 Task: Play online Dominion game.
Action: Mouse moved to (438, 314)
Screenshot: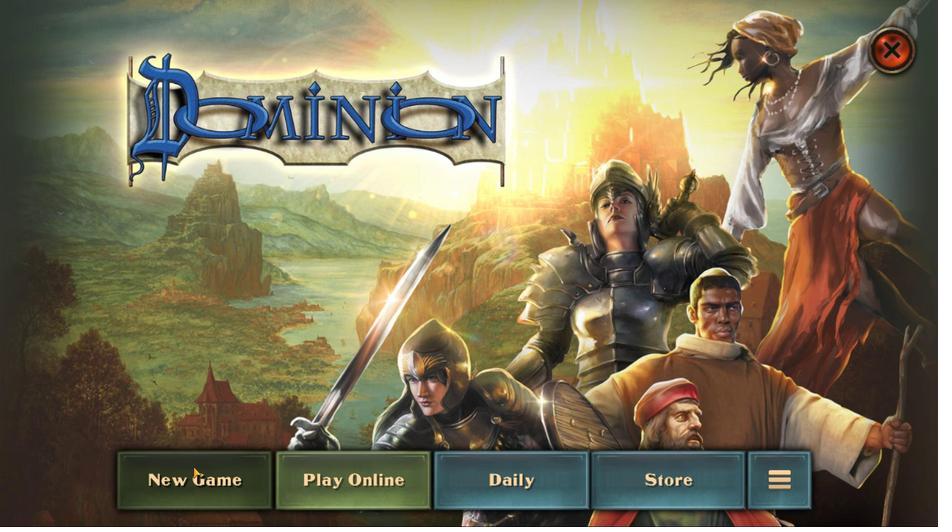 
Action: Mouse pressed left at (438, 314)
Screenshot: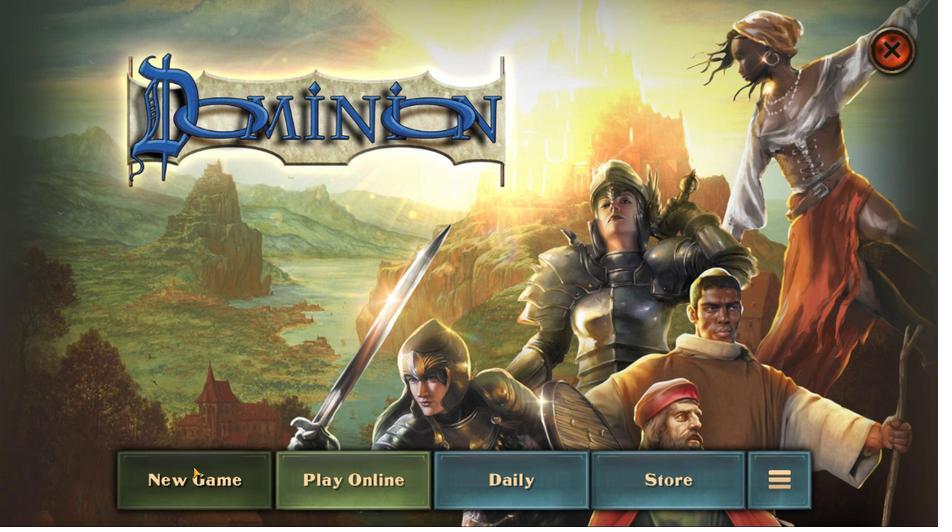 
Action: Mouse moved to (448, 310)
Screenshot: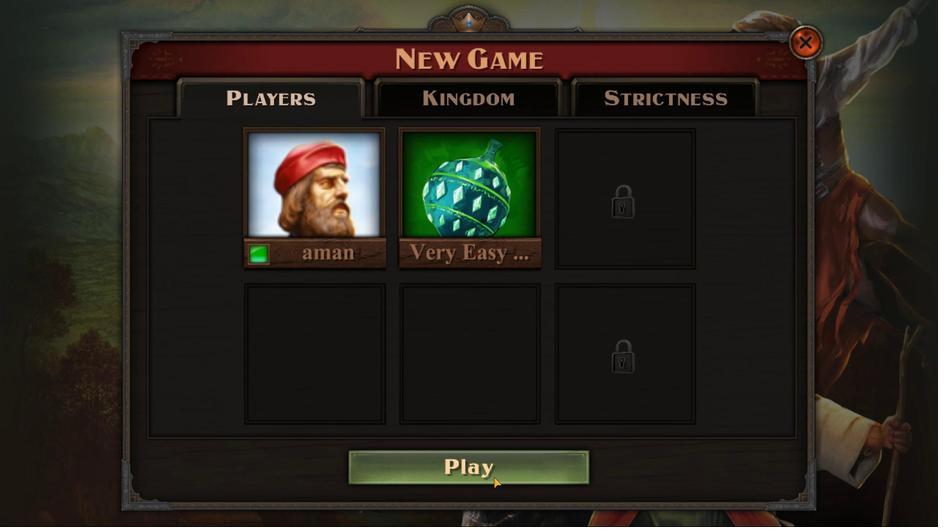 
Action: Mouse pressed left at (448, 310)
Screenshot: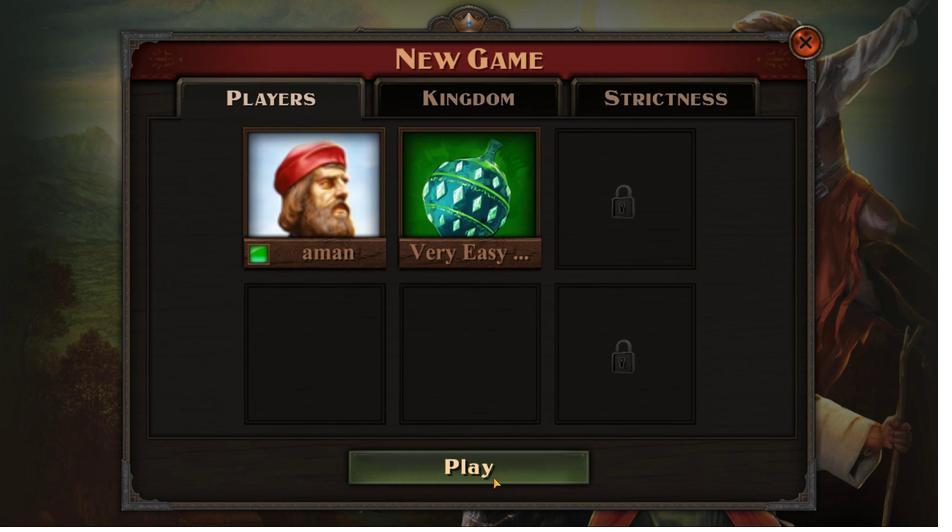 
Action: Mouse moved to (448, 319)
Screenshot: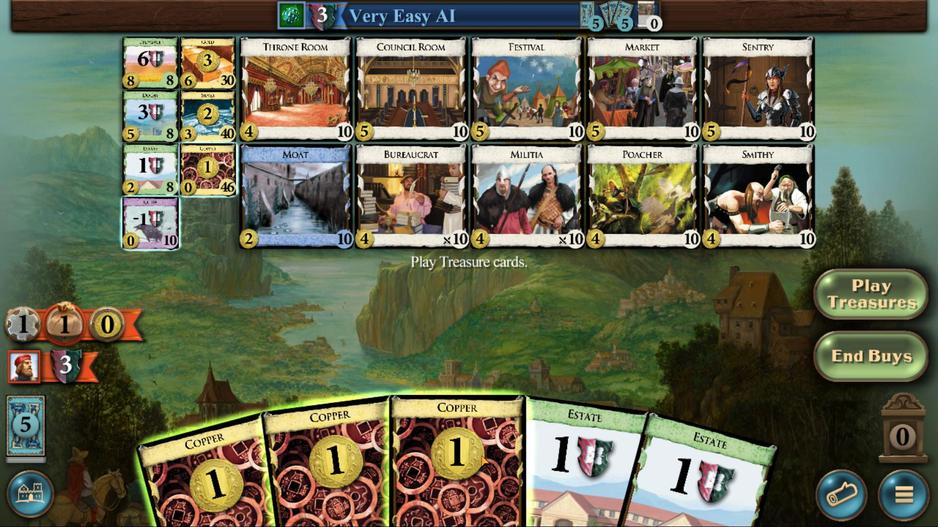 
Action: Mouse pressed left at (448, 319)
Screenshot: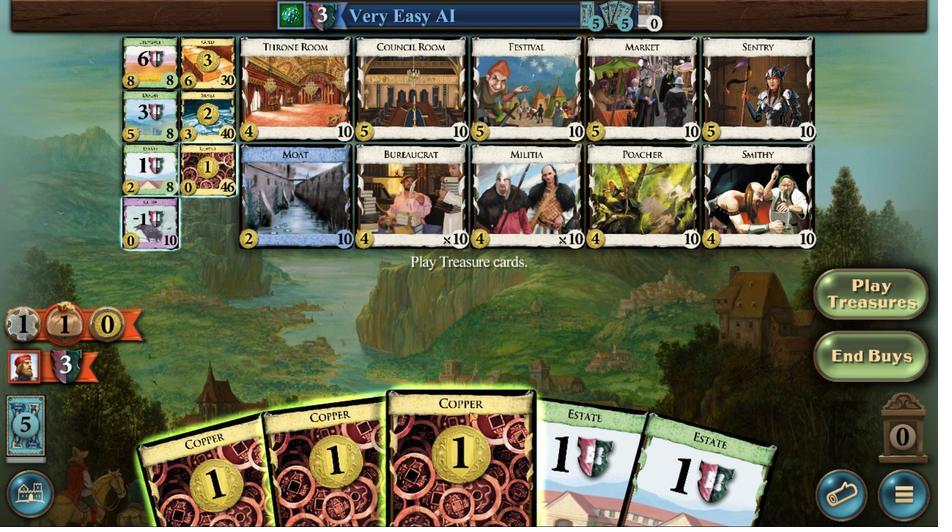 
Action: Mouse moved to (444, 320)
Screenshot: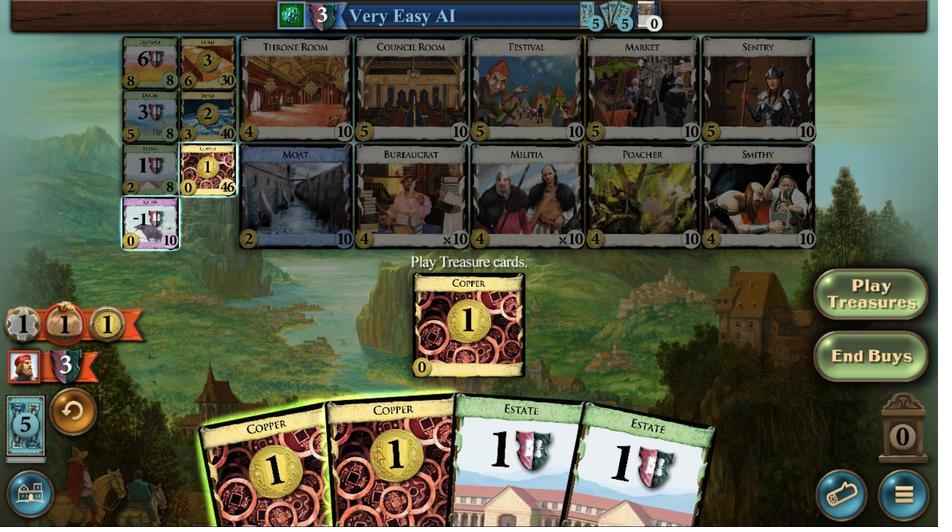 
Action: Mouse pressed left at (444, 320)
Screenshot: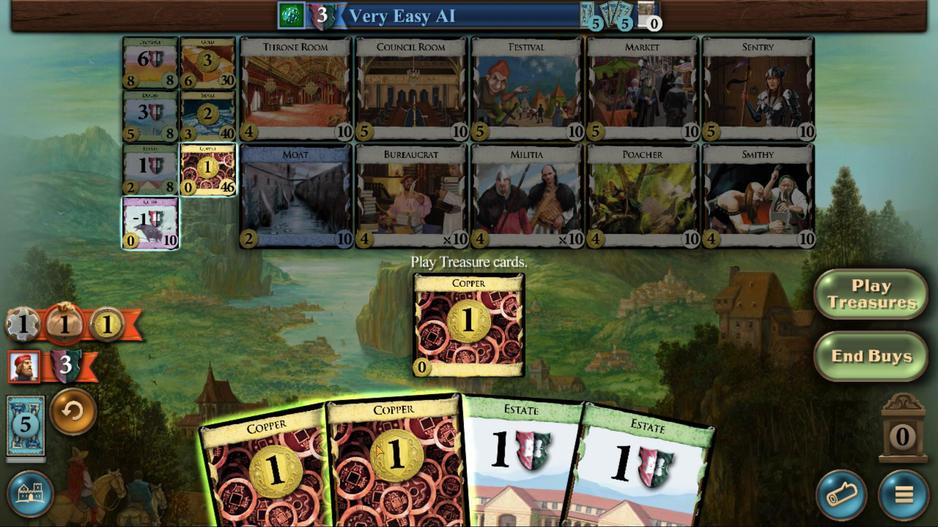 
Action: Mouse moved to (436, 427)
Screenshot: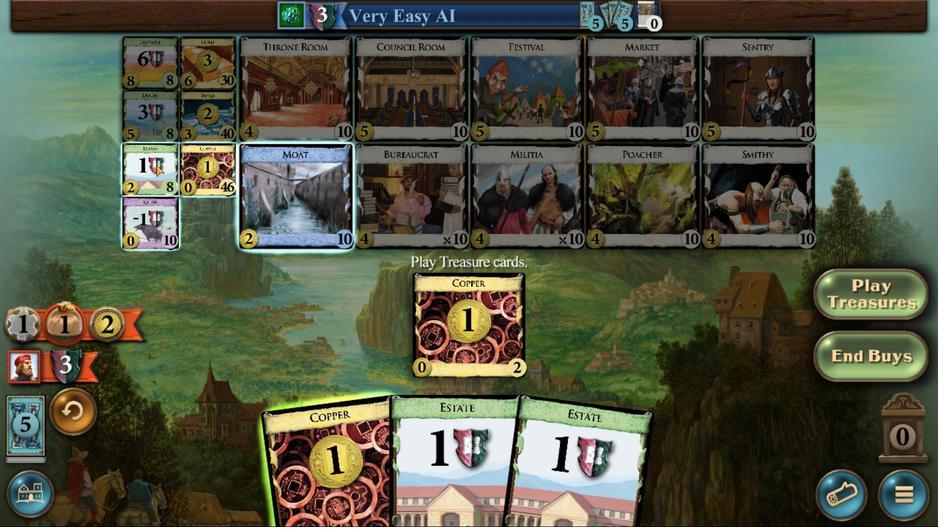 
Action: Mouse pressed left at (436, 427)
Screenshot: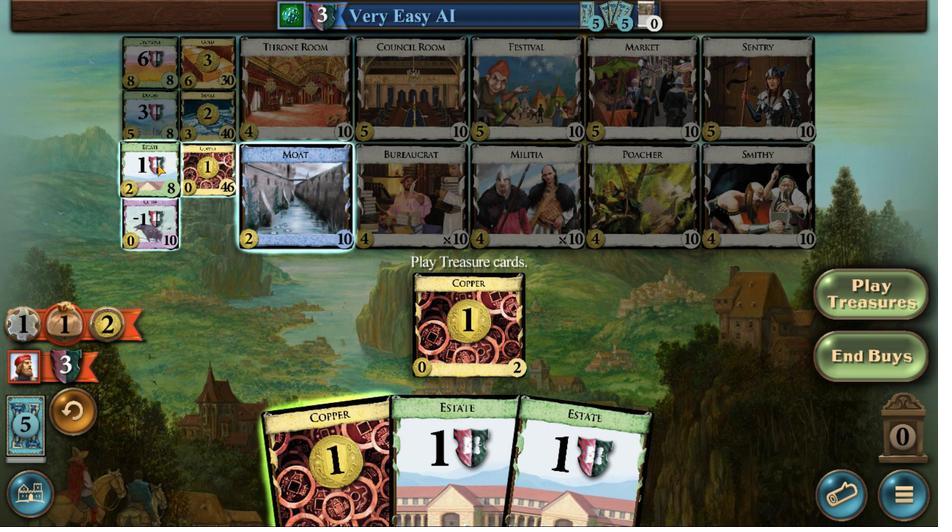 
Action: Mouse moved to (450, 307)
Screenshot: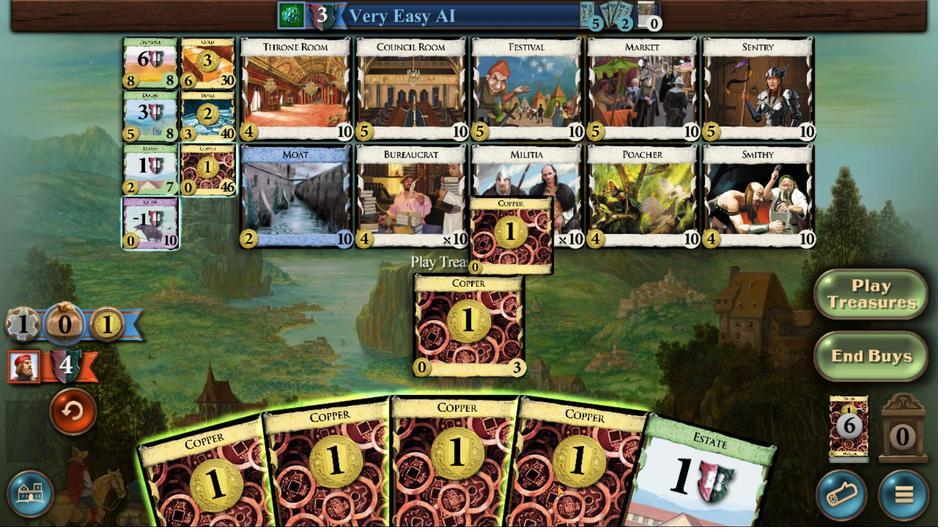 
Action: Mouse pressed left at (450, 307)
Screenshot: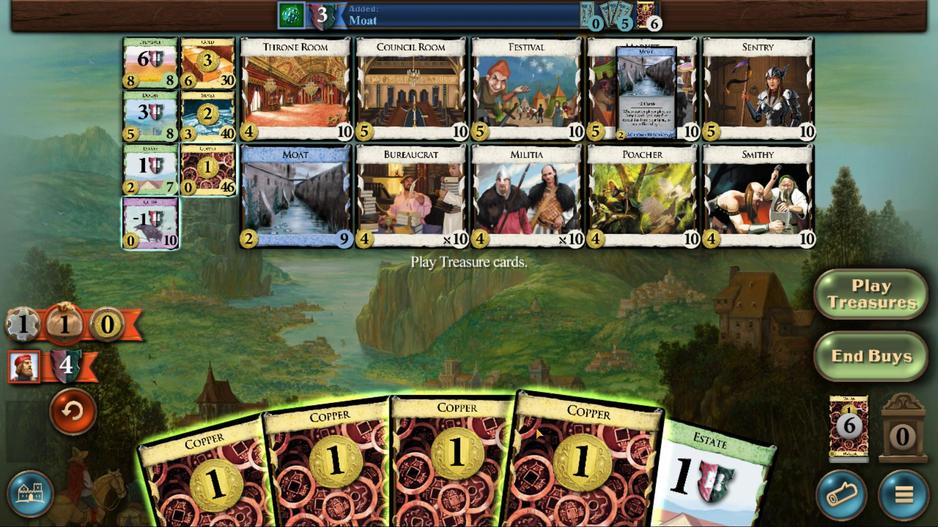 
Action: Mouse moved to (448, 318)
Screenshot: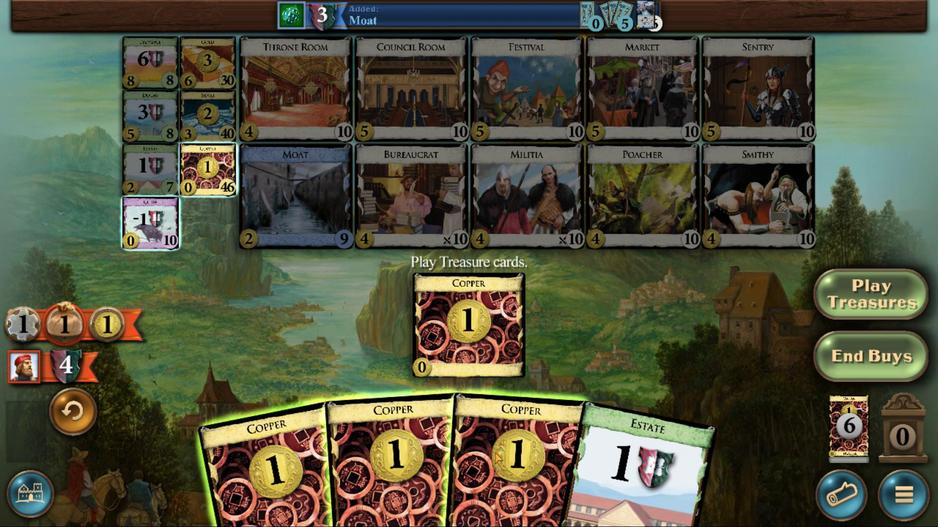 
Action: Mouse pressed left at (448, 318)
Screenshot: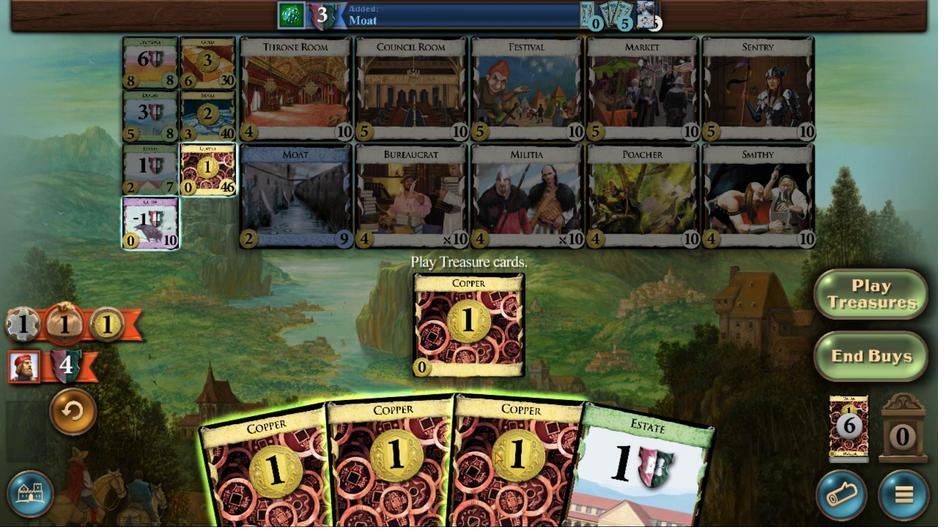 
Action: Mouse moved to (447, 319)
Screenshot: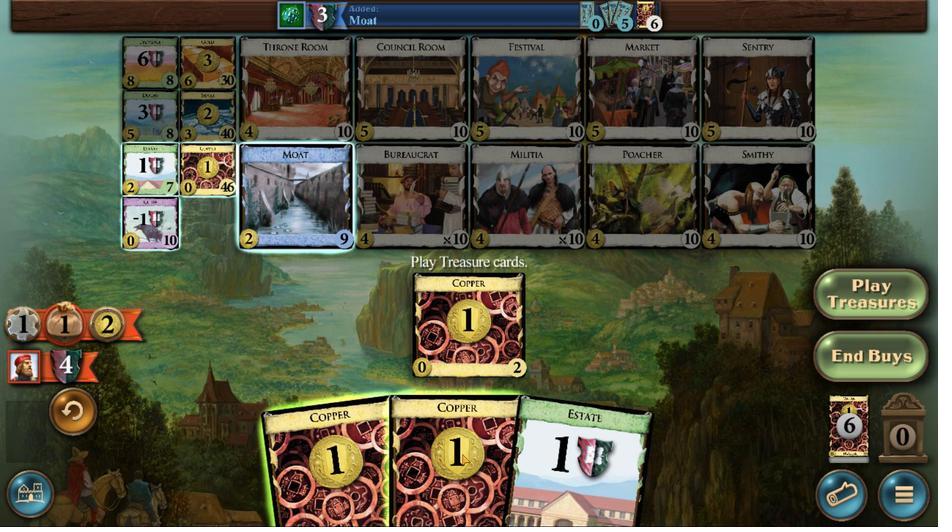 
Action: Mouse pressed left at (447, 319)
Screenshot: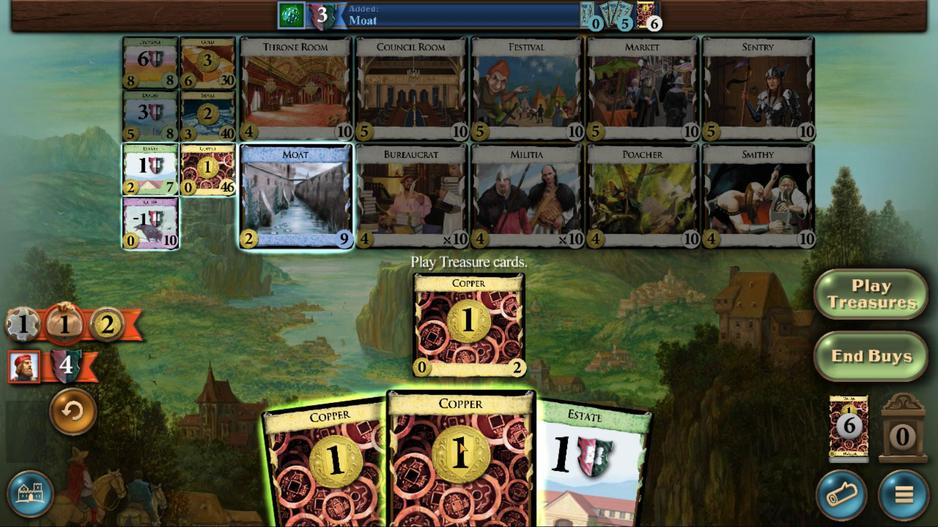 
Action: Mouse moved to (438, 447)
Screenshot: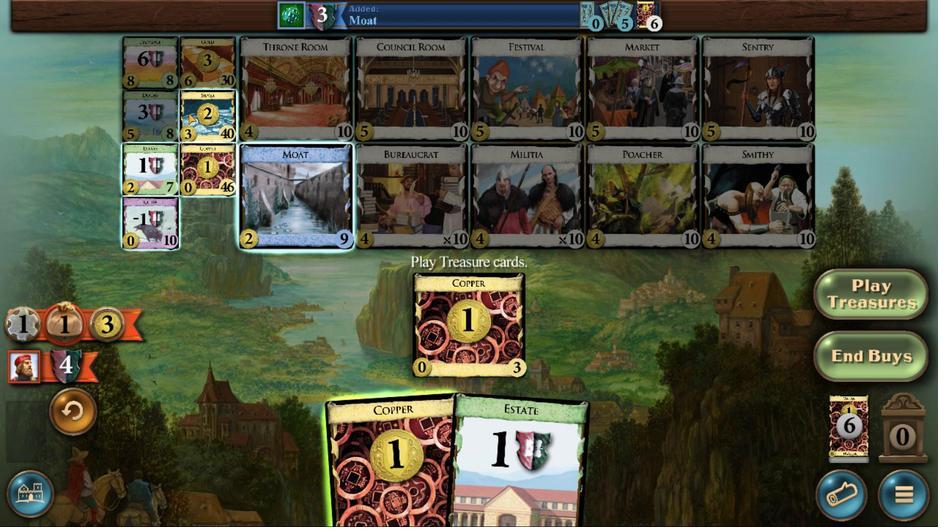 
Action: Mouse pressed left at (438, 447)
Screenshot: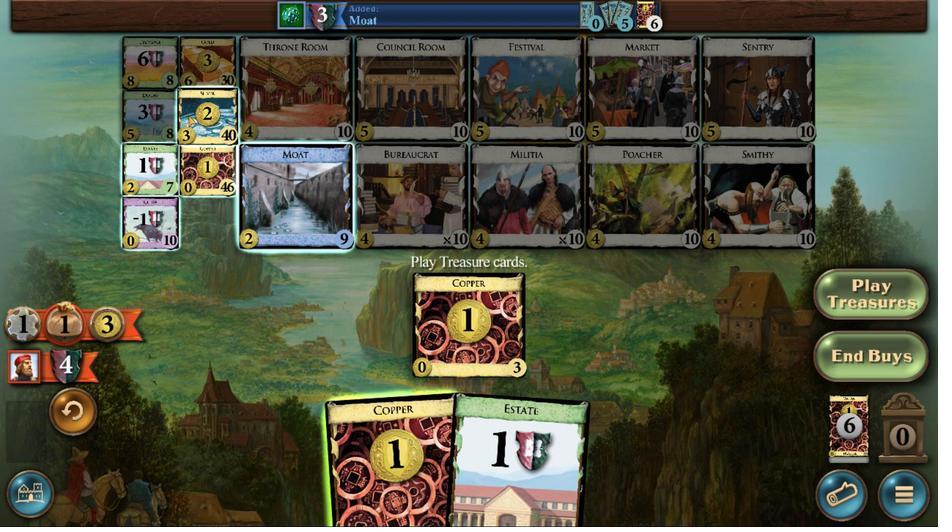 
Action: Mouse moved to (446, 333)
Screenshot: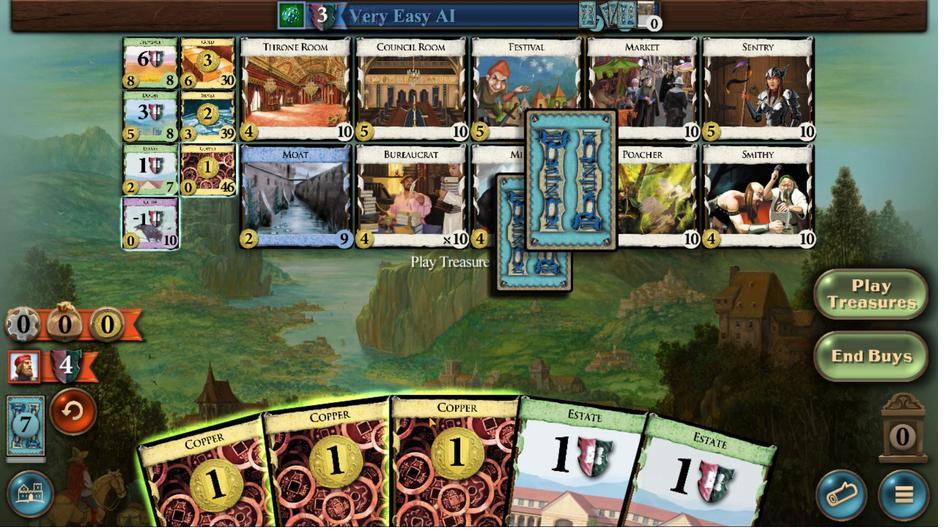 
Action: Mouse pressed left at (446, 333)
Screenshot: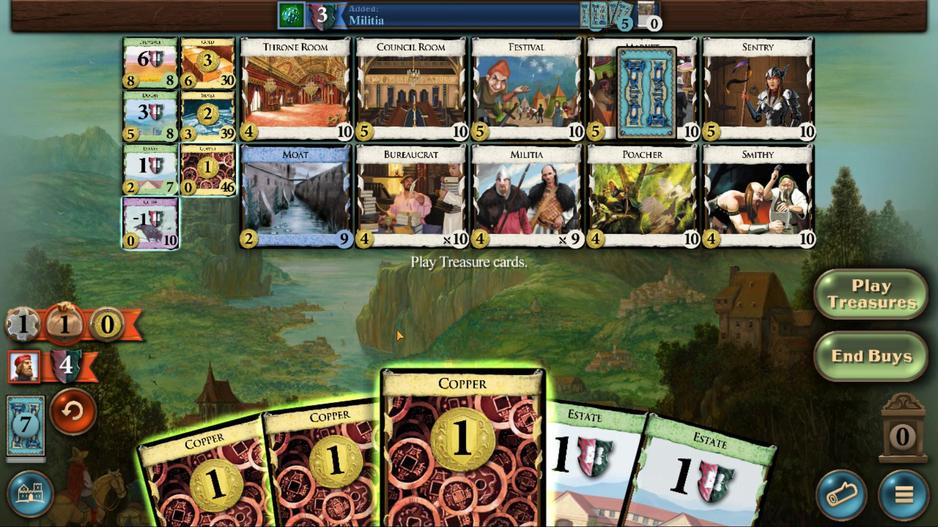 
Action: Mouse moved to (444, 321)
Screenshot: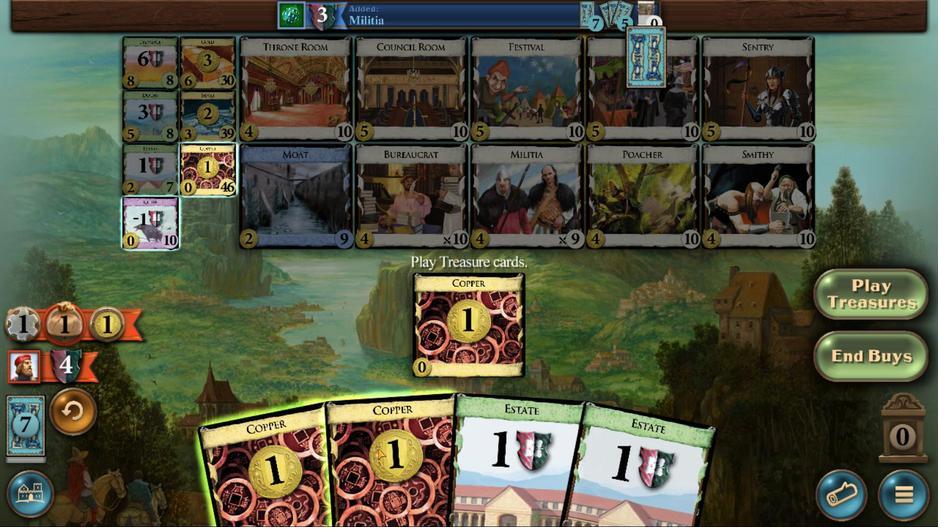 
Action: Mouse pressed left at (444, 321)
Screenshot: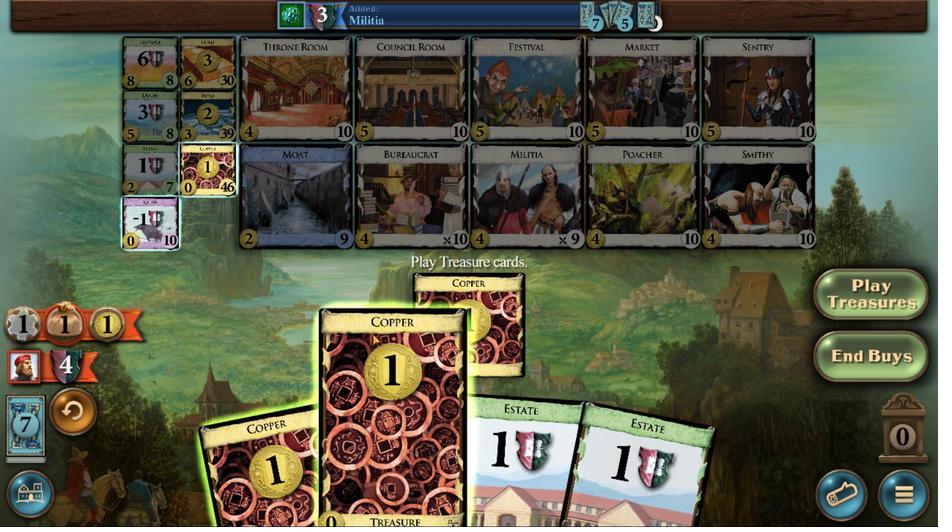 
Action: Mouse moved to (443, 312)
Screenshot: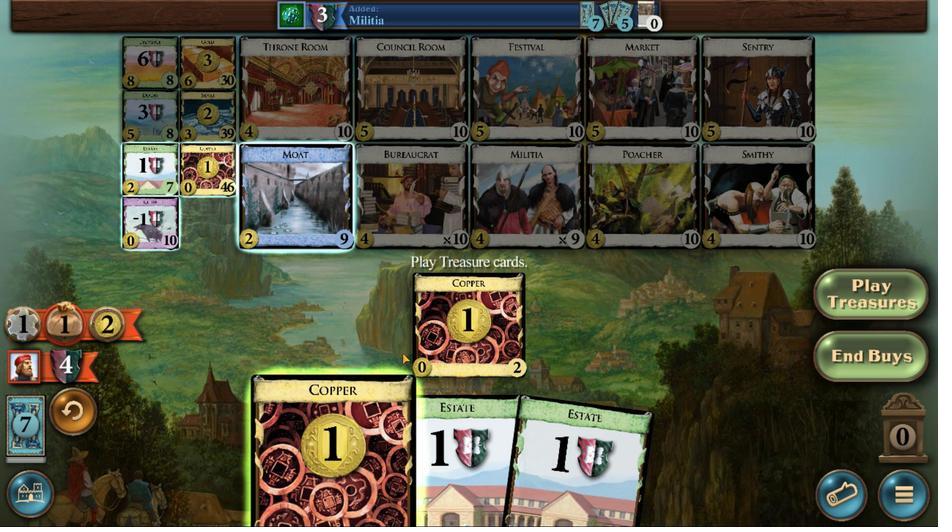 
Action: Mouse pressed left at (443, 312)
Screenshot: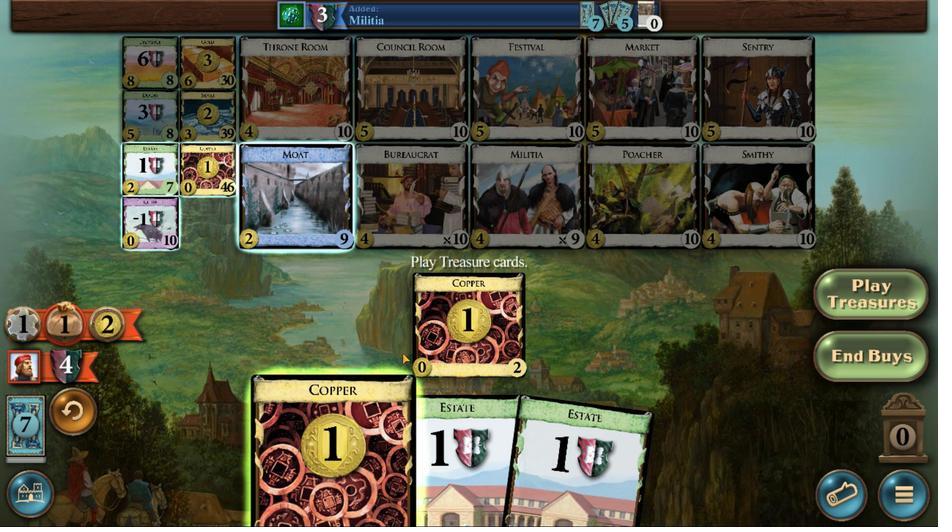 
Action: Mouse moved to (446, 358)
Screenshot: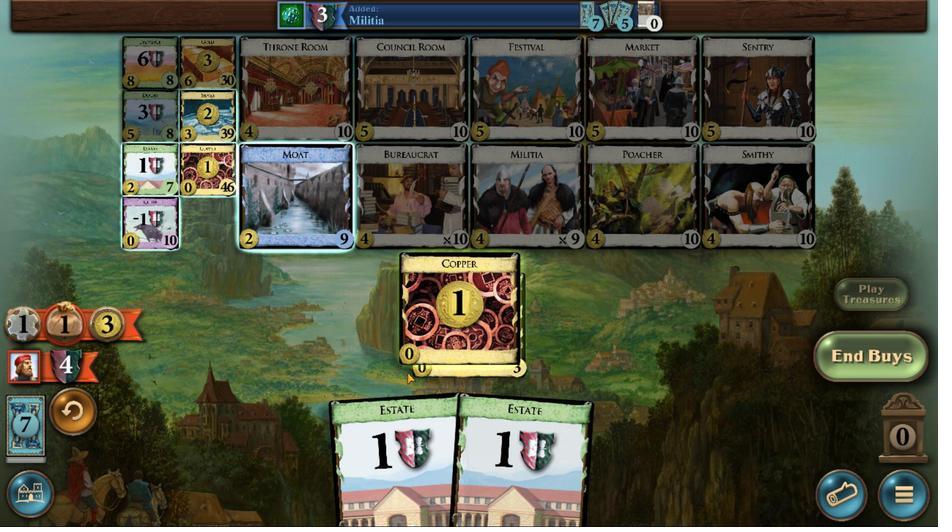 
Action: Mouse pressed left at (446, 358)
Screenshot: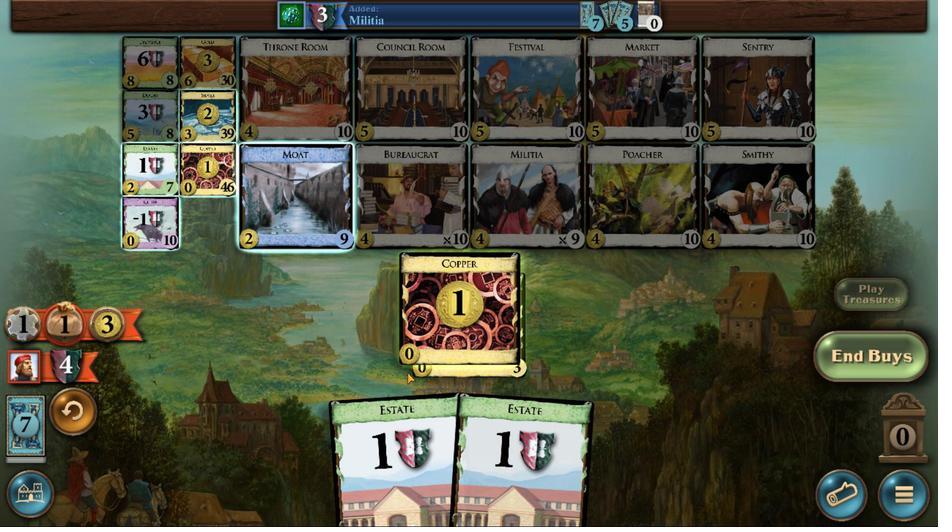 
Action: Mouse moved to (438, 445)
Screenshot: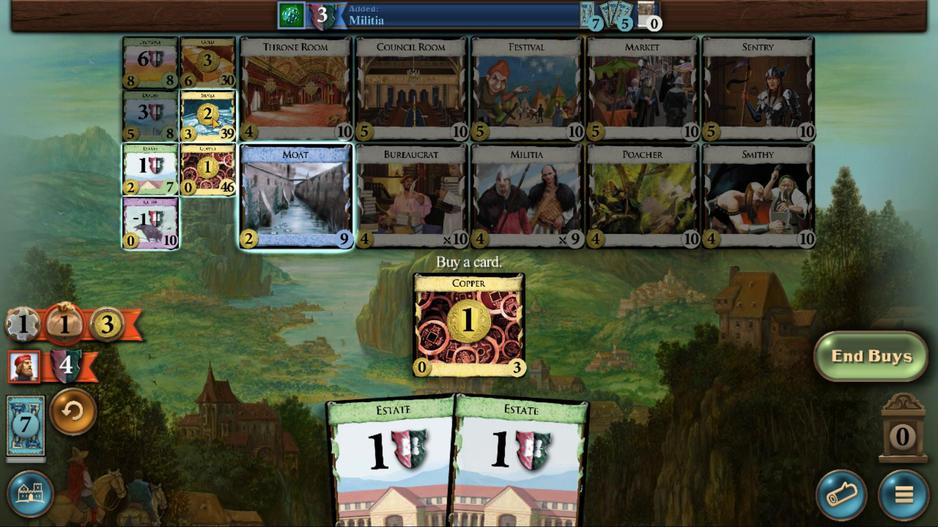 
Action: Mouse pressed left at (438, 445)
Screenshot: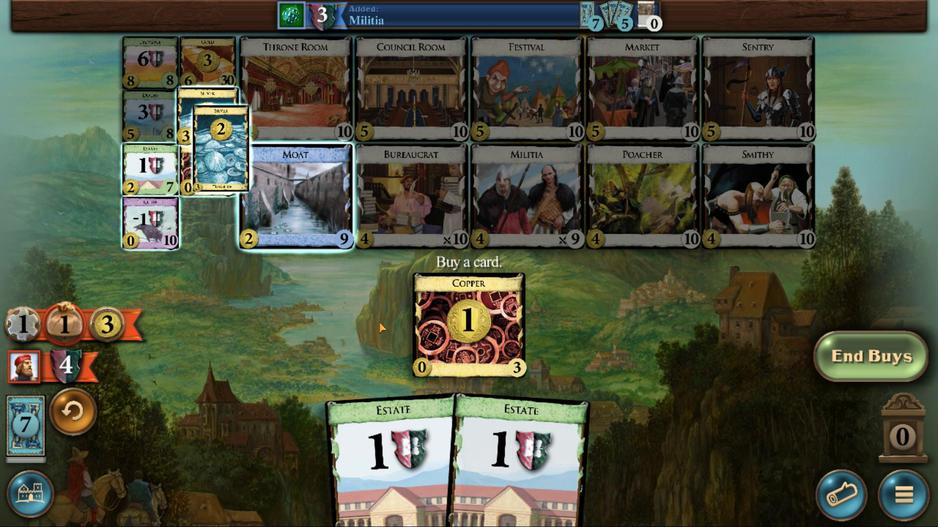 
Action: Mouse moved to (446, 321)
Screenshot: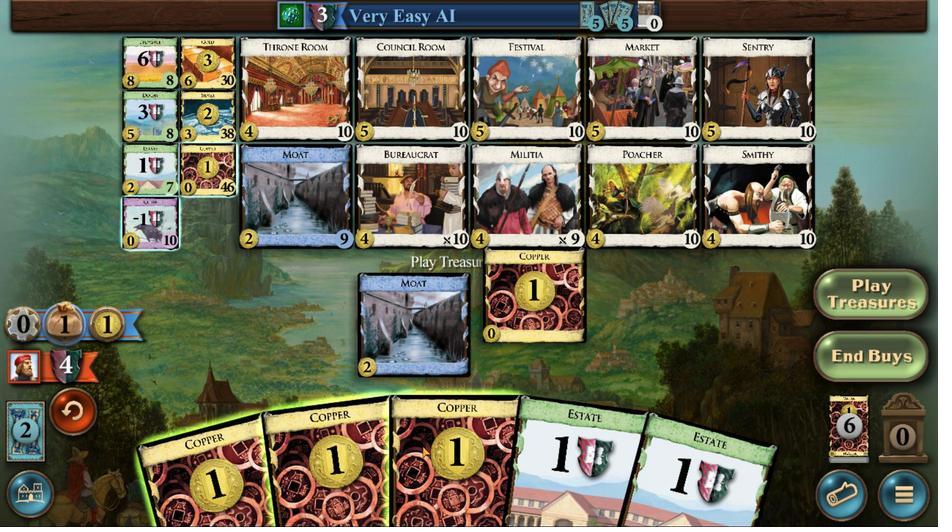 
Action: Mouse pressed left at (446, 321)
Screenshot: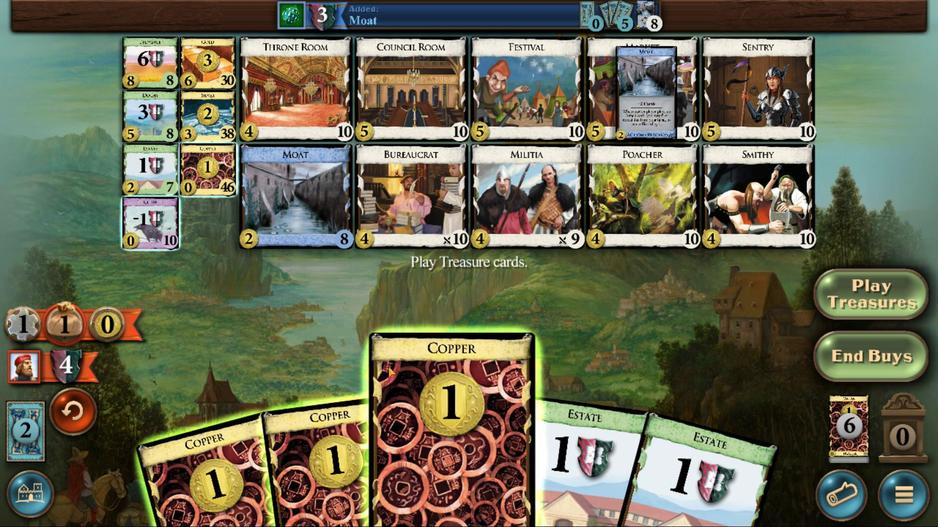 
Action: Mouse moved to (445, 324)
Screenshot: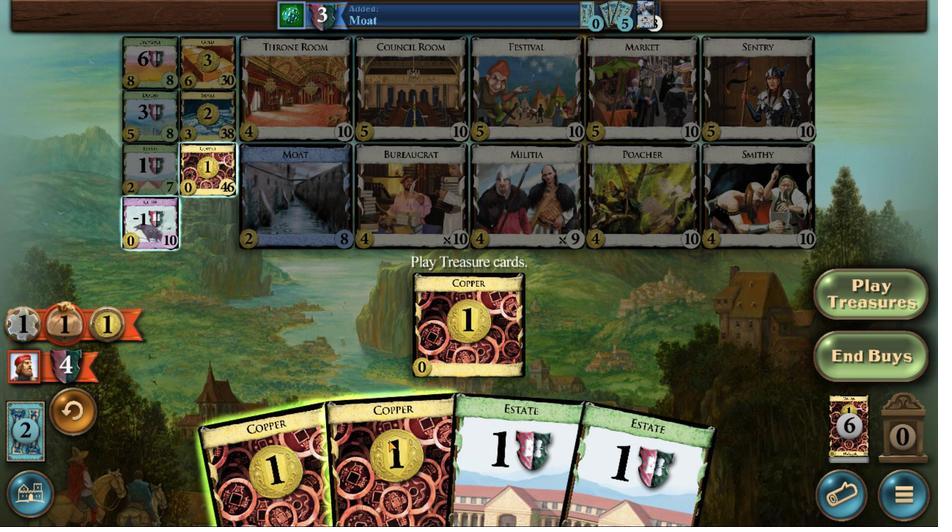 
Action: Mouse pressed left at (445, 324)
Screenshot: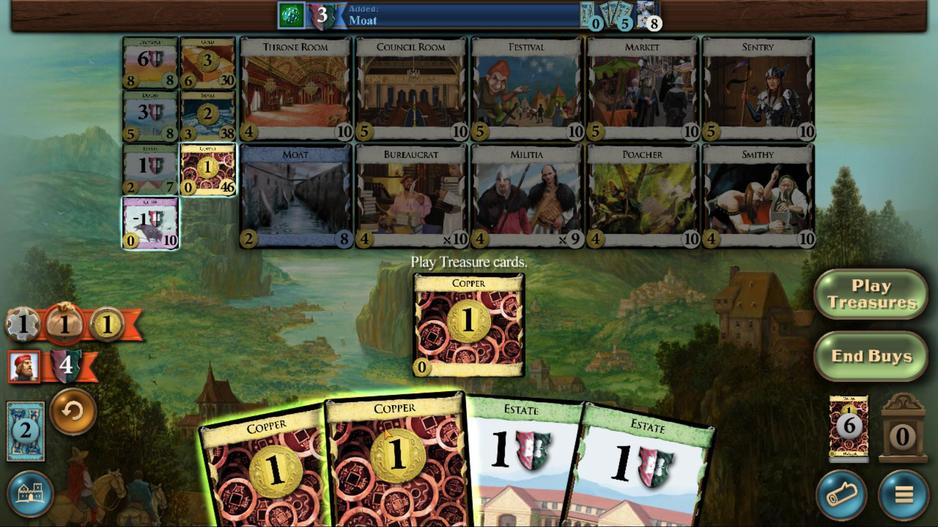 
Action: Mouse moved to (437, 422)
Screenshot: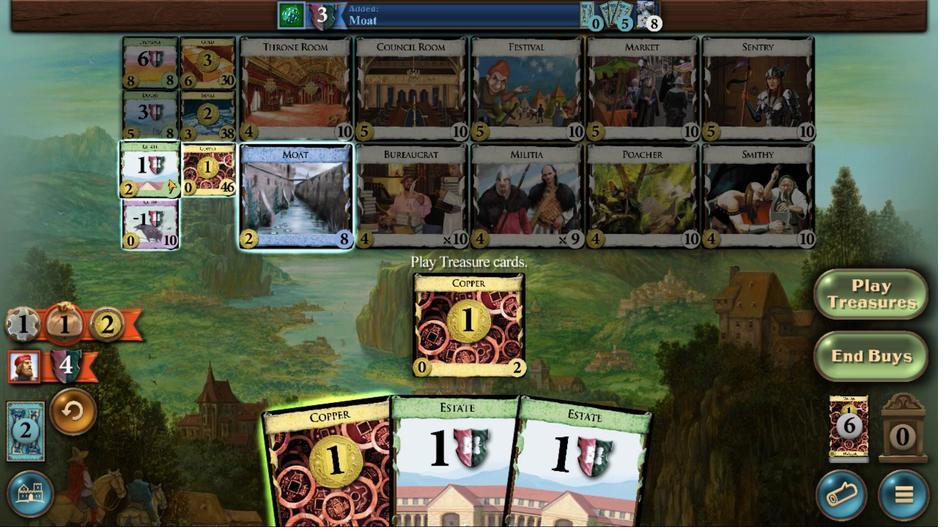
Action: Mouse pressed left at (437, 422)
Screenshot: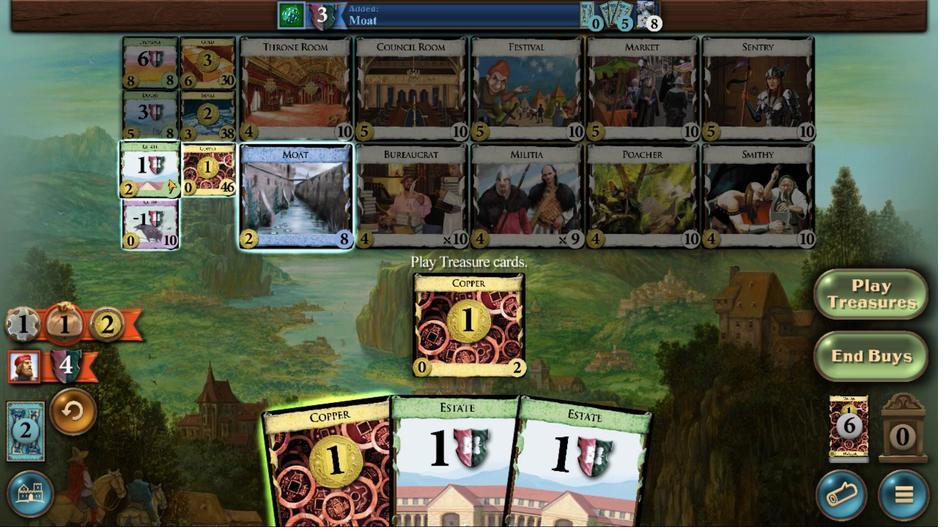 
Action: Mouse moved to (450, 327)
Screenshot: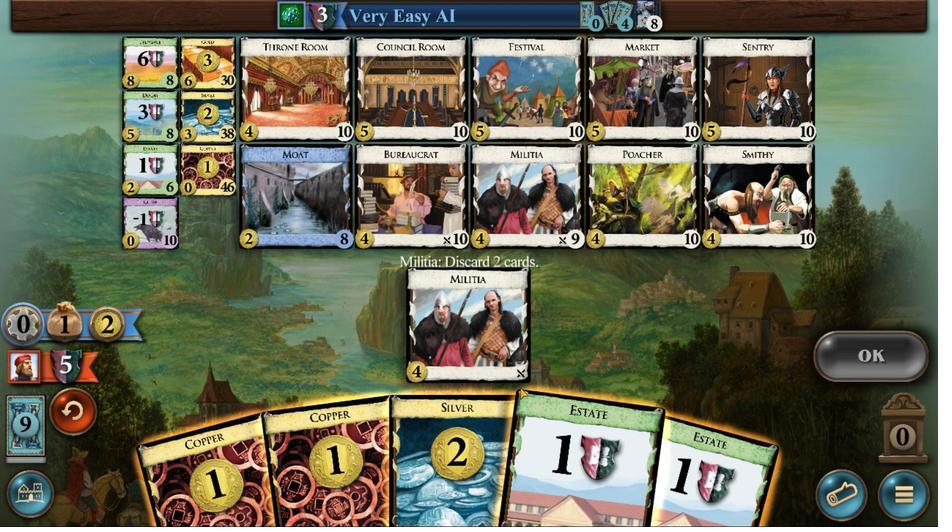 
Action: Mouse pressed left at (450, 327)
Screenshot: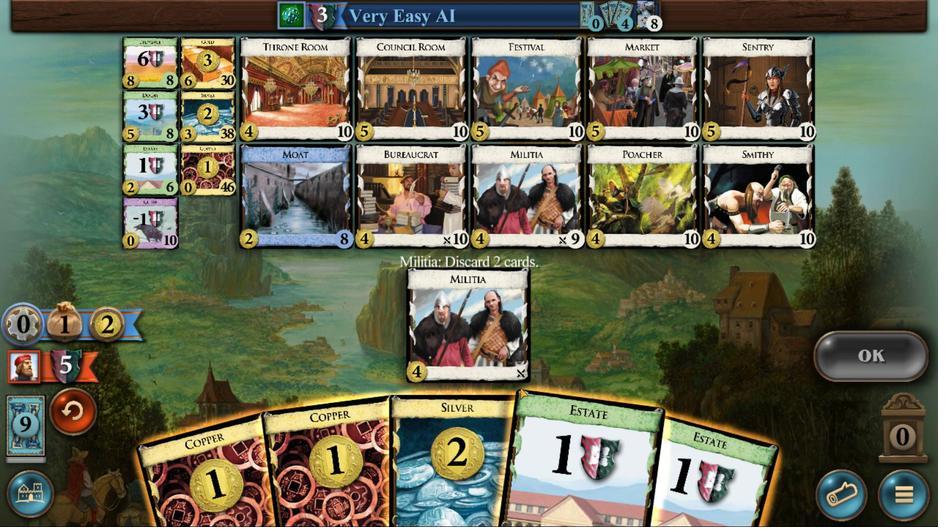 
Action: Mouse moved to (454, 310)
Screenshot: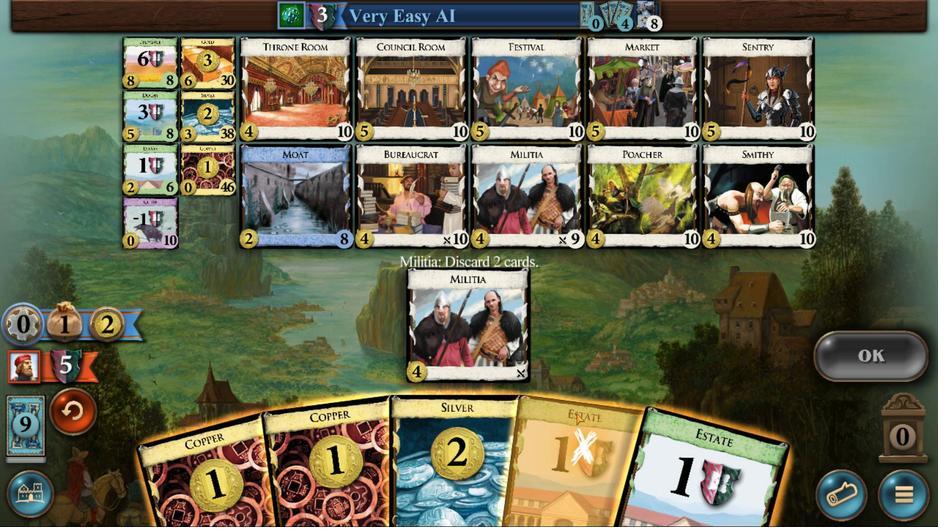 
Action: Mouse pressed left at (454, 310)
Screenshot: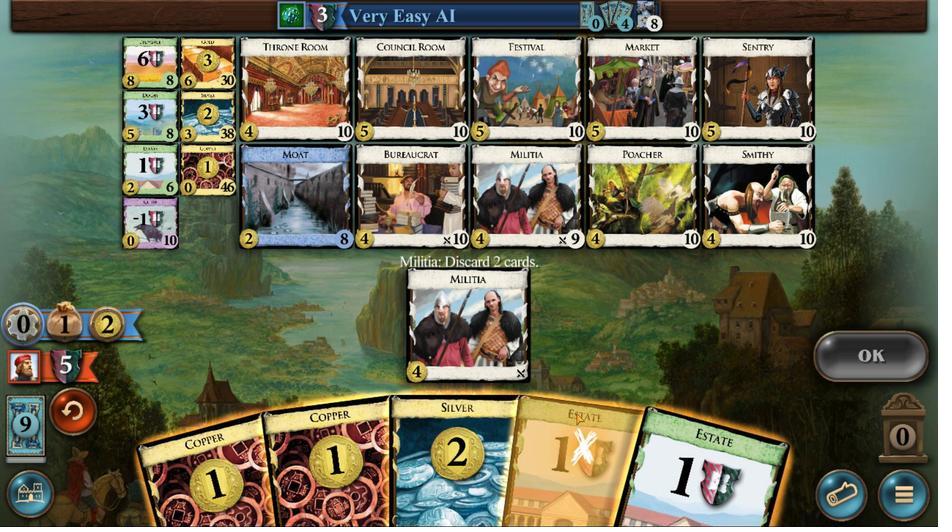 
Action: Mouse moved to (461, 357)
Screenshot: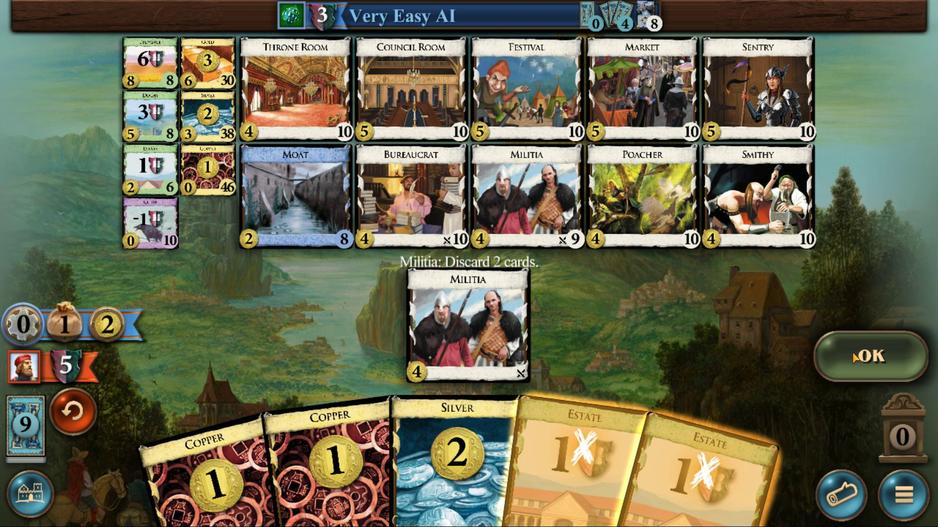 
Action: Mouse pressed left at (461, 357)
Screenshot: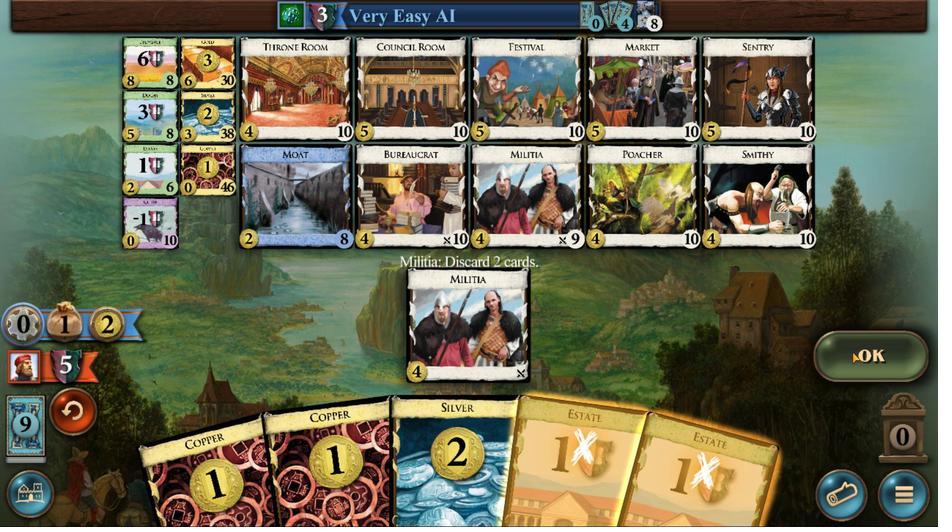 
Action: Mouse moved to (450, 292)
Screenshot: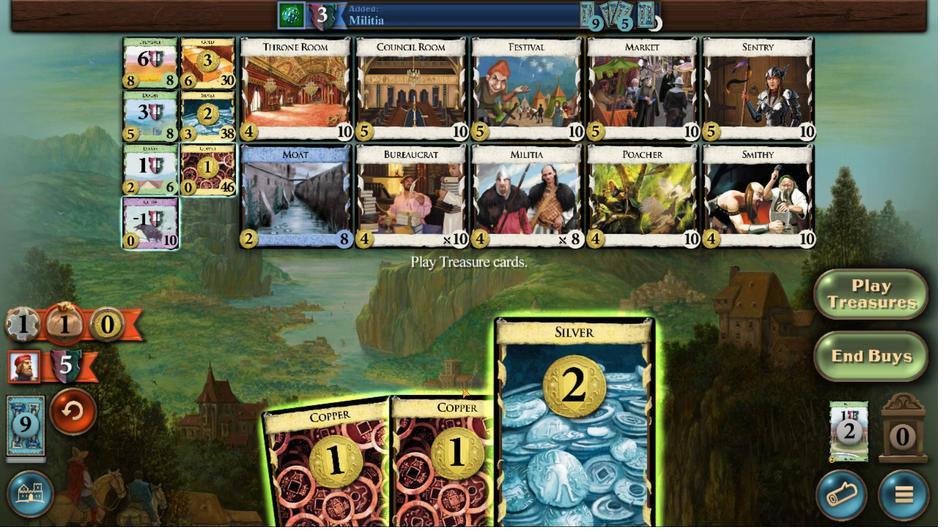 
Action: Mouse pressed left at (450, 292)
Screenshot: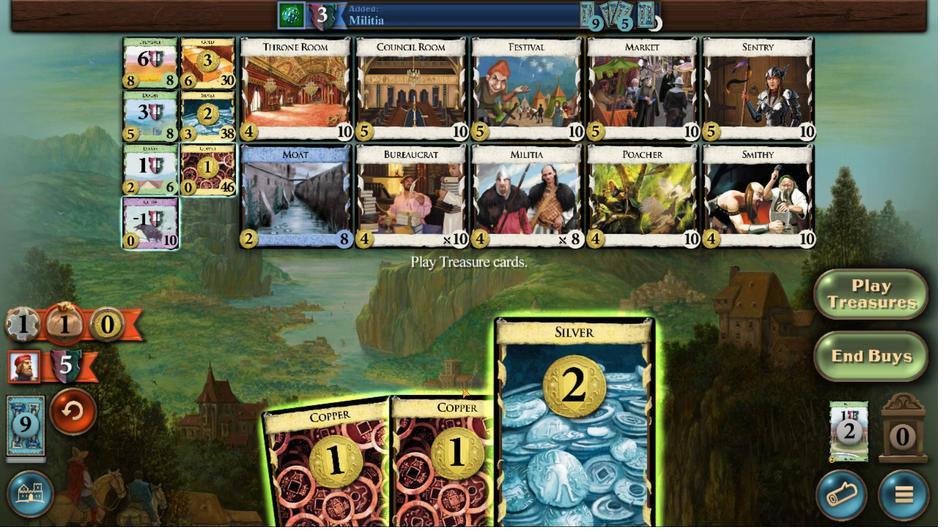 
Action: Mouse moved to (449, 314)
Screenshot: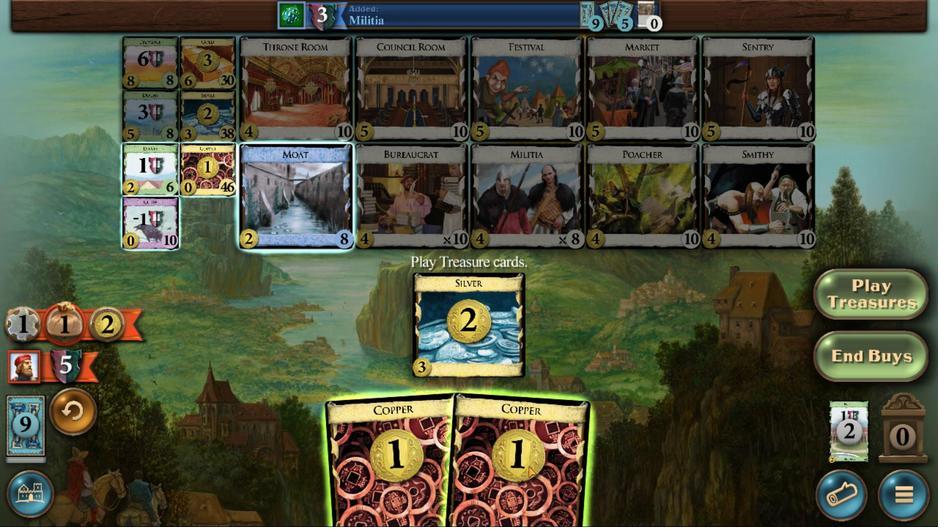 
Action: Mouse pressed left at (449, 314)
Screenshot: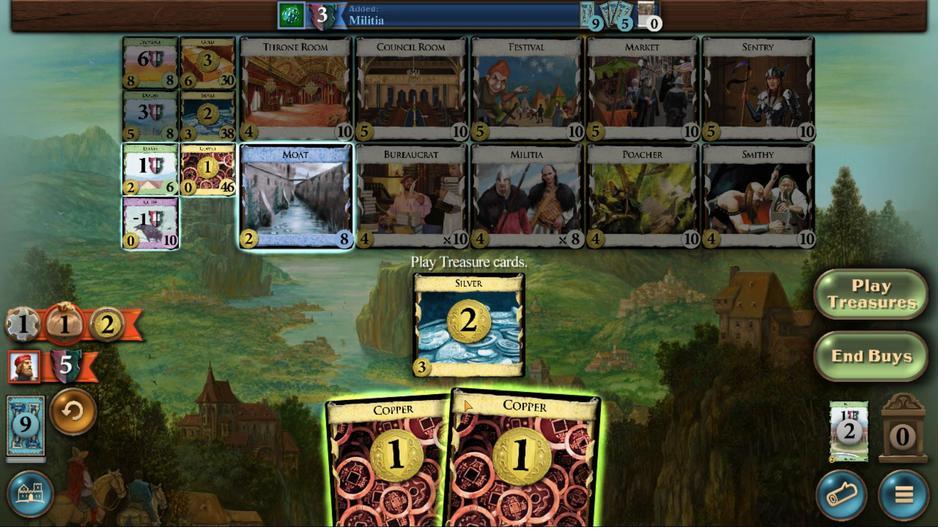 
Action: Mouse moved to (438, 448)
Screenshot: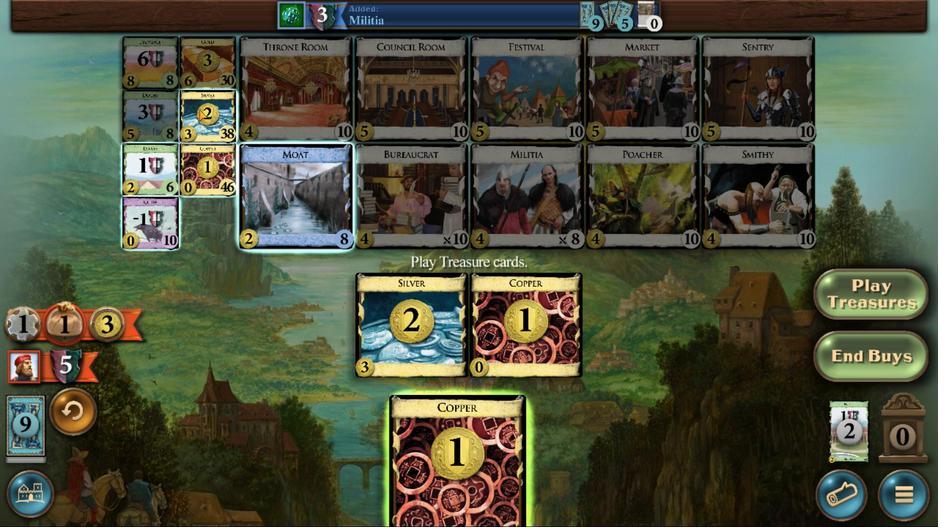 
Action: Mouse pressed left at (438, 448)
Screenshot: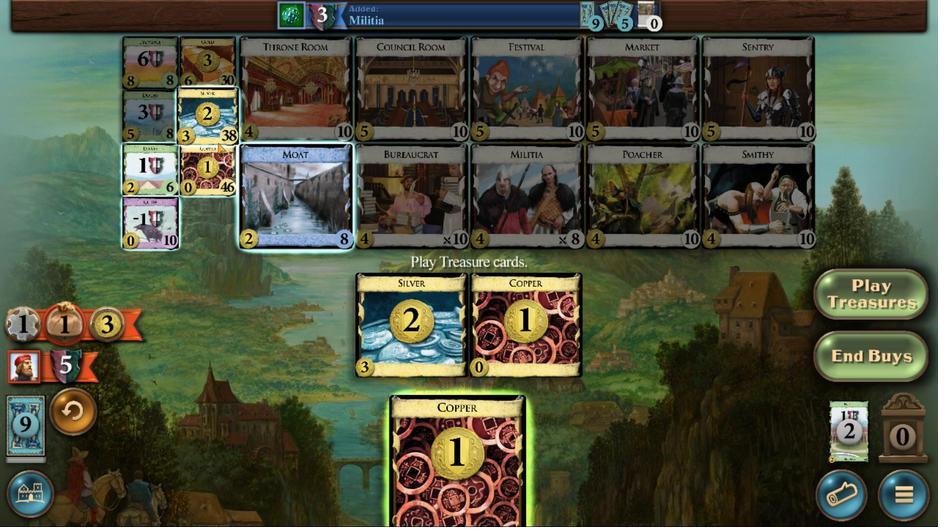 
Action: Mouse moved to (447, 315)
Screenshot: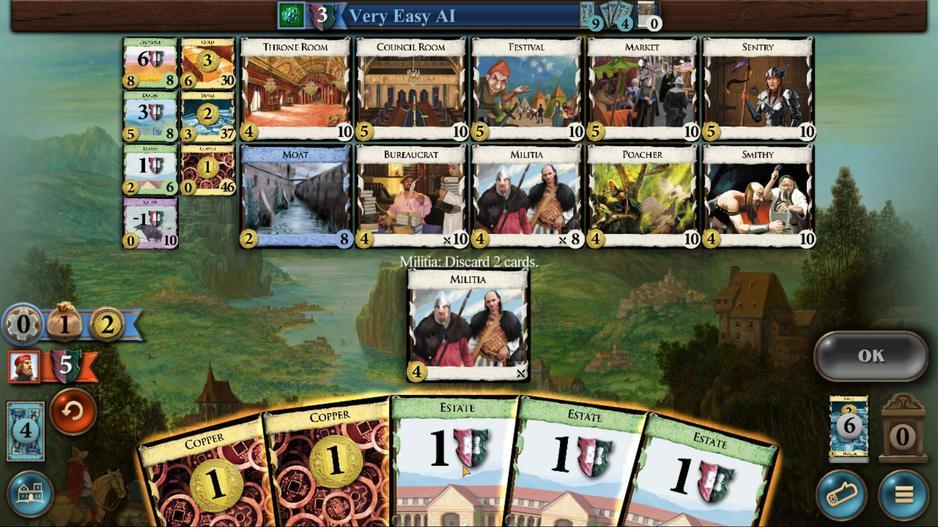 
Action: Mouse pressed left at (447, 315)
Screenshot: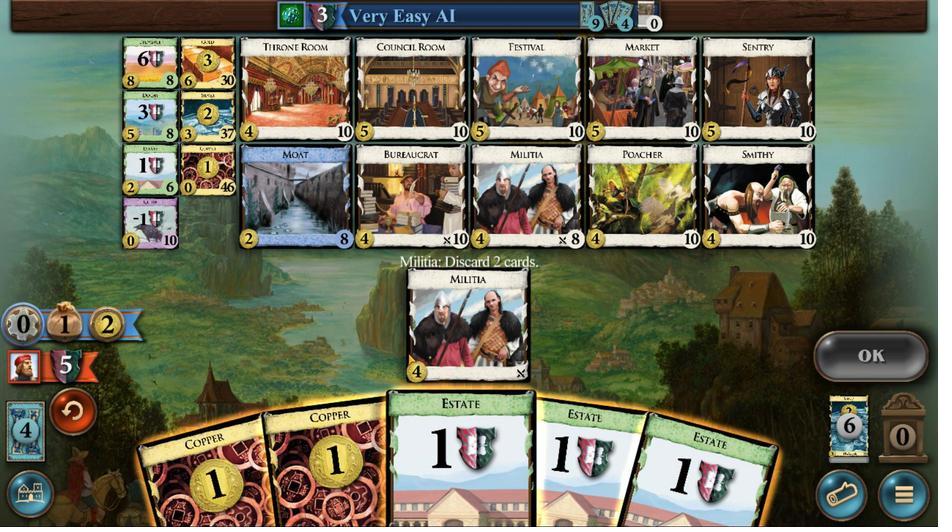 
Action: Mouse moved to (450, 323)
Screenshot: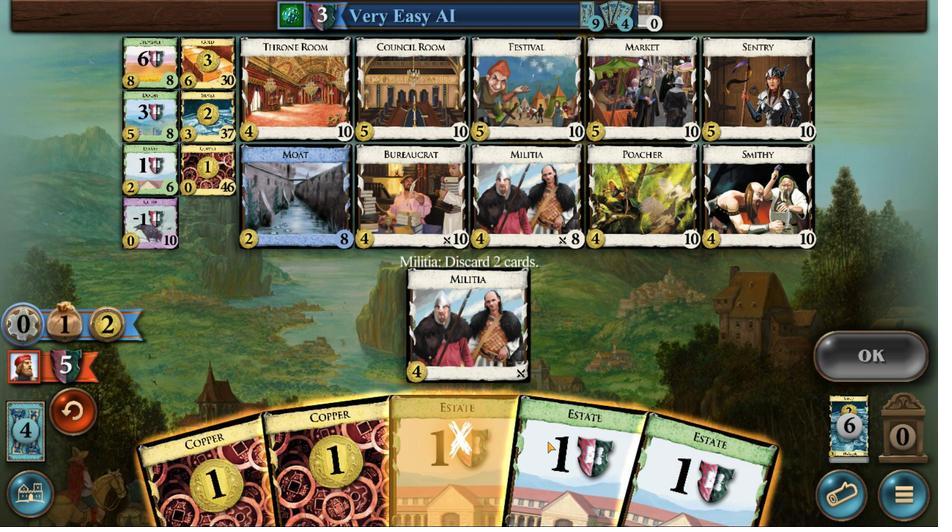 
Action: Mouse pressed left at (450, 323)
Screenshot: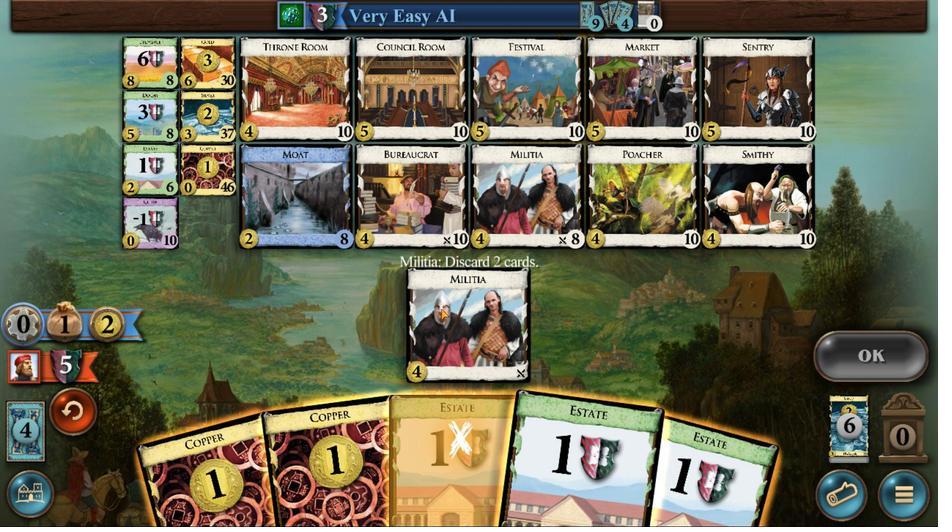 
Action: Mouse moved to (460, 358)
Screenshot: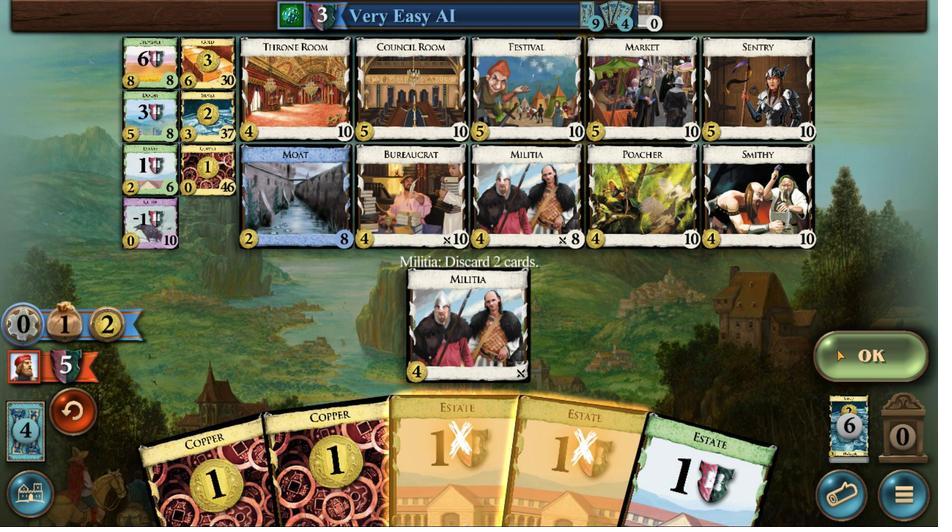 
Action: Mouse pressed left at (460, 358)
Screenshot: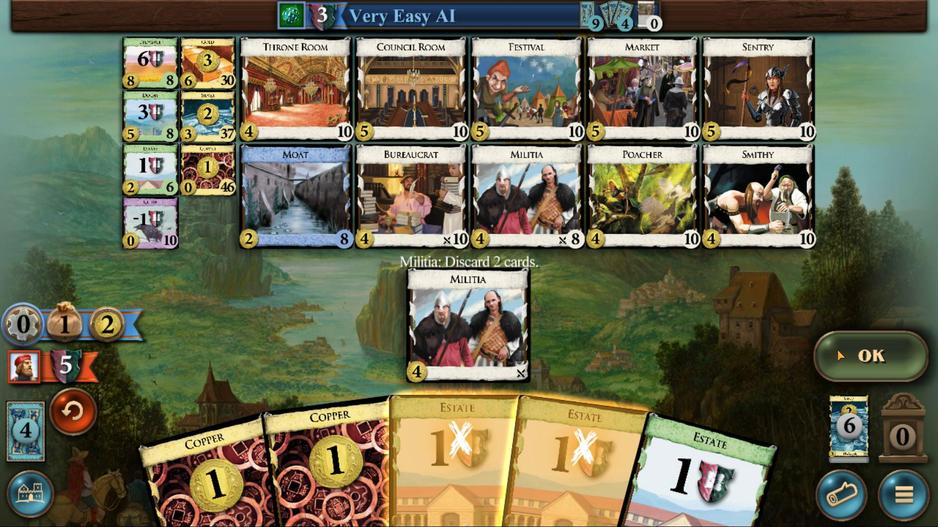 
Action: Mouse moved to (447, 334)
Screenshot: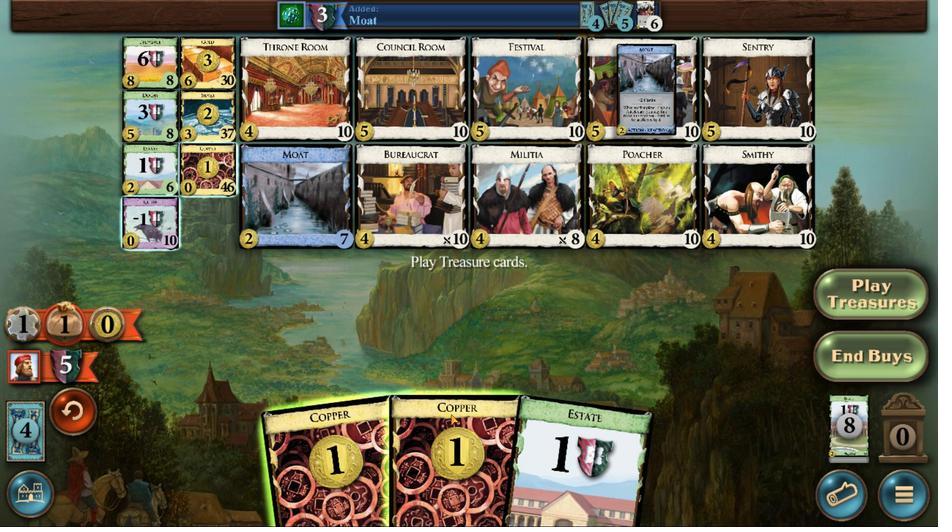 
Action: Mouse pressed left at (447, 334)
Screenshot: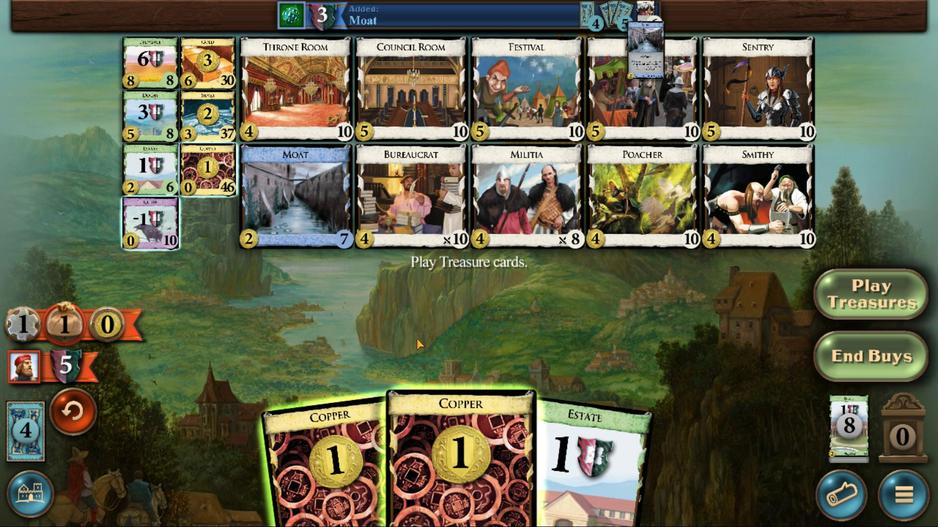 
Action: Mouse moved to (444, 343)
Screenshot: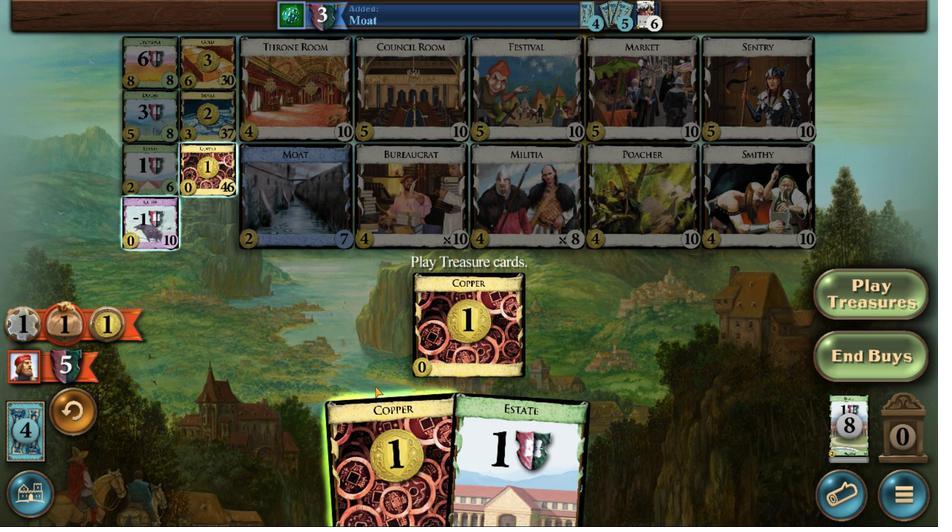 
Action: Mouse pressed left at (444, 343)
Screenshot: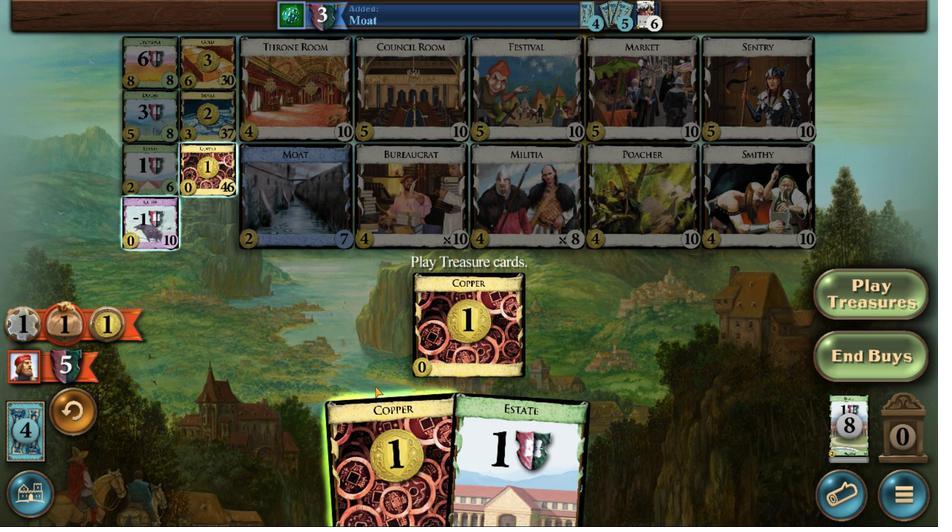 
Action: Mouse moved to (444, 319)
Screenshot: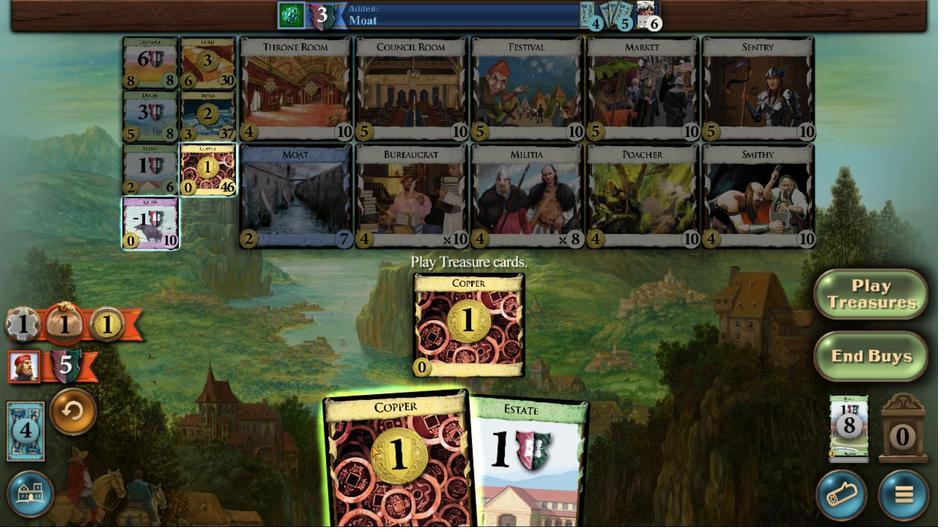 
Action: Mouse pressed left at (444, 319)
Screenshot: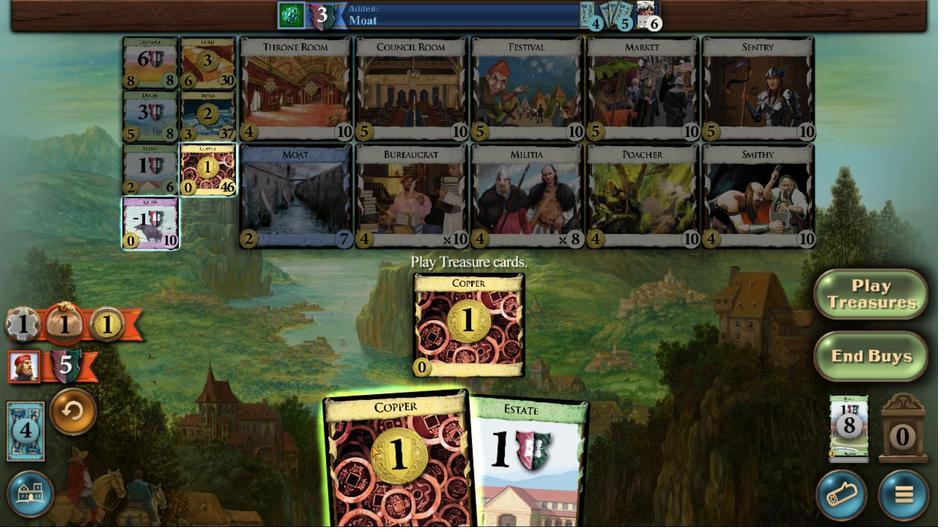 
Action: Mouse moved to (436, 423)
Screenshot: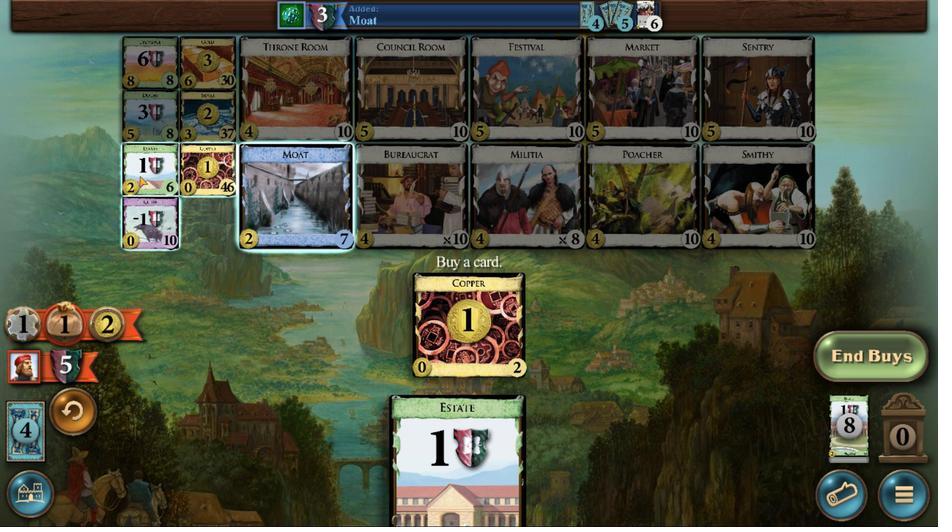 
Action: Mouse pressed left at (436, 423)
Screenshot: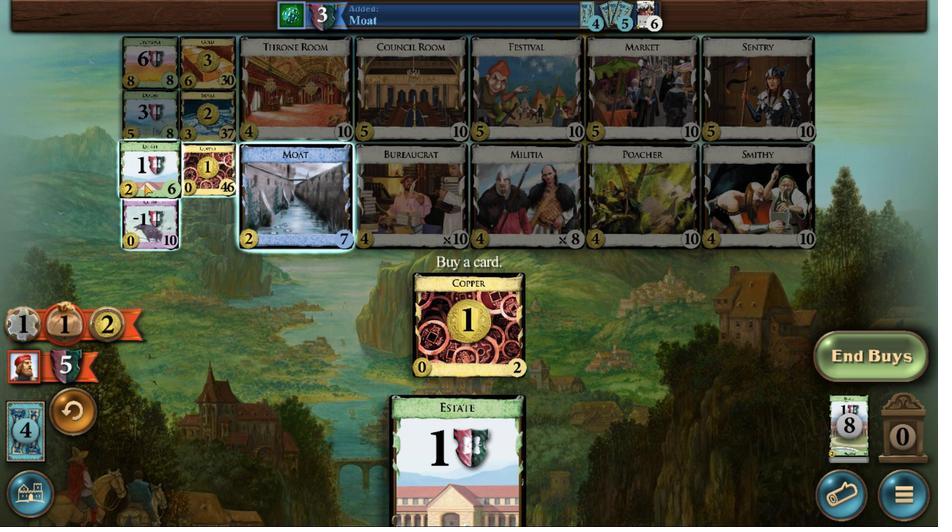 
Action: Mouse moved to (437, 310)
Screenshot: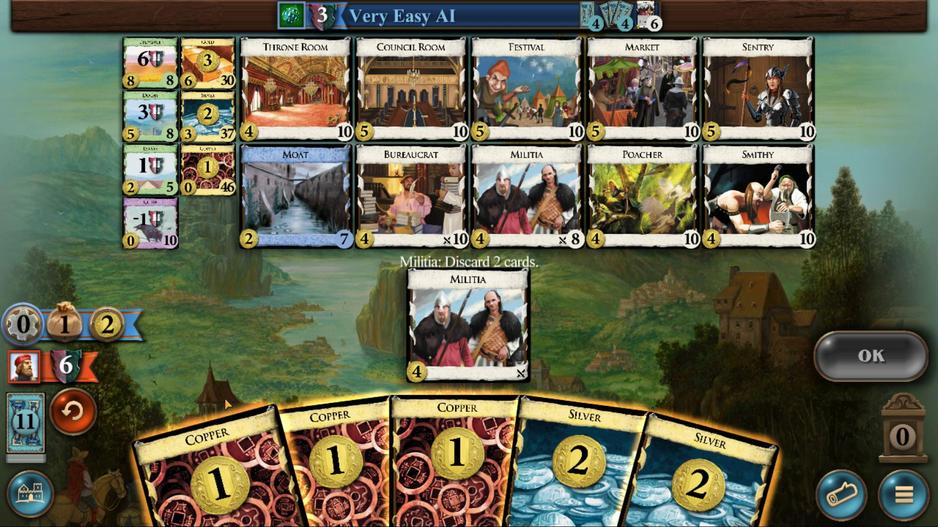 
Action: Mouse pressed left at (437, 310)
Screenshot: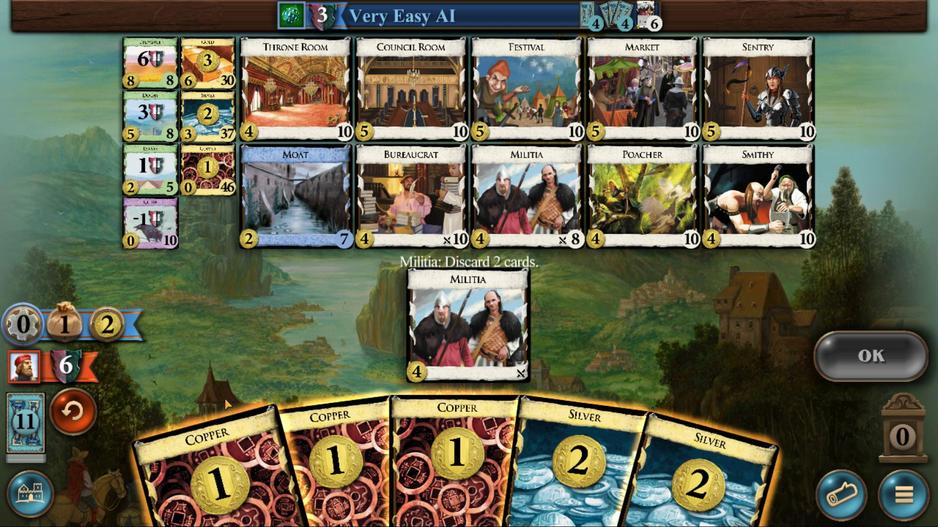 
Action: Mouse moved to (442, 307)
Screenshot: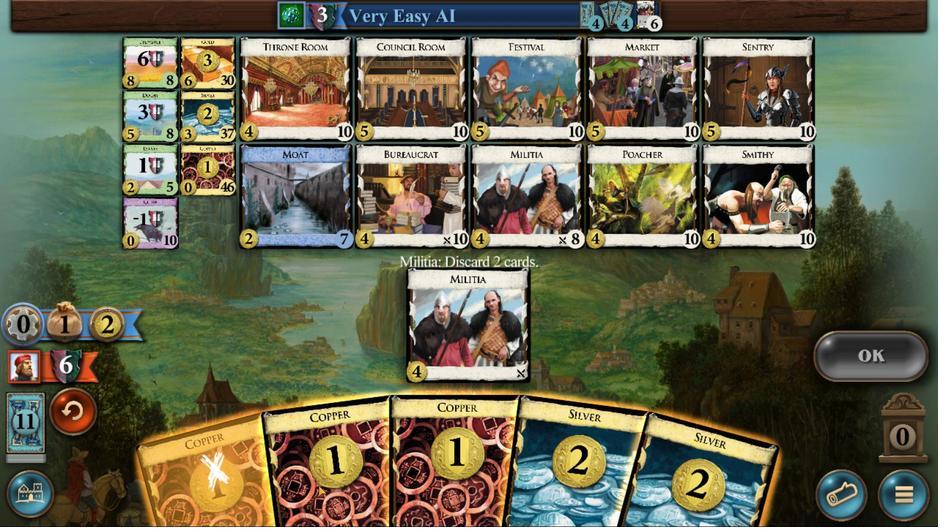 
Action: Mouse pressed left at (442, 307)
Screenshot: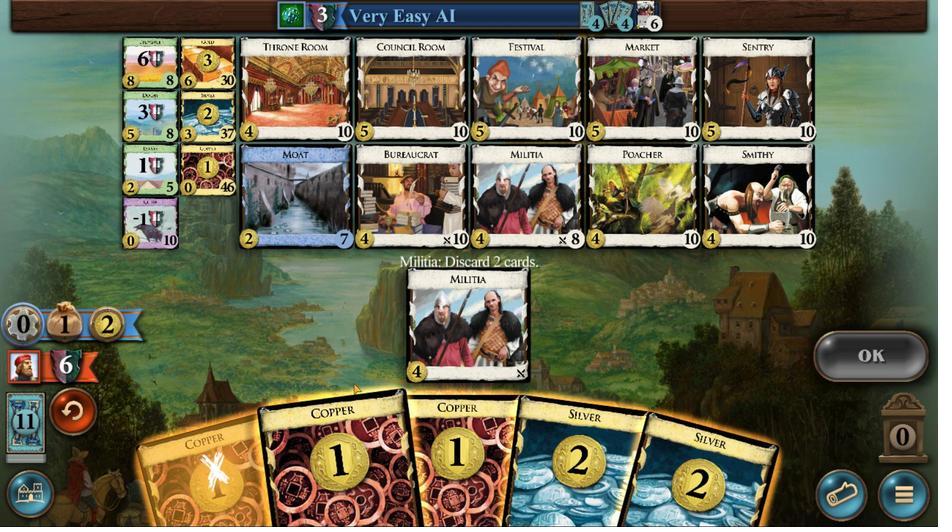 
Action: Mouse moved to (460, 361)
Screenshot: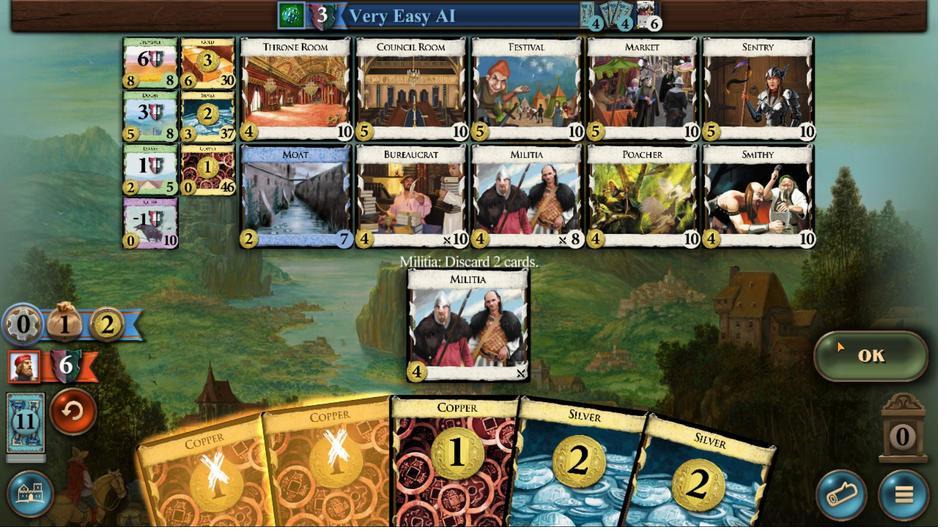 
Action: Mouse pressed left at (460, 361)
Screenshot: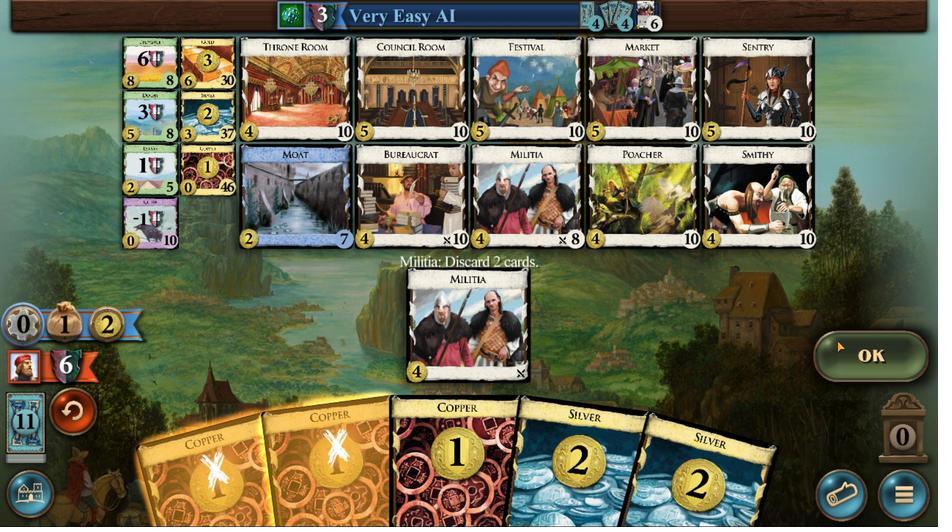 
Action: Mouse moved to (451, 324)
Screenshot: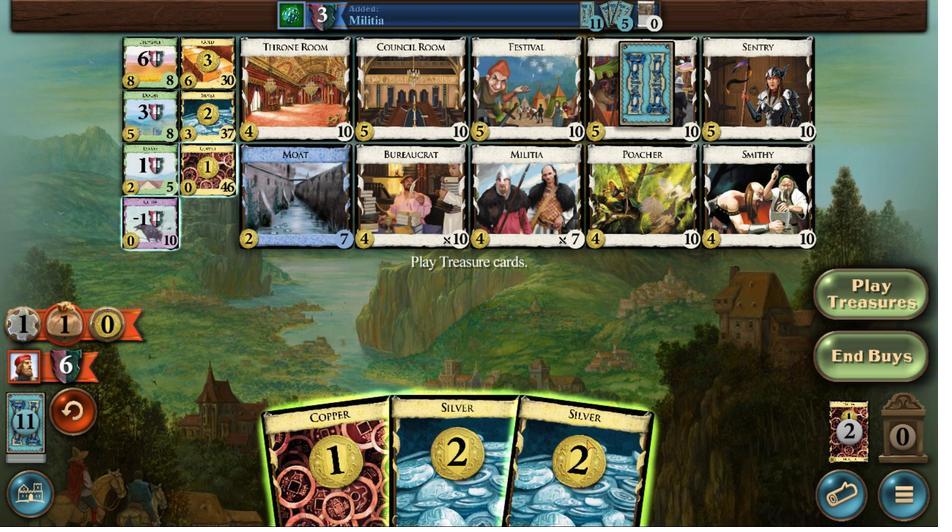 
Action: Mouse pressed left at (451, 324)
Screenshot: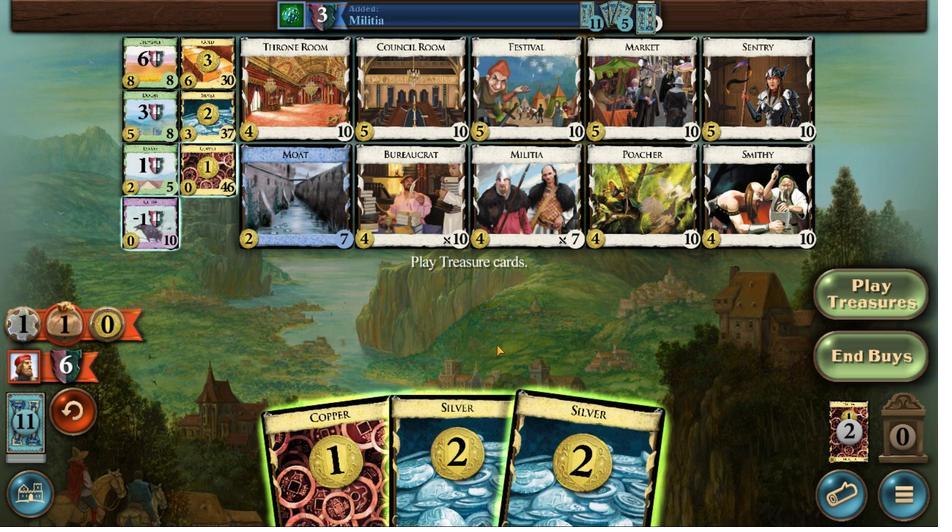 
Action: Mouse moved to (449, 308)
Screenshot: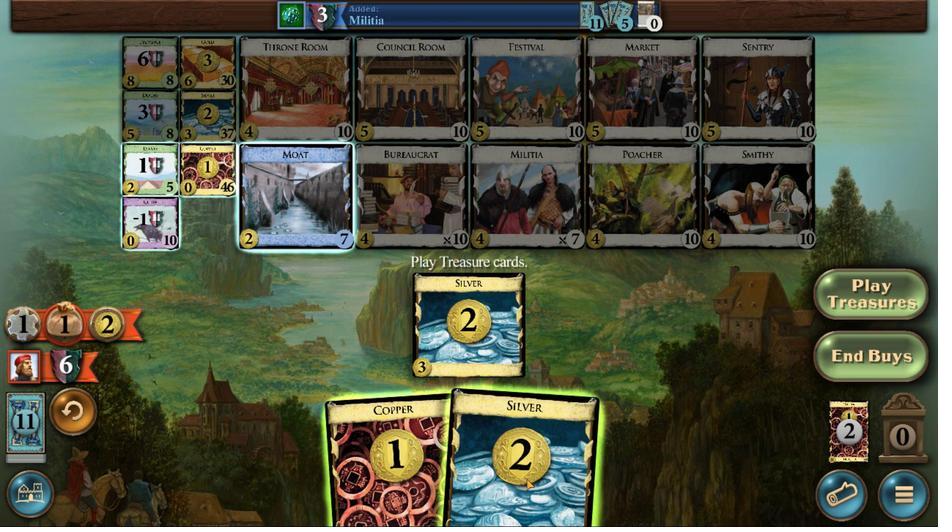 
Action: Mouse pressed left at (449, 308)
Screenshot: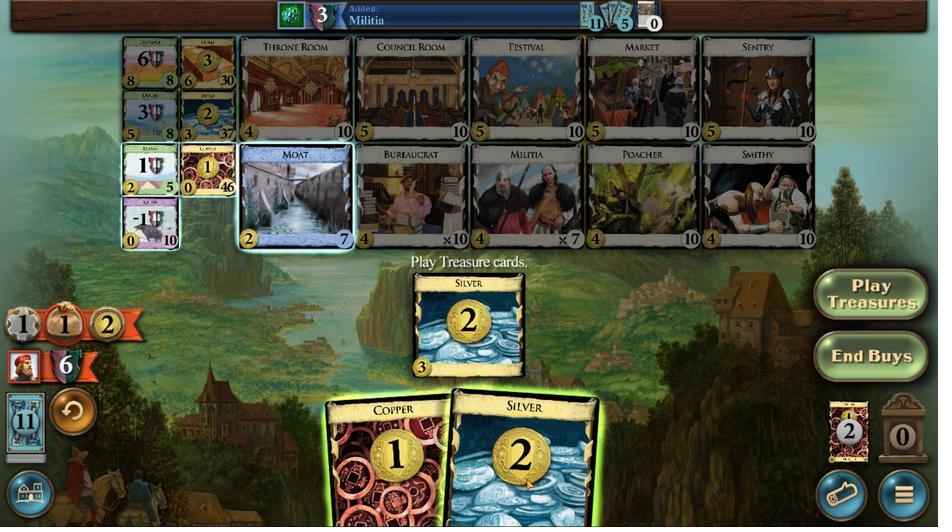 
Action: Mouse moved to (447, 292)
Screenshot: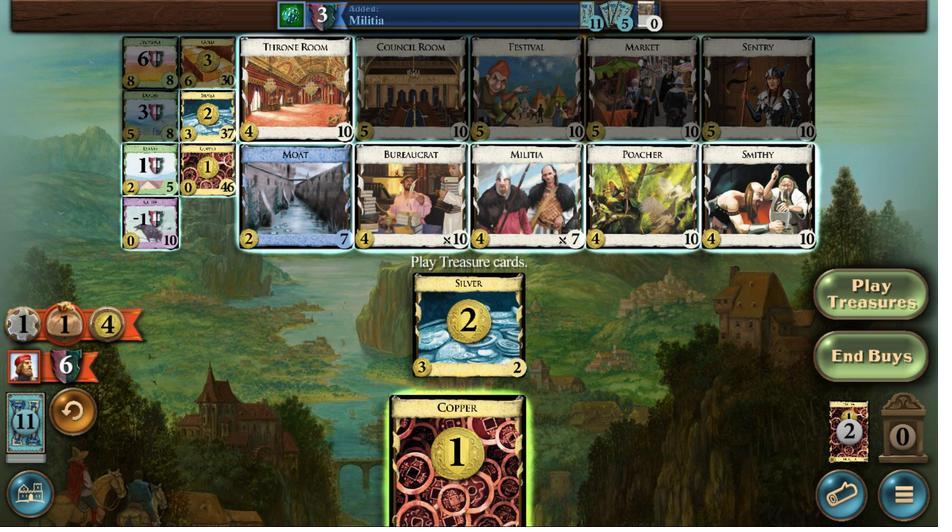 
Action: Mouse pressed left at (447, 292)
Screenshot: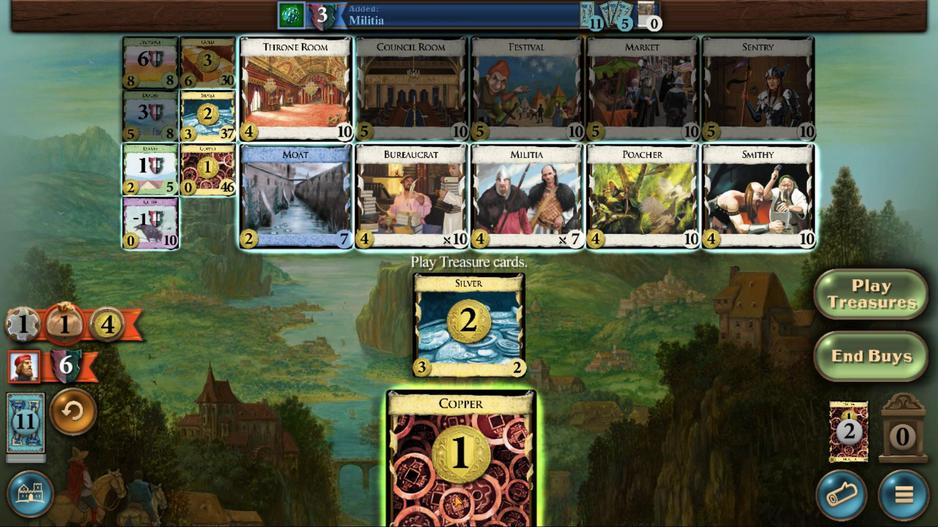 
Action: Mouse moved to (437, 447)
Screenshot: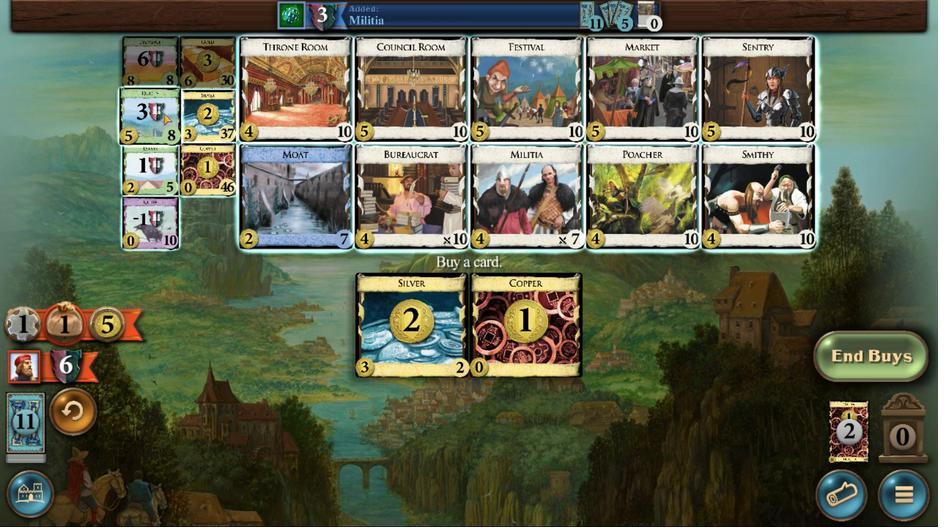 
Action: Mouse pressed left at (437, 447)
Screenshot: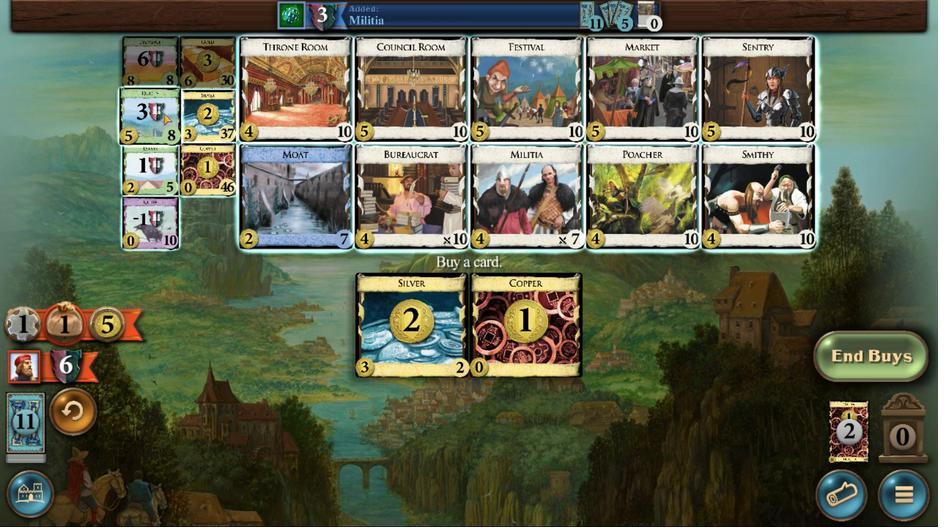 
Action: Mouse moved to (447, 315)
Screenshot: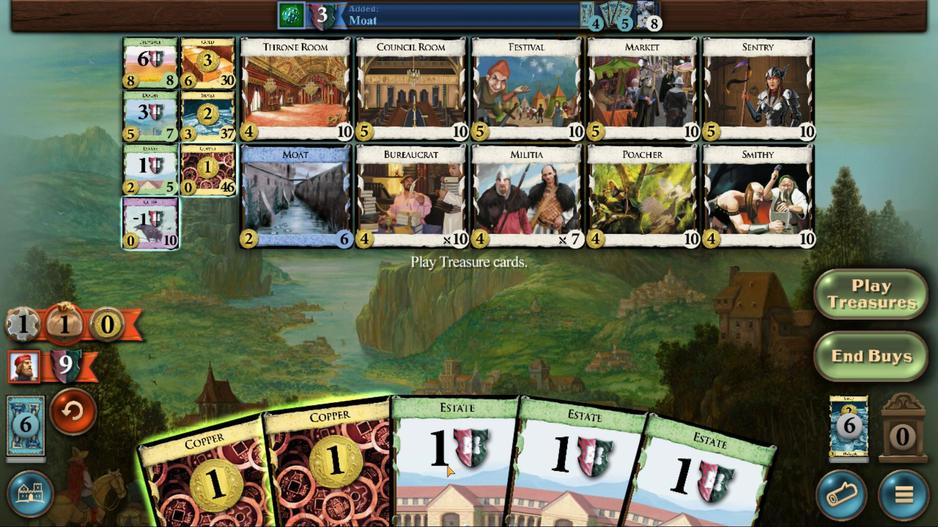 
Action: Mouse pressed left at (447, 315)
Screenshot: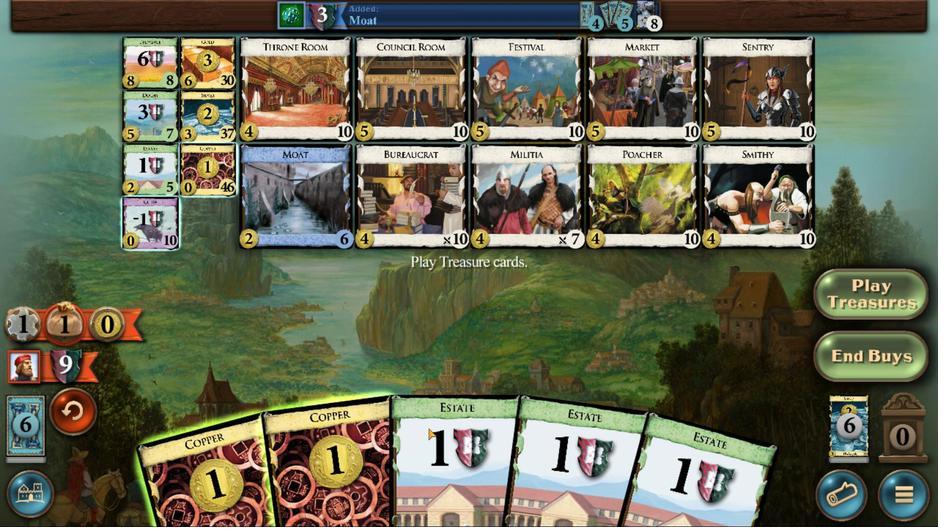
Action: Mouse moved to (441, 307)
Screenshot: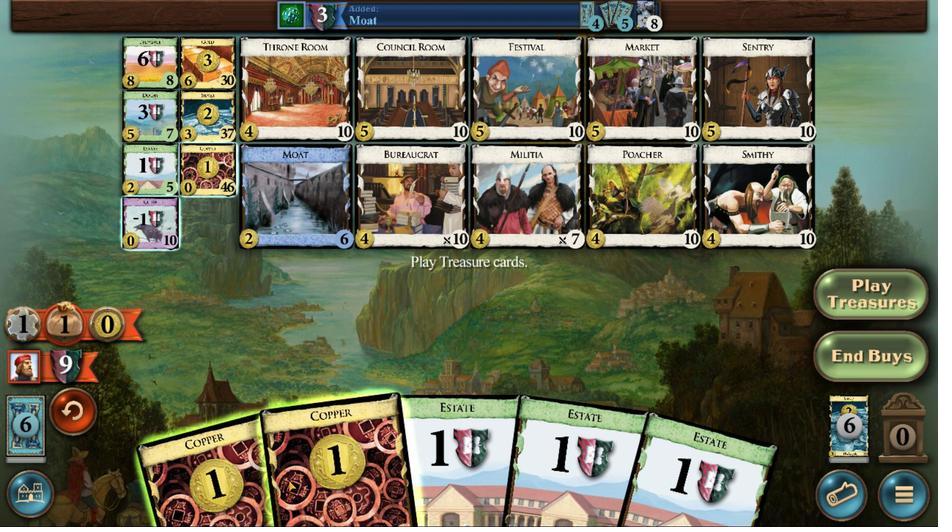 
Action: Mouse pressed left at (441, 307)
Screenshot: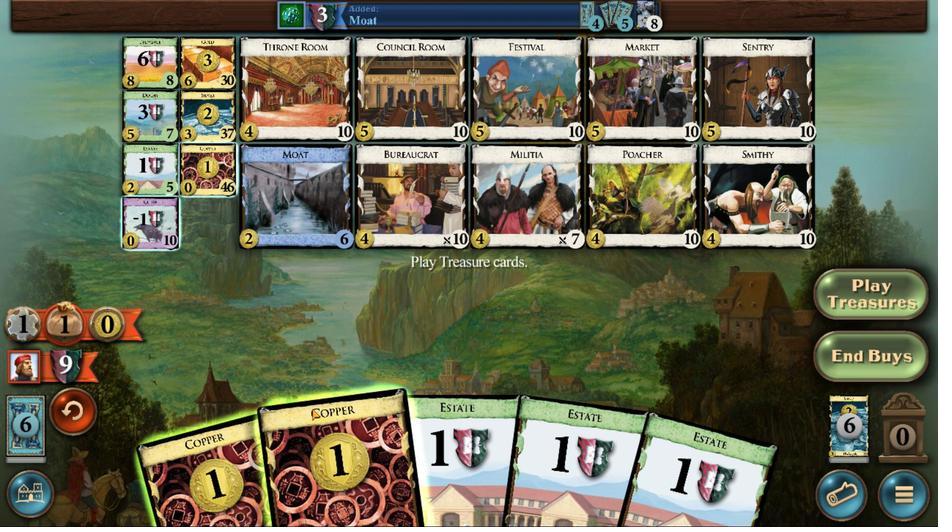 
Action: Mouse moved to (440, 311)
Screenshot: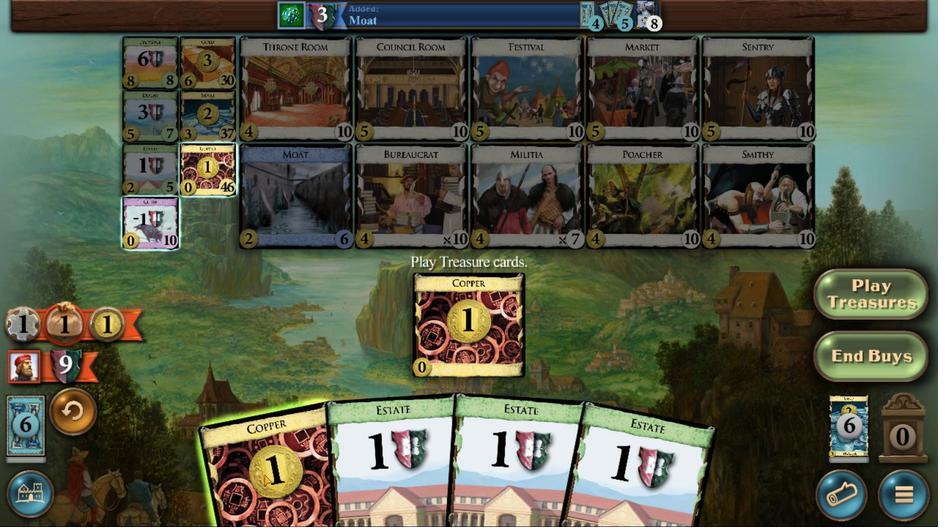 
Action: Mouse pressed left at (440, 311)
Screenshot: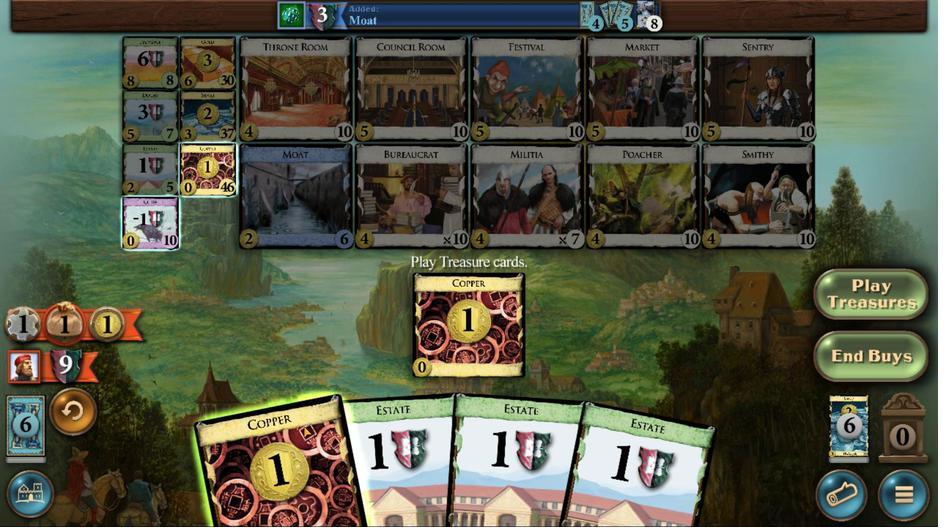 
Action: Mouse moved to (436, 423)
Screenshot: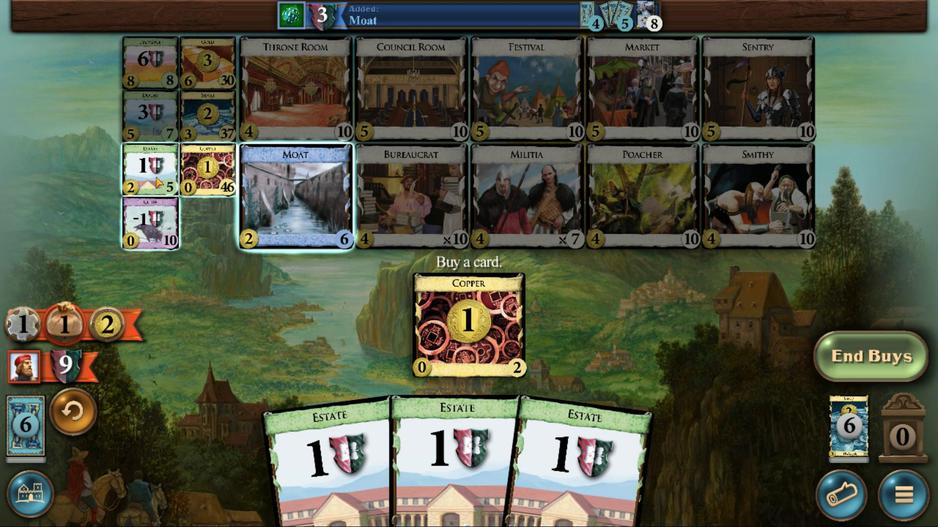 
Action: Mouse pressed left at (436, 423)
Screenshot: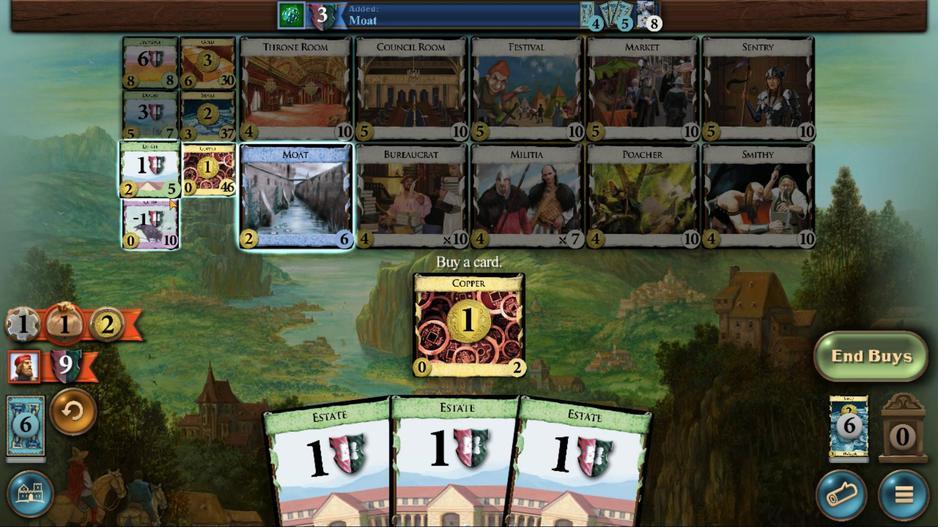 
Action: Mouse moved to (447, 308)
Screenshot: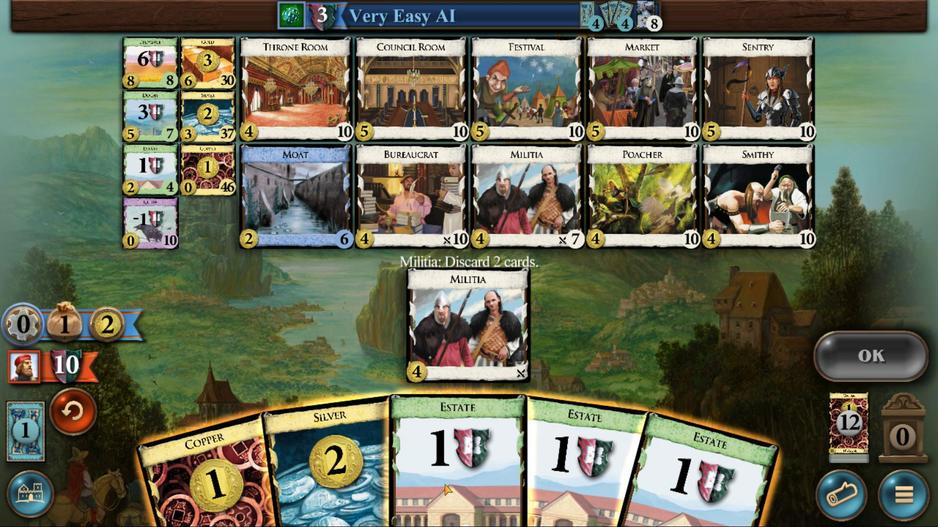 
Action: Mouse pressed left at (447, 308)
Screenshot: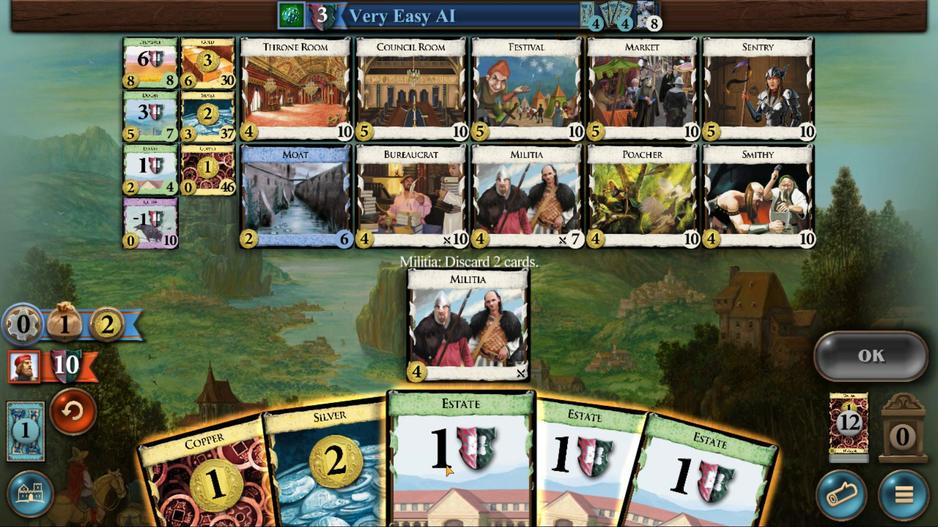
Action: Mouse moved to (450, 316)
Screenshot: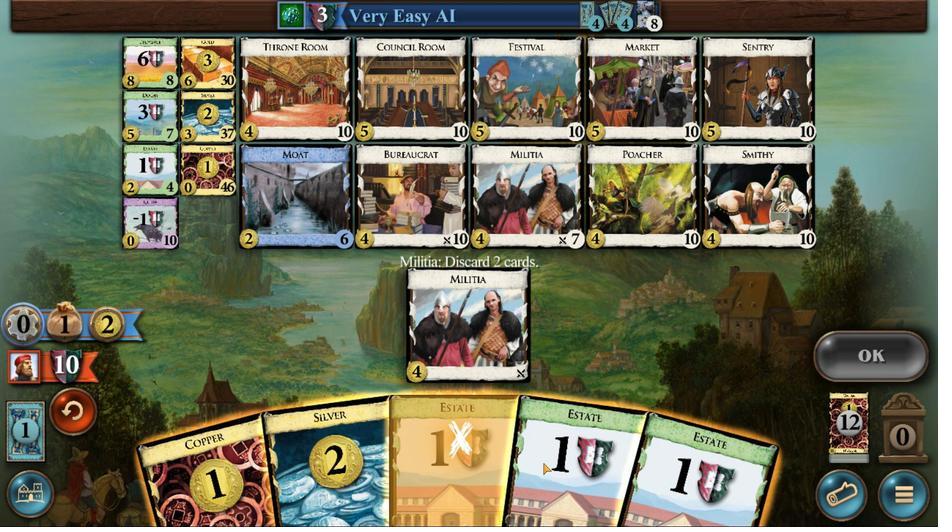 
Action: Mouse pressed left at (450, 316)
Screenshot: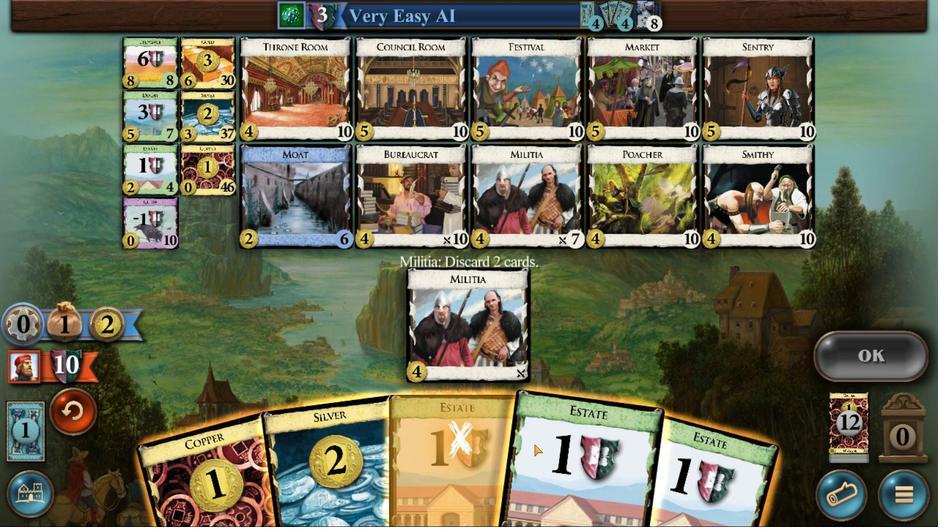 
Action: Mouse moved to (460, 360)
Screenshot: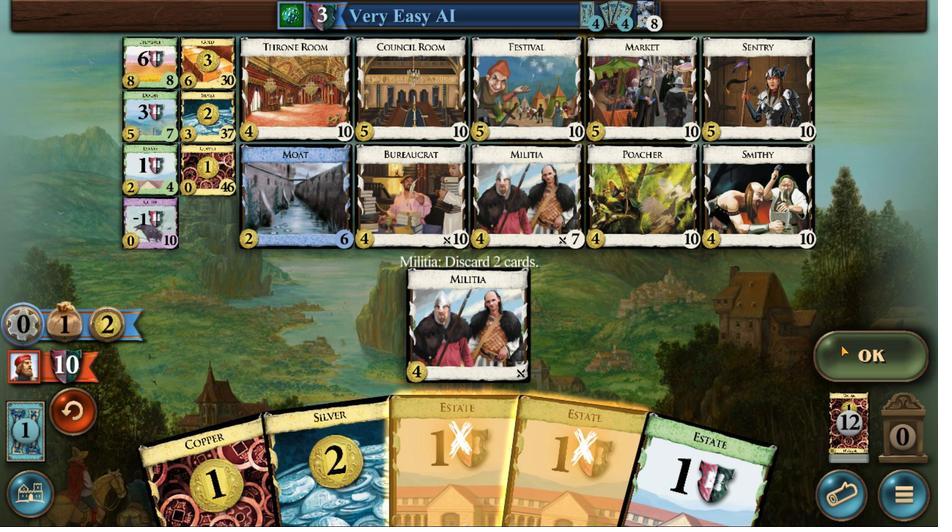 
Action: Mouse pressed left at (460, 360)
Screenshot: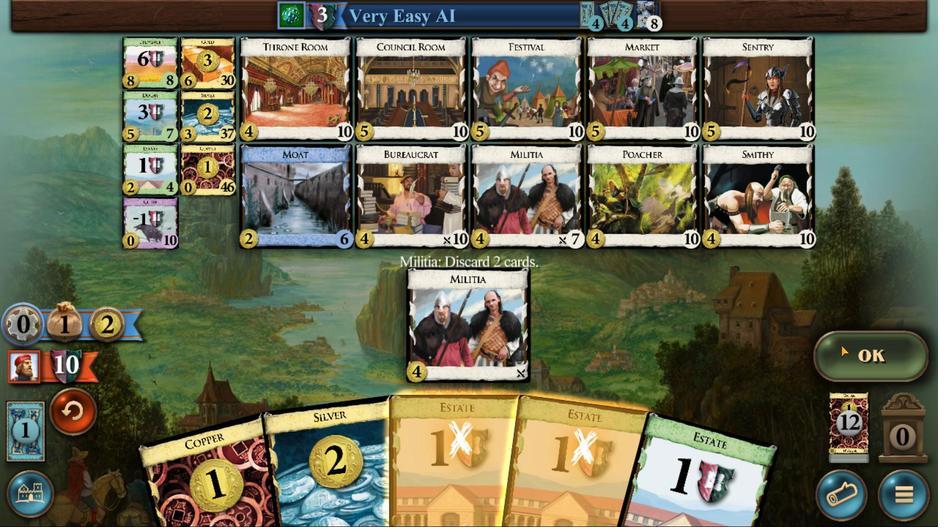 
Action: Mouse moved to (448, 312)
Screenshot: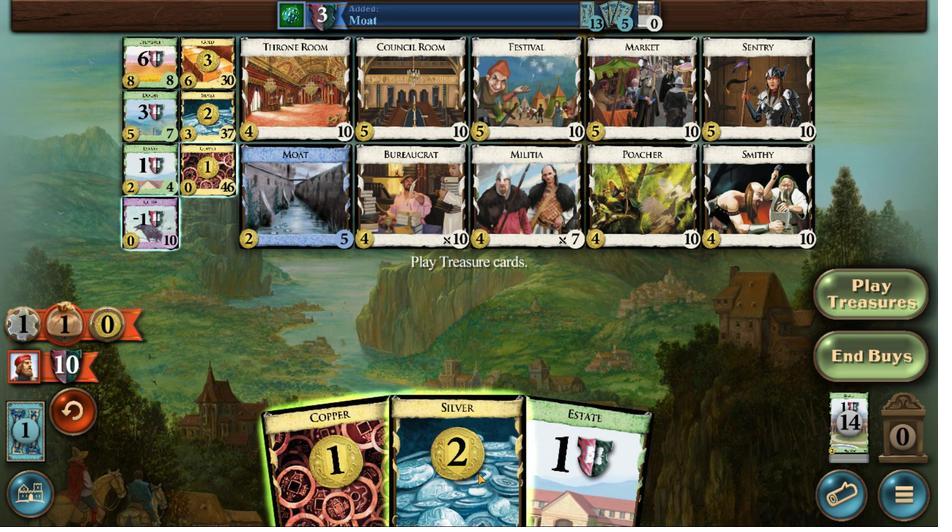
Action: Mouse pressed left at (448, 312)
Screenshot: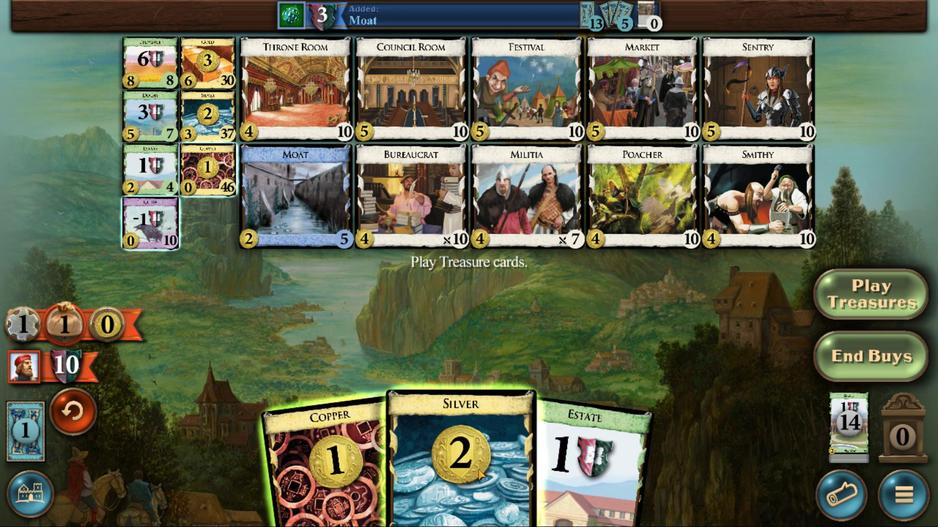 
Action: Mouse moved to (444, 305)
Screenshot: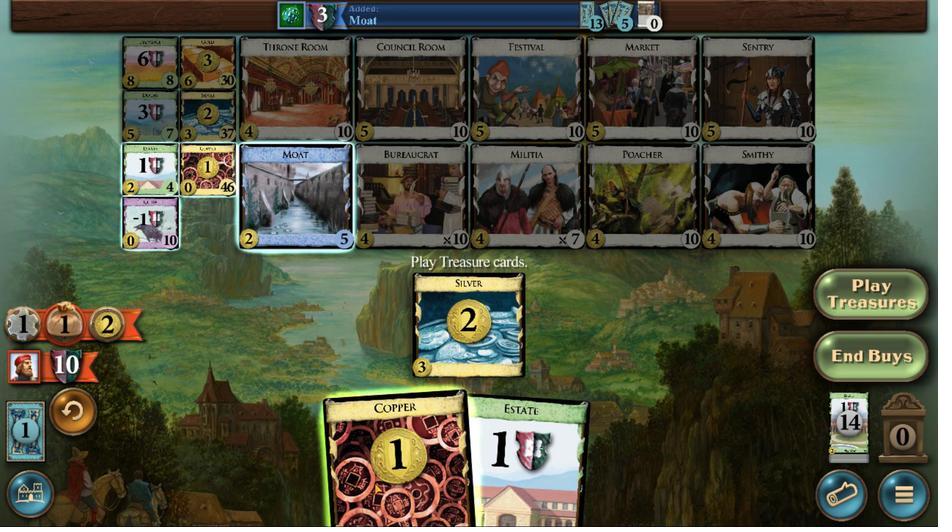 
Action: Mouse pressed left at (444, 305)
Screenshot: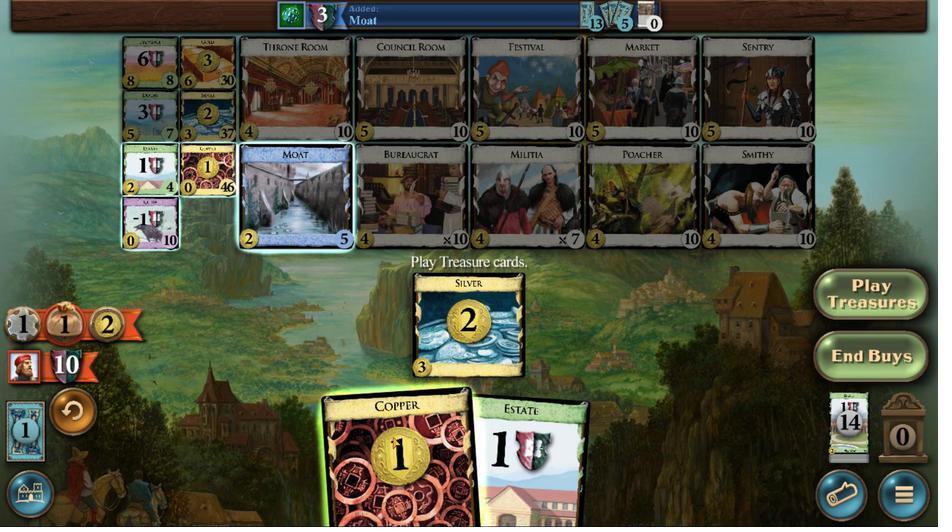 
Action: Mouse moved to (438, 443)
Screenshot: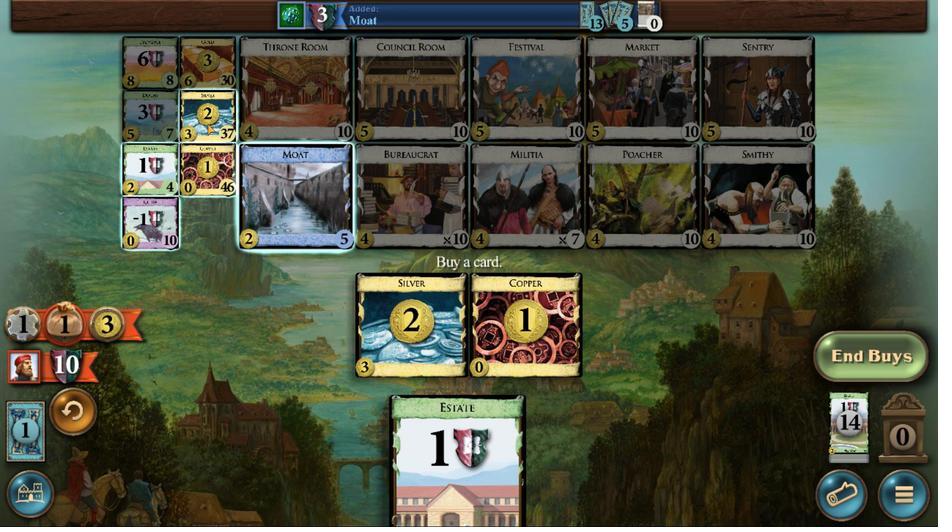 
Action: Mouse pressed left at (438, 443)
Screenshot: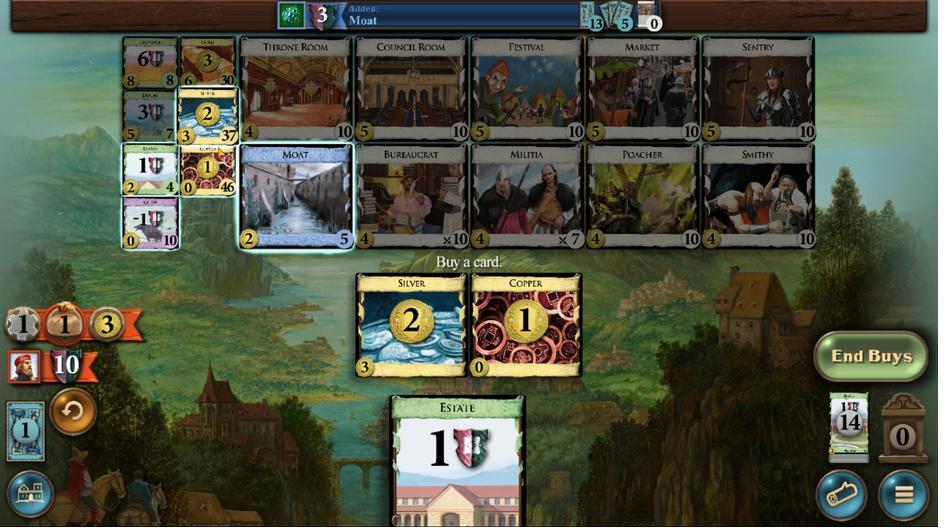 
Action: Mouse moved to (450, 309)
Screenshot: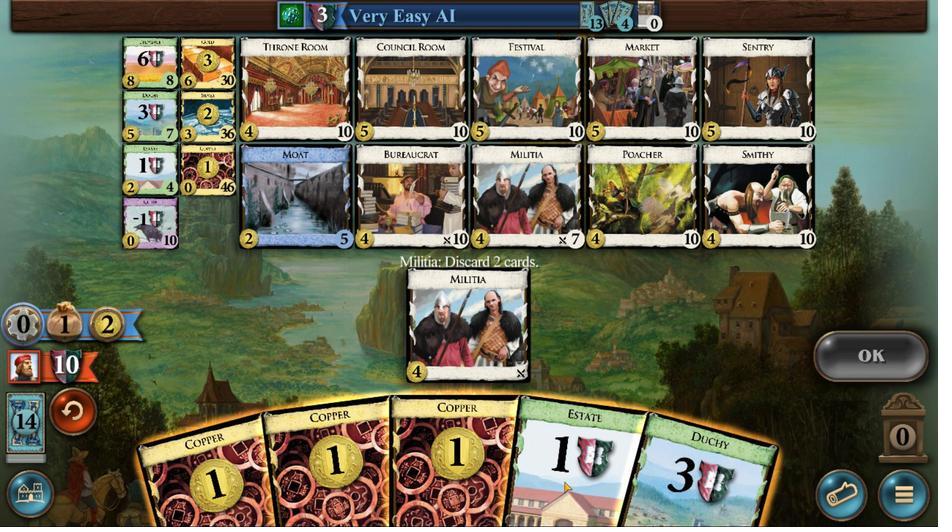 
Action: Mouse pressed left at (450, 309)
Screenshot: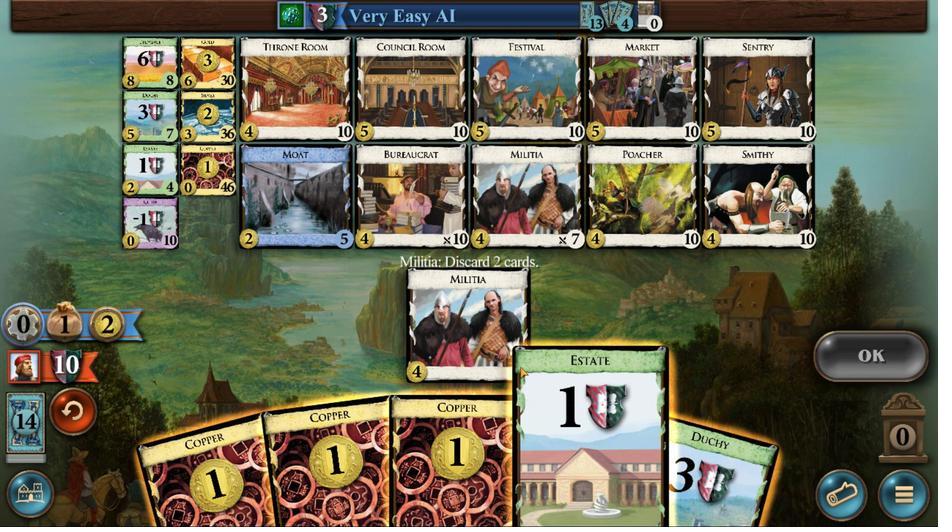 
Action: Mouse moved to (455, 302)
Screenshot: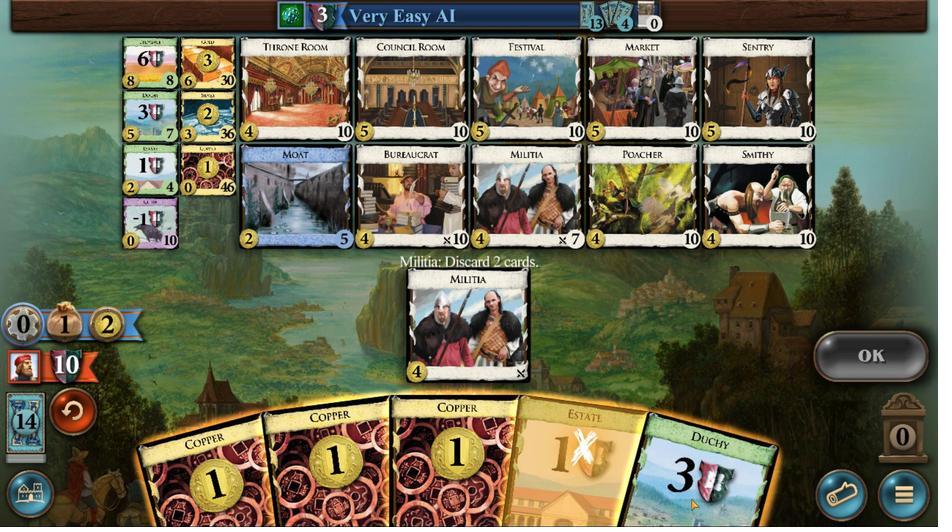 
Action: Mouse pressed left at (455, 302)
Screenshot: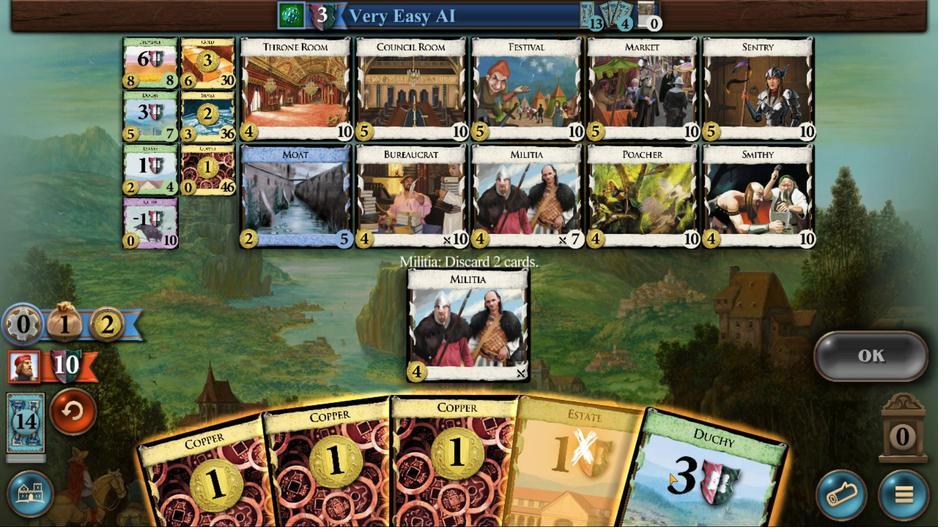 
Action: Mouse moved to (461, 357)
Screenshot: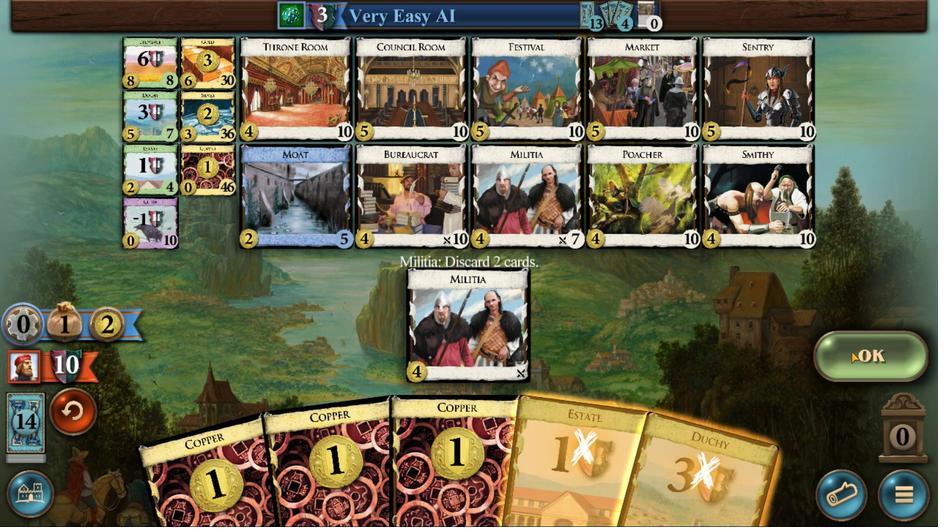 
Action: Mouse pressed left at (461, 357)
Screenshot: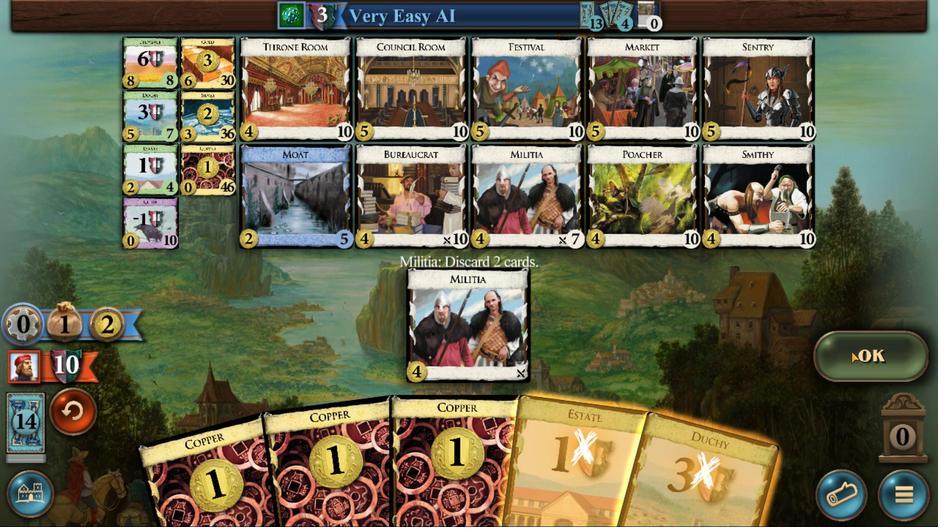 
Action: Mouse moved to (451, 308)
Screenshot: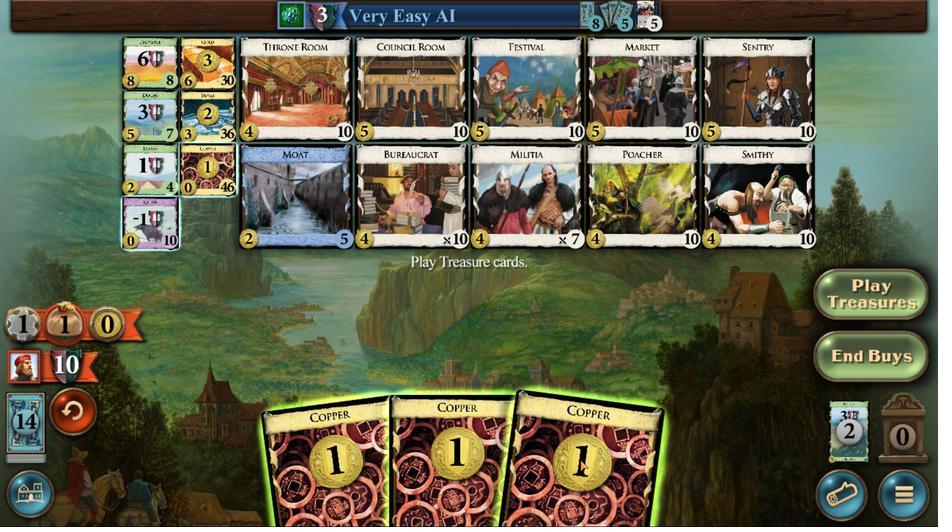 
Action: Mouse pressed left at (451, 308)
Screenshot: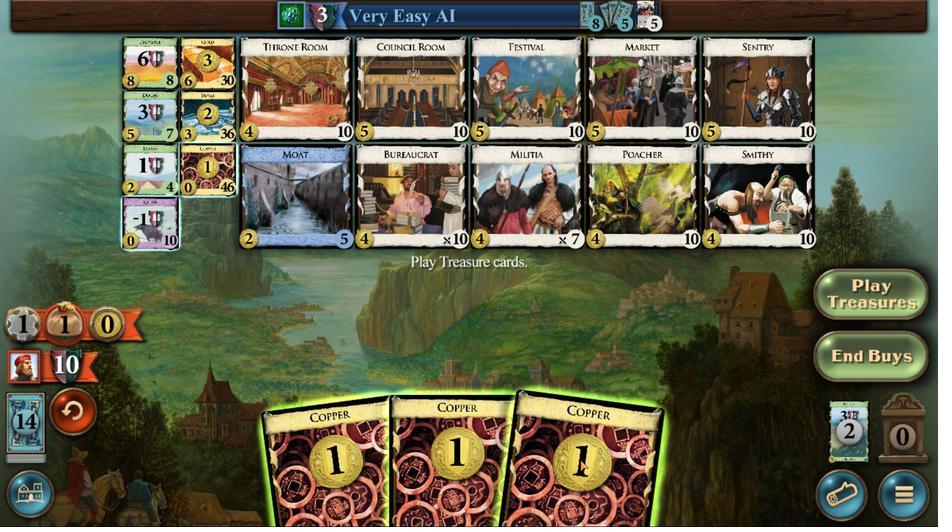 
Action: Mouse moved to (449, 293)
Screenshot: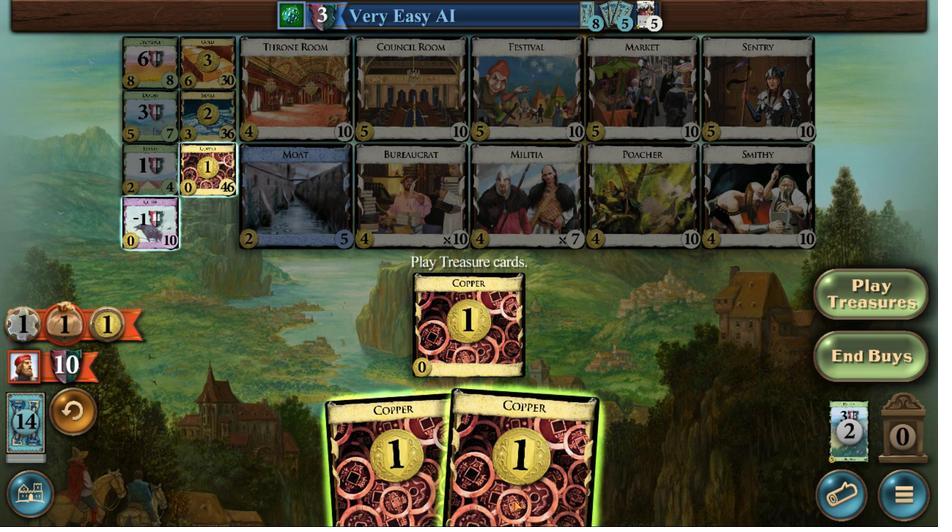 
Action: Mouse pressed left at (449, 293)
Screenshot: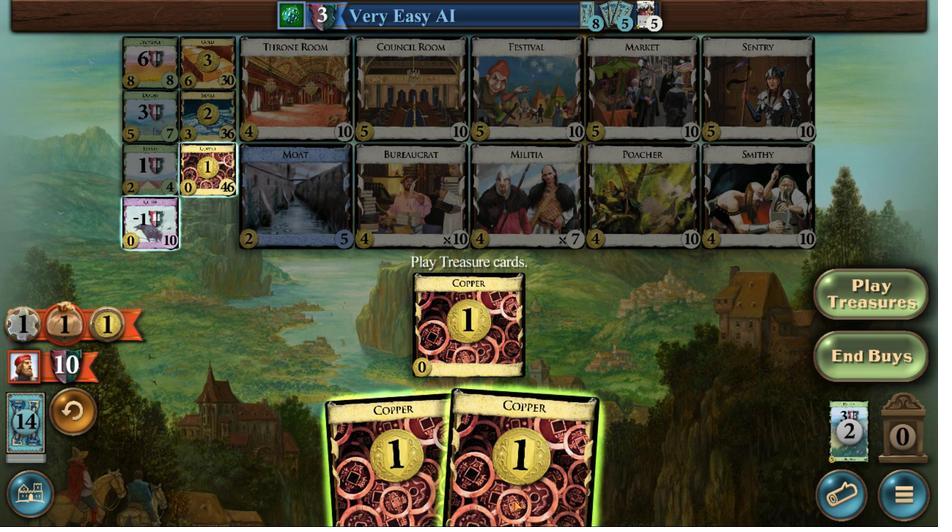 
Action: Mouse moved to (449, 301)
Screenshot: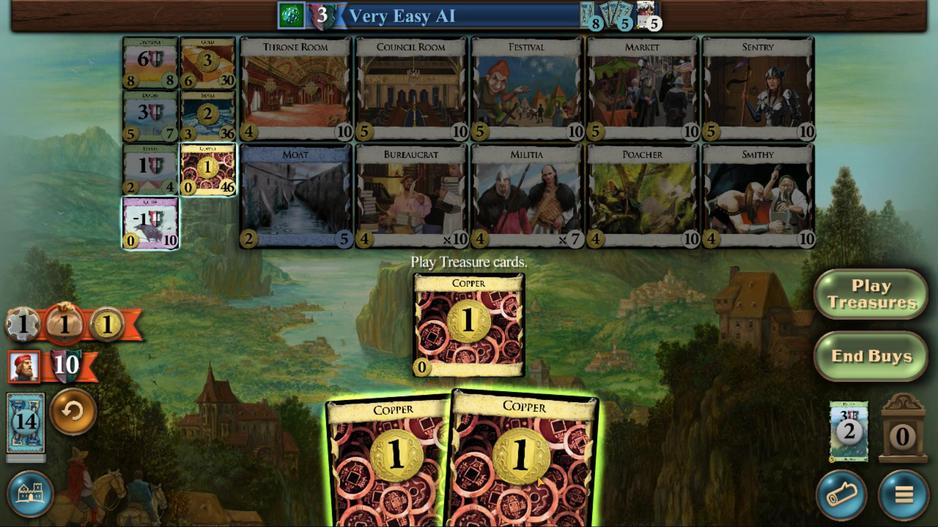 
Action: Mouse pressed left at (449, 301)
Screenshot: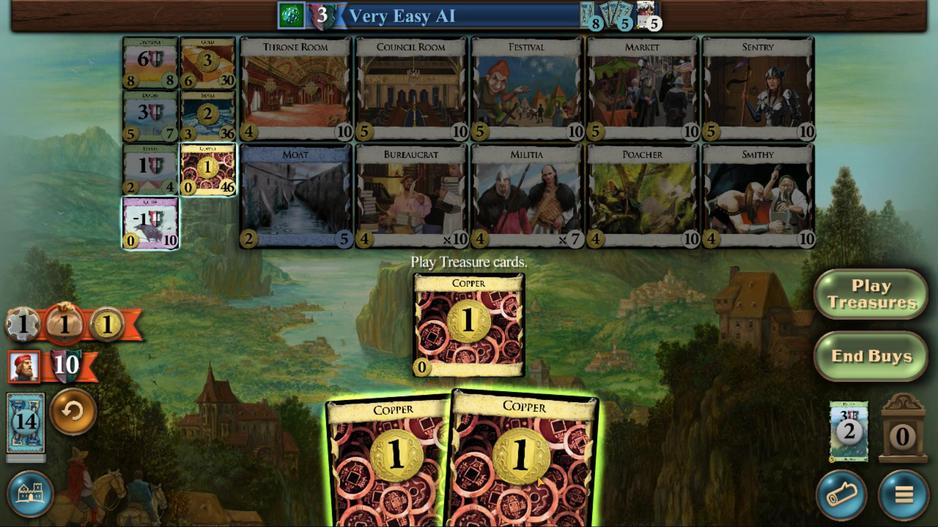 
Action: Mouse moved to (446, 307)
Screenshot: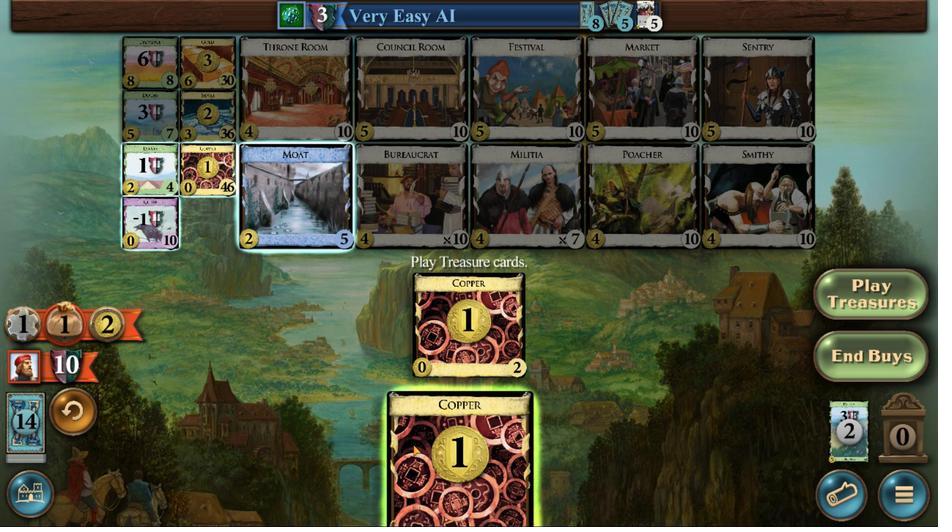 
Action: Mouse pressed left at (446, 307)
Screenshot: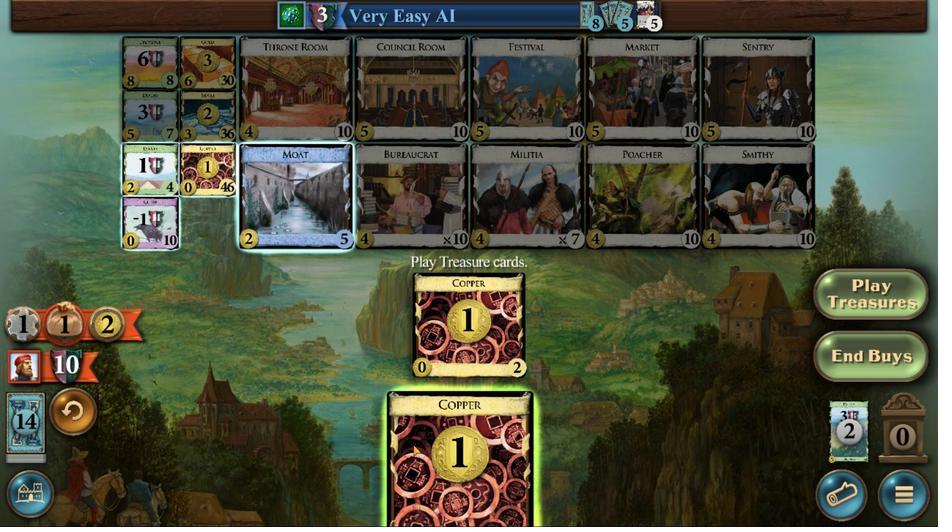
Action: Mouse moved to (438, 449)
Screenshot: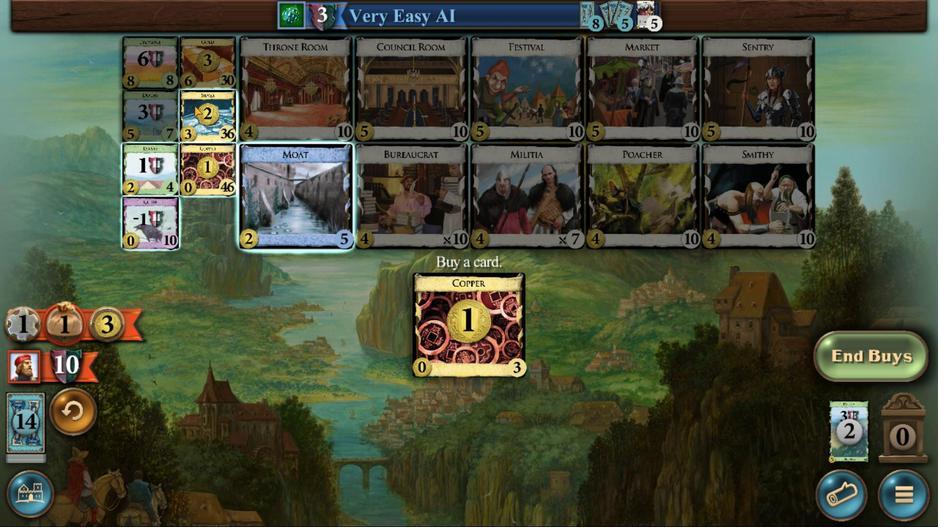 
Action: Mouse pressed left at (438, 449)
Screenshot: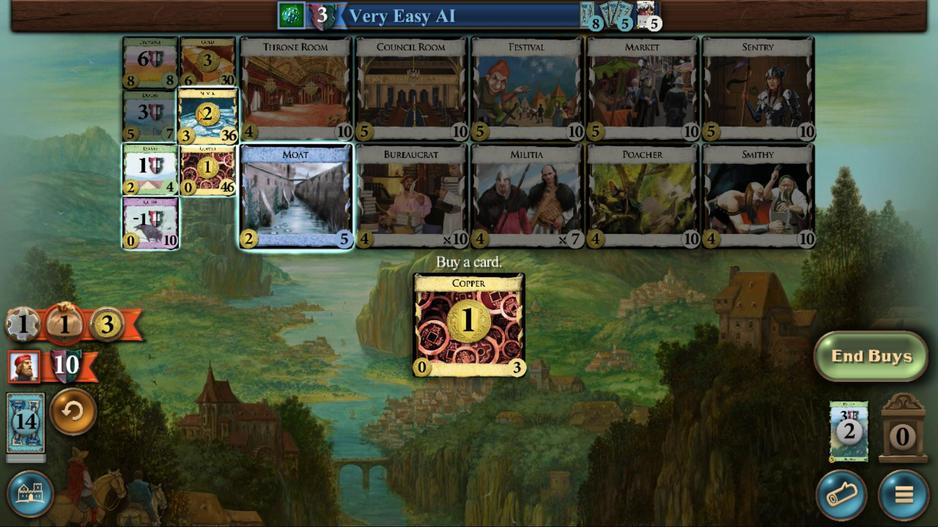 
Action: Mouse moved to (447, 302)
Screenshot: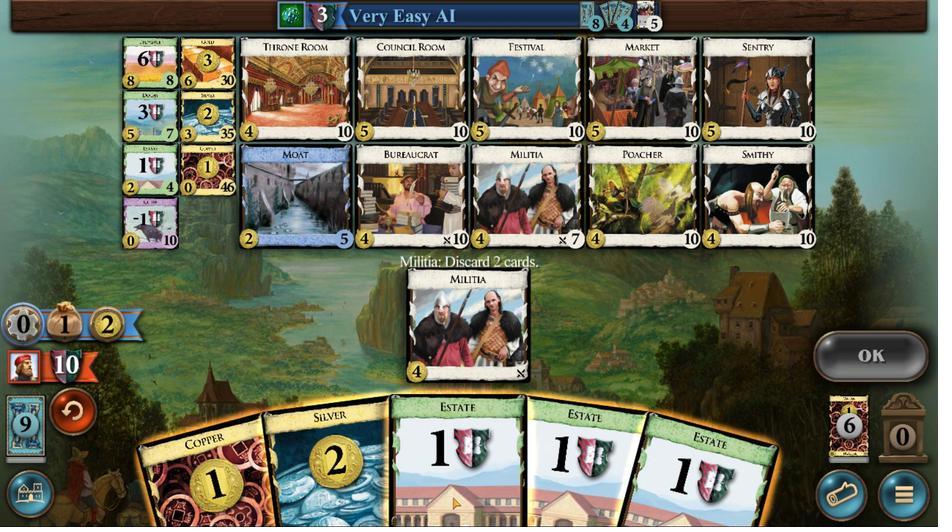 
Action: Mouse pressed left at (447, 302)
Screenshot: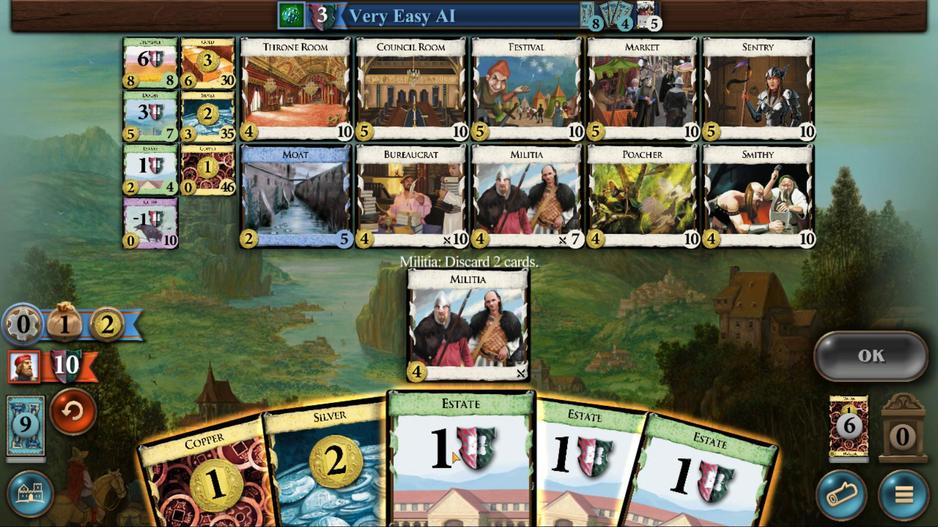 
Action: Mouse moved to (452, 321)
Screenshot: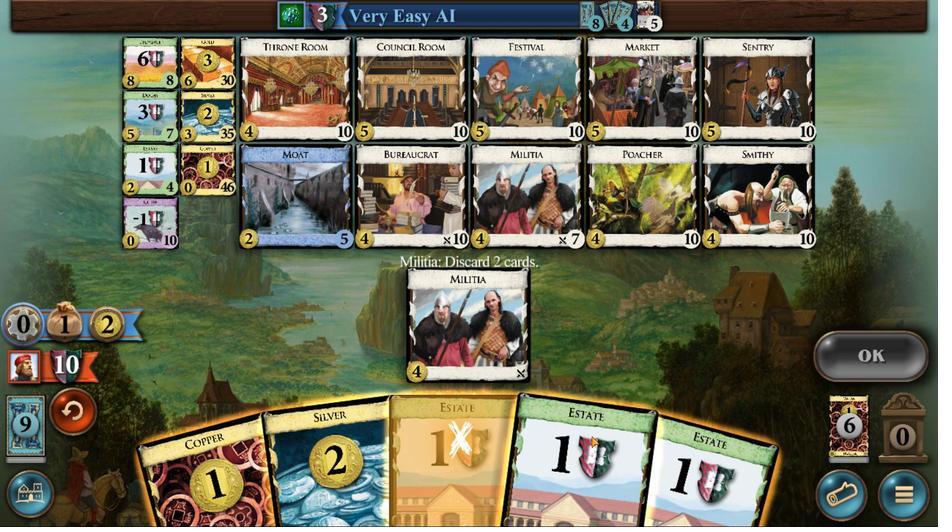 
Action: Mouse pressed left at (452, 321)
Screenshot: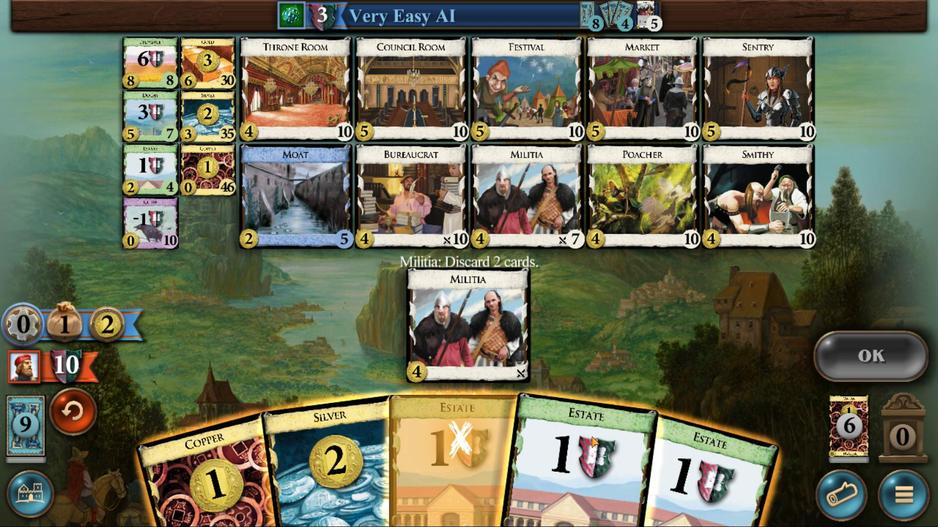 
Action: Mouse moved to (462, 358)
Screenshot: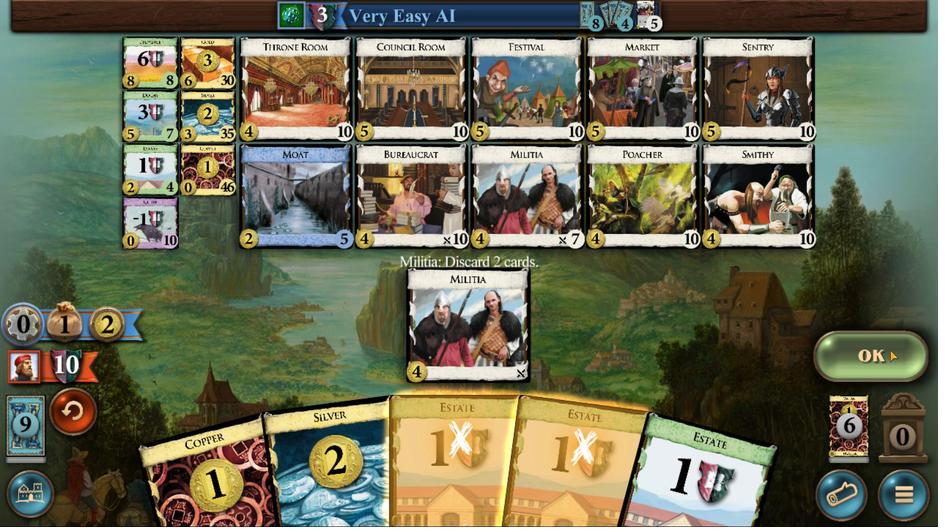 
Action: Mouse pressed left at (462, 358)
Screenshot: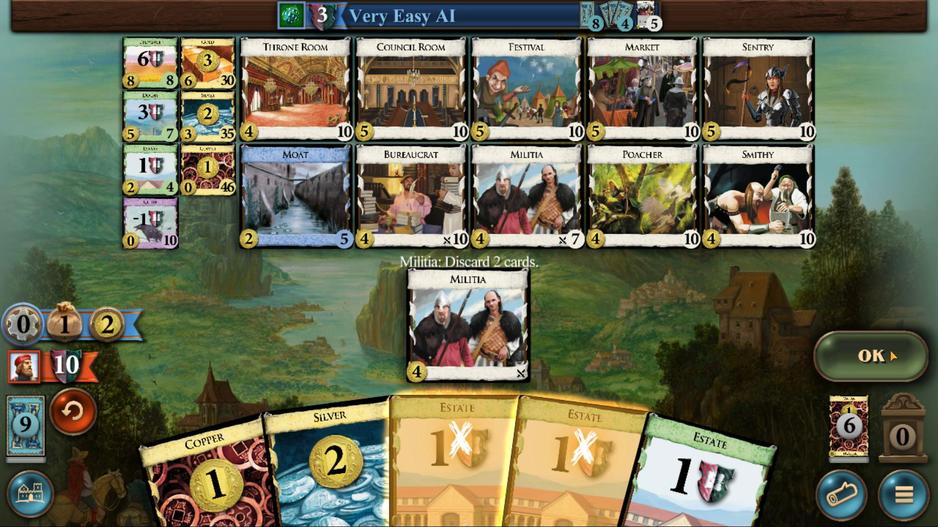 
Action: Mouse moved to (447, 327)
Screenshot: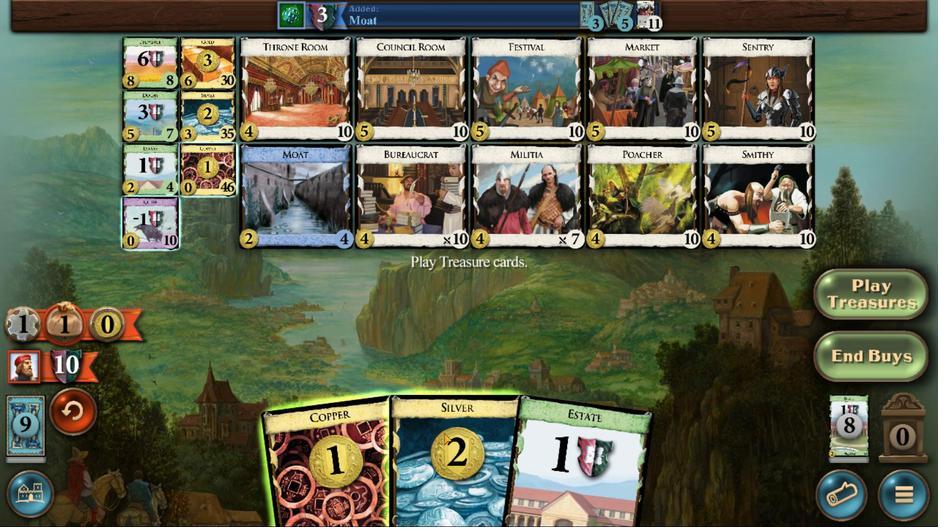 
Action: Mouse pressed left at (447, 327)
Screenshot: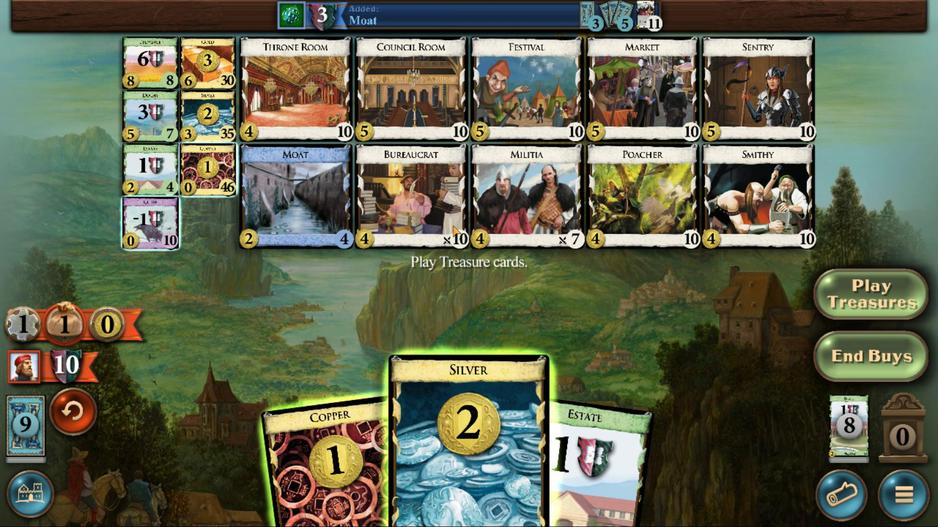 
Action: Mouse moved to (446, 327)
Screenshot: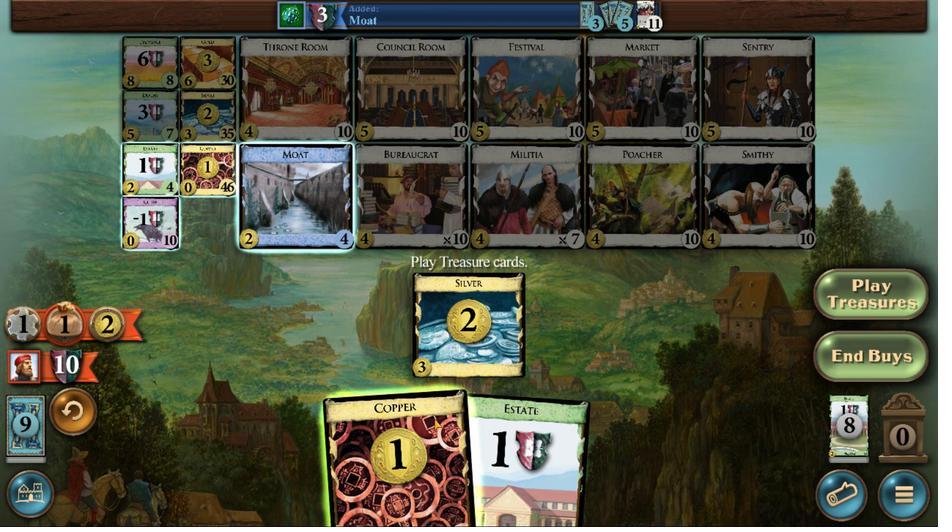 
Action: Mouse pressed left at (446, 327)
Screenshot: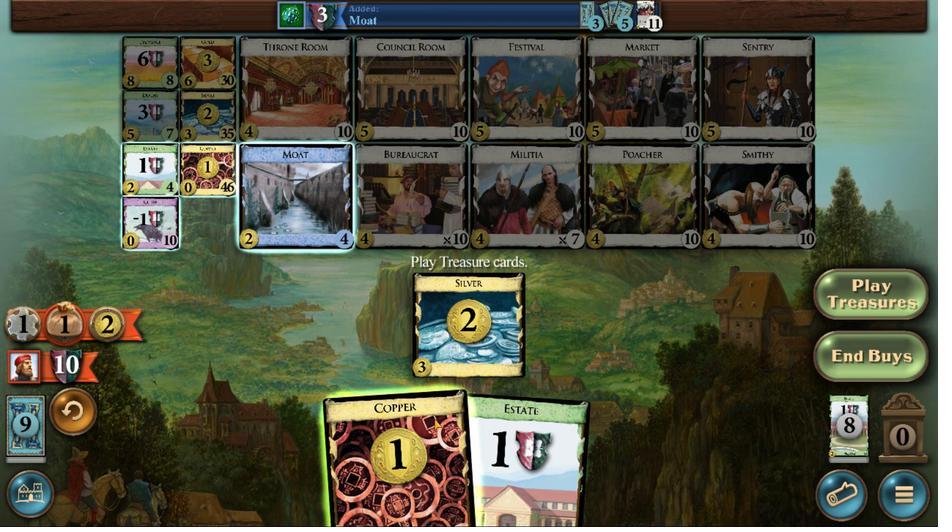 
Action: Mouse moved to (439, 443)
Screenshot: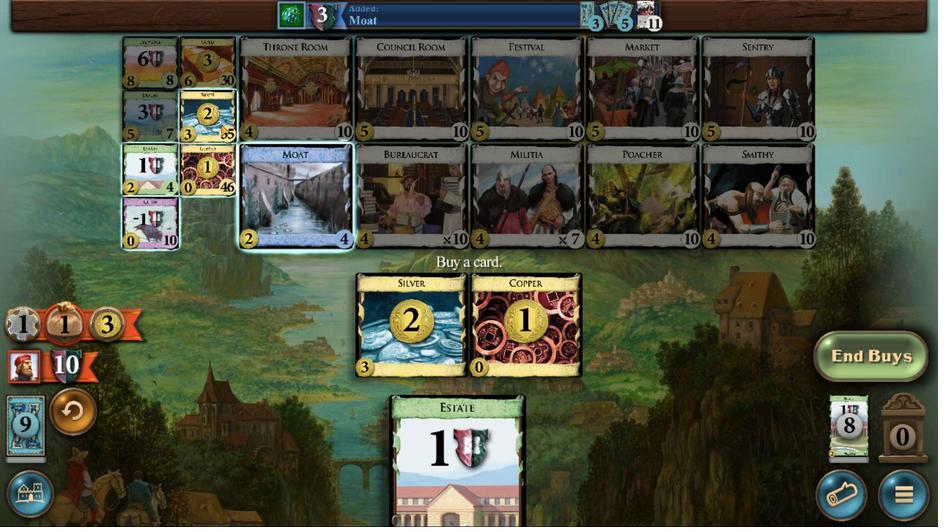 
Action: Mouse pressed left at (439, 443)
Screenshot: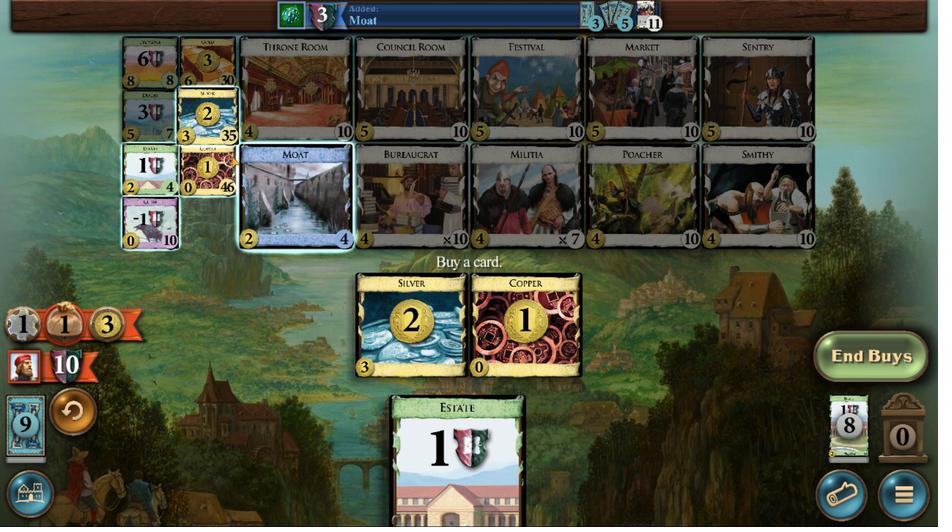 
Action: Mouse moved to (451, 321)
Screenshot: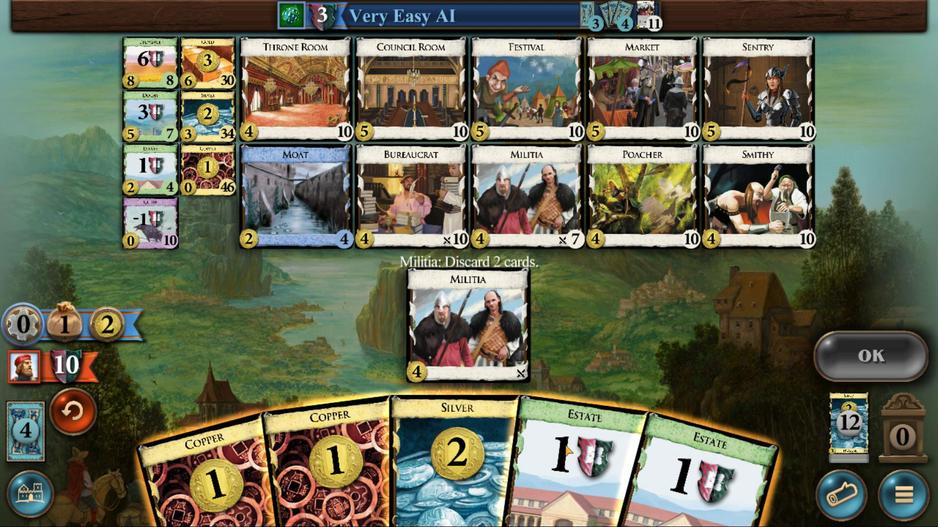 
Action: Mouse pressed left at (451, 321)
Screenshot: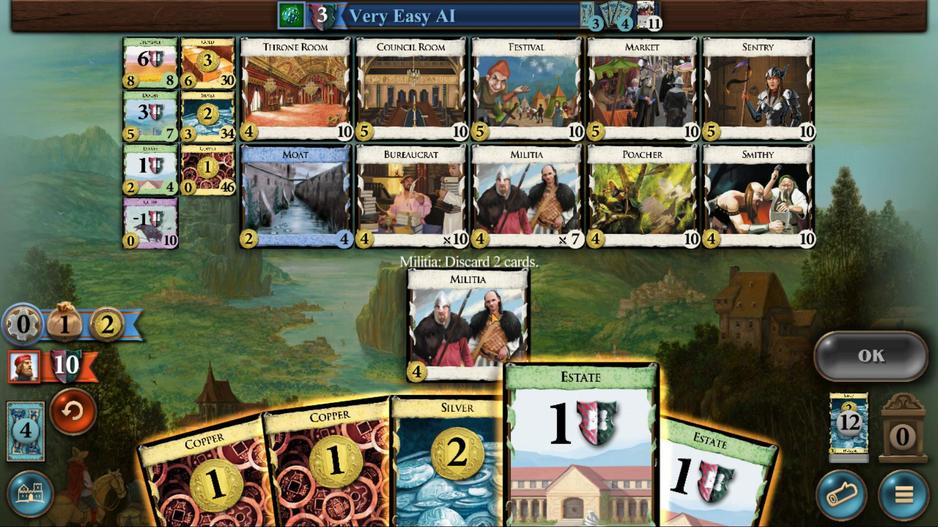 
Action: Mouse moved to (457, 316)
Screenshot: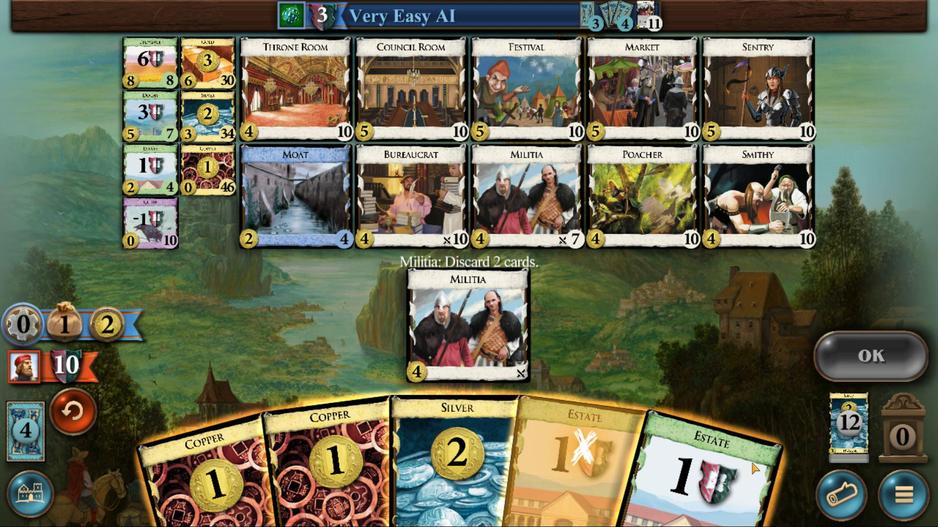 
Action: Mouse pressed left at (457, 316)
Screenshot: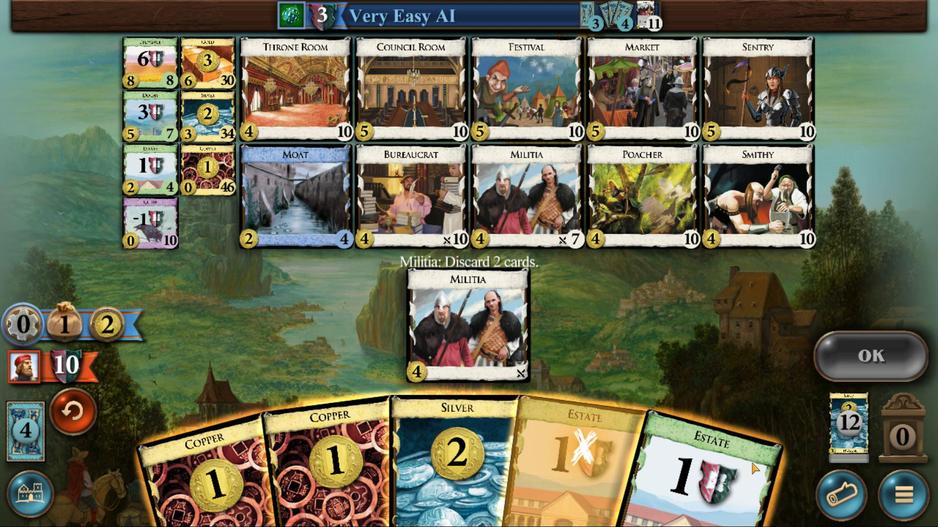 
Action: Mouse moved to (460, 360)
Screenshot: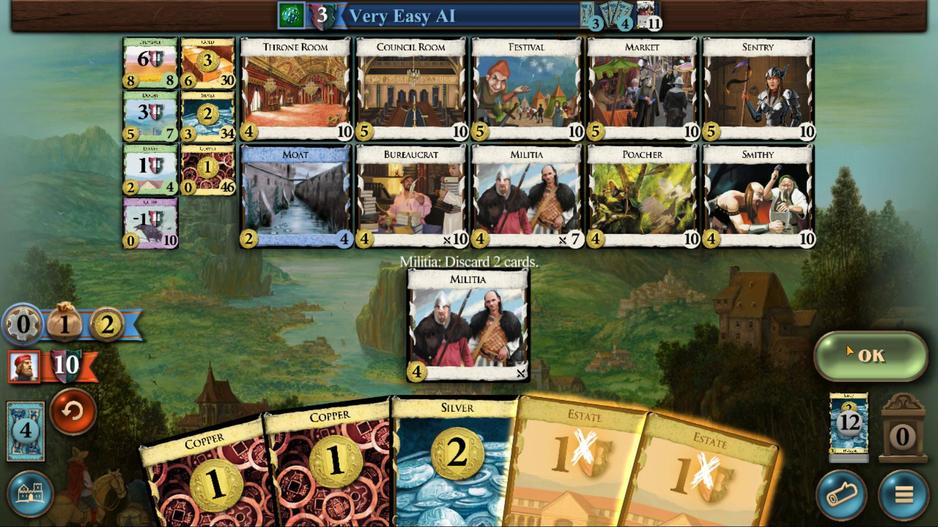 
Action: Mouse pressed left at (460, 360)
Screenshot: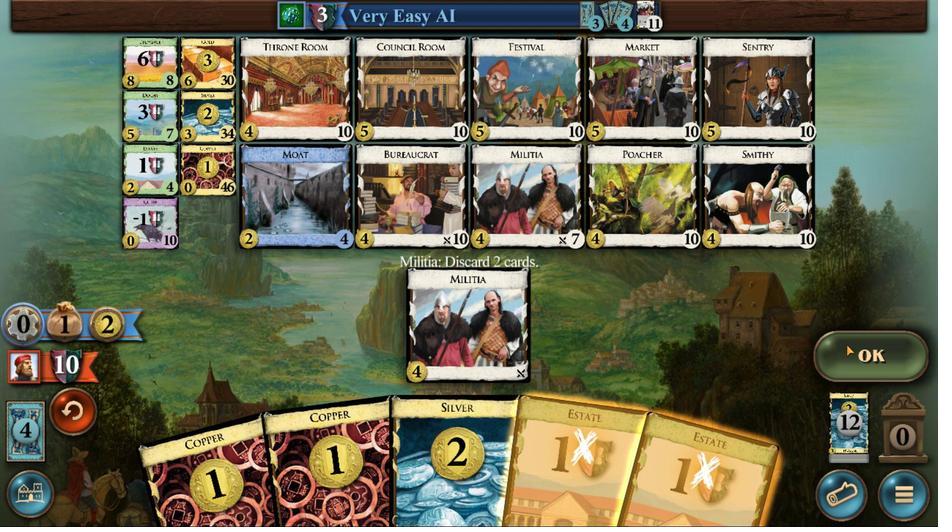 
Action: Mouse moved to (450, 323)
Screenshot: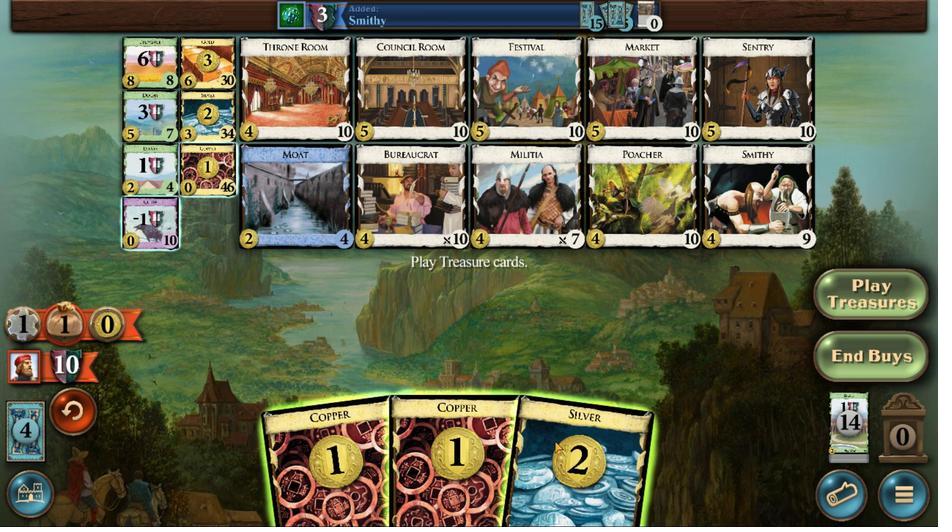 
Action: Mouse pressed left at (450, 323)
Screenshot: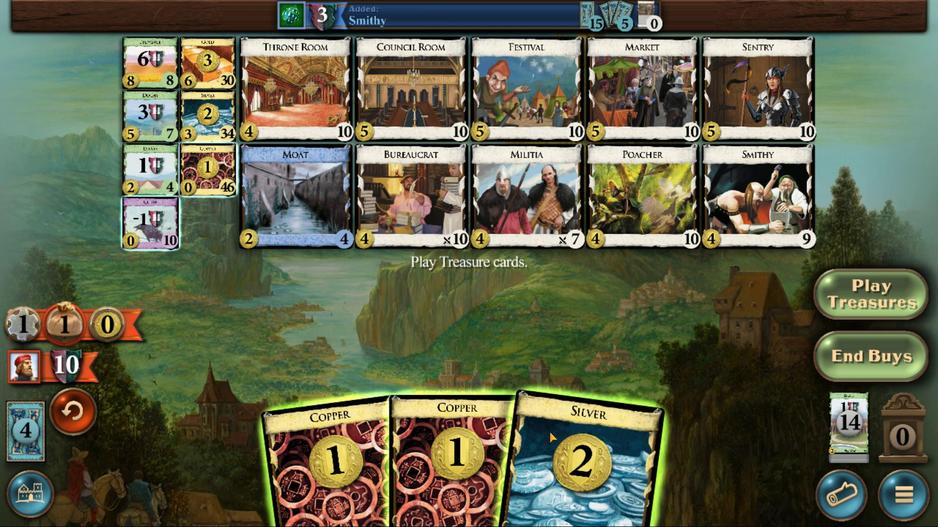
Action: Mouse moved to (448, 319)
Screenshot: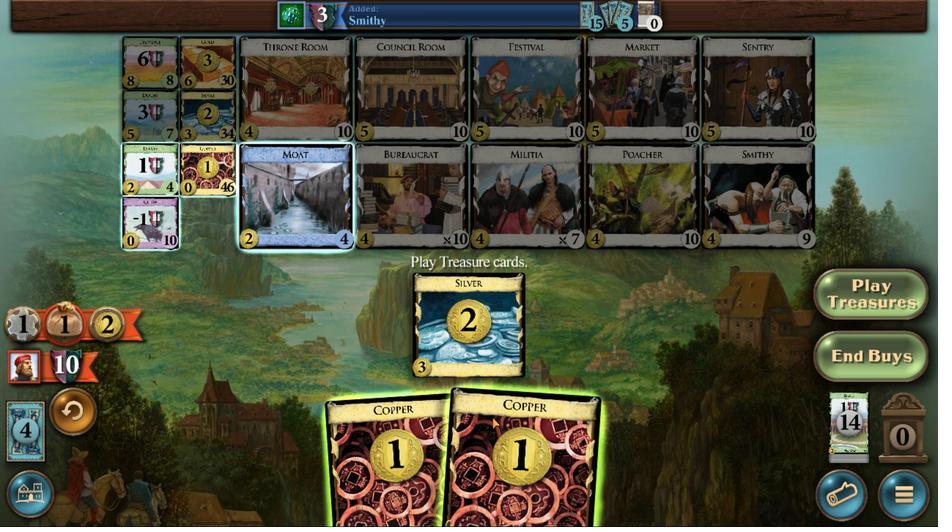 
Action: Mouse pressed left at (448, 319)
Screenshot: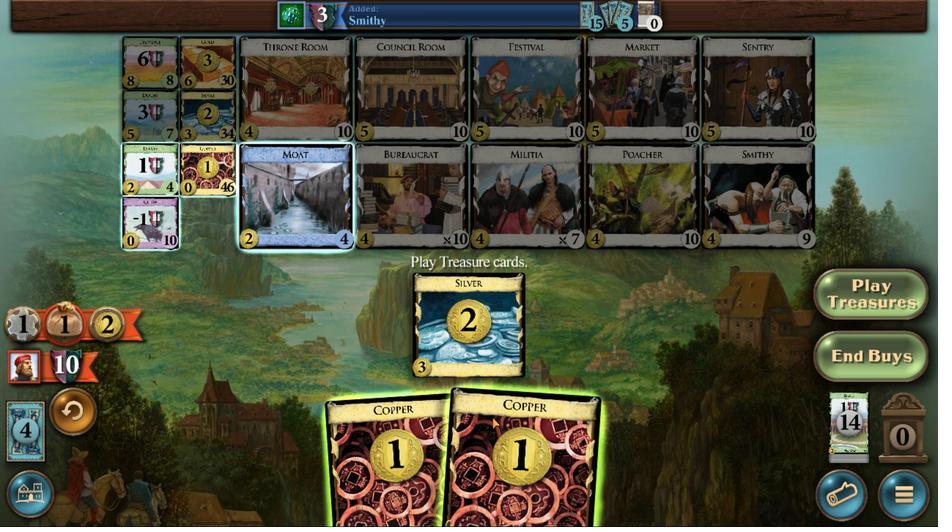 
Action: Mouse moved to (438, 443)
Screenshot: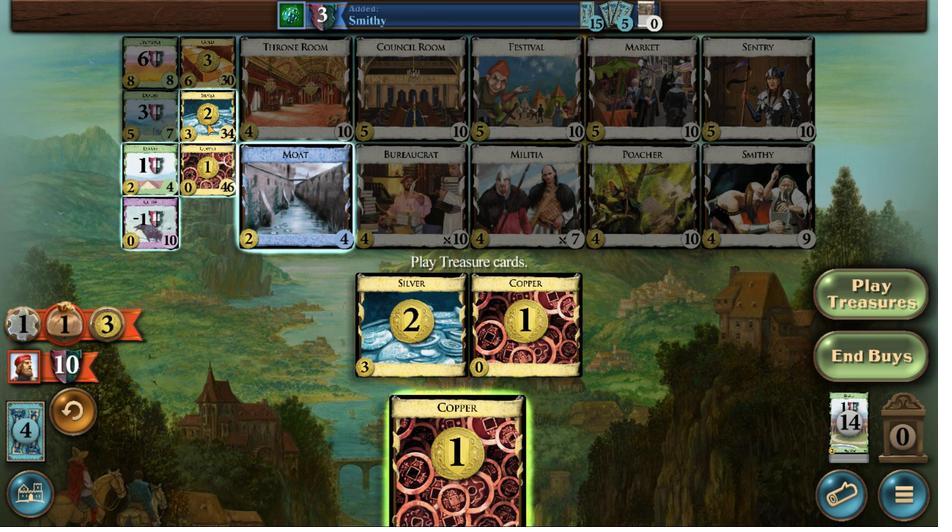
Action: Mouse pressed left at (438, 443)
Screenshot: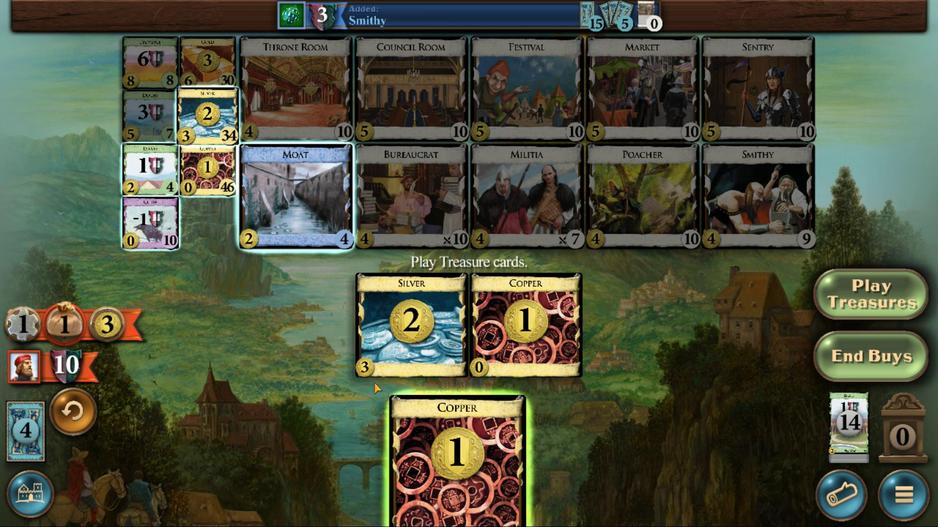 
Action: Mouse moved to (450, 331)
Screenshot: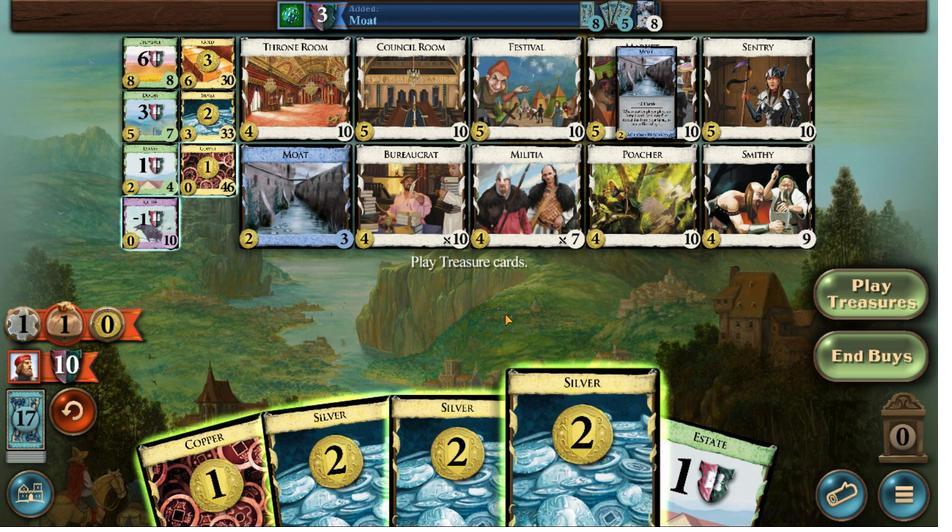 
Action: Mouse pressed left at (450, 331)
Screenshot: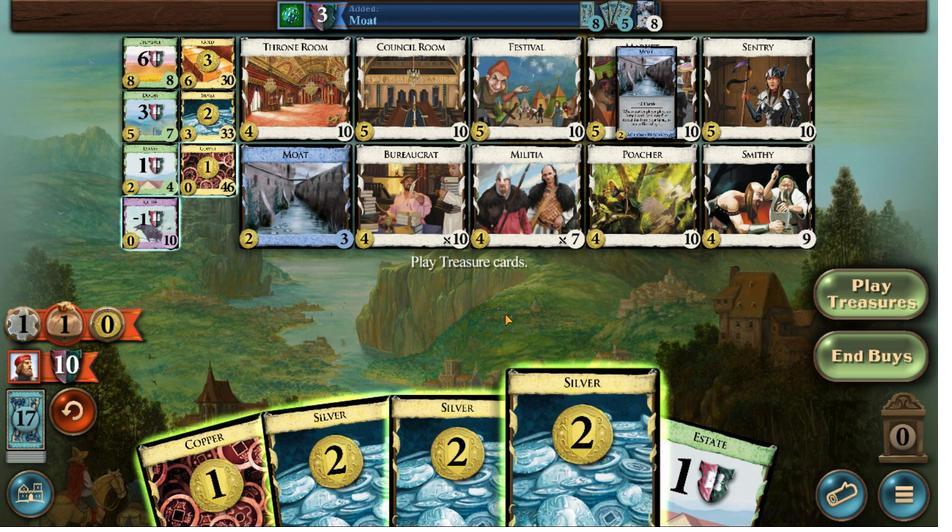 
Action: Mouse moved to (449, 314)
Screenshot: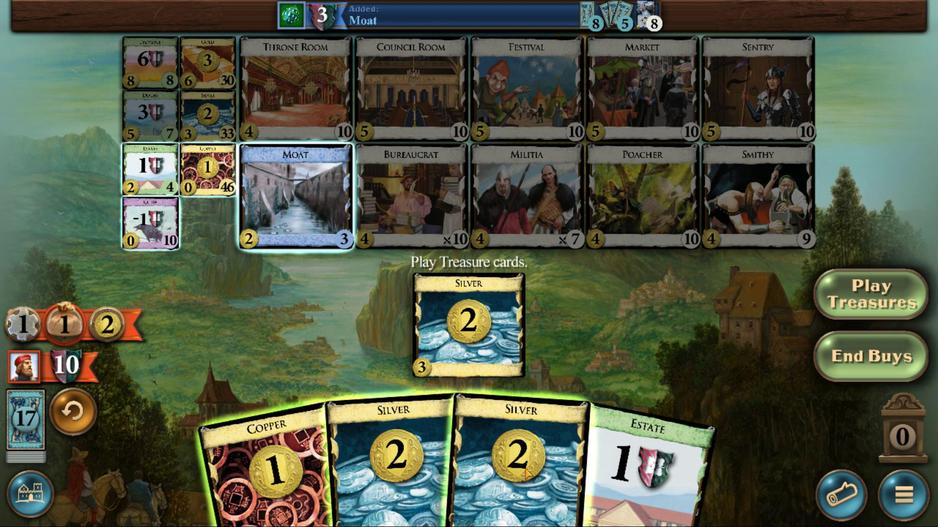 
Action: Mouse pressed left at (449, 314)
Screenshot: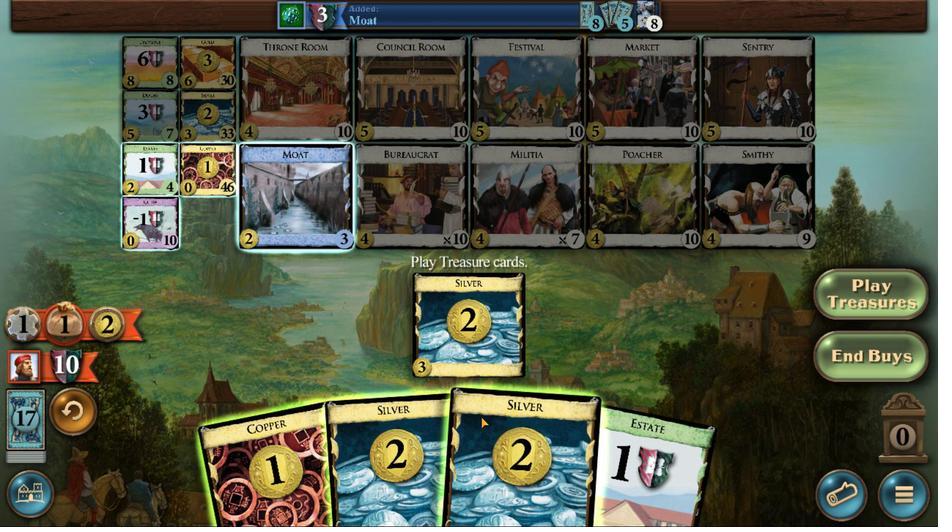 
Action: Mouse moved to (442, 318)
Screenshot: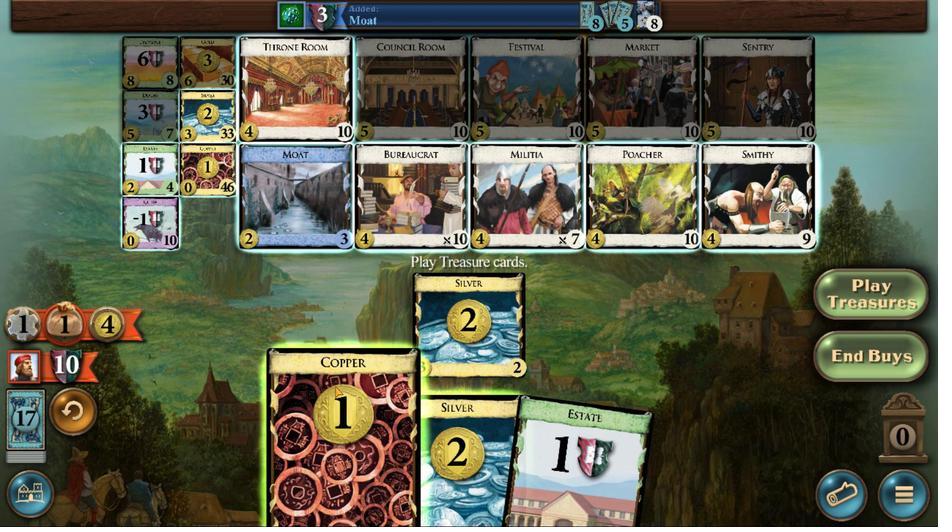 
Action: Mouse pressed left at (442, 318)
Screenshot: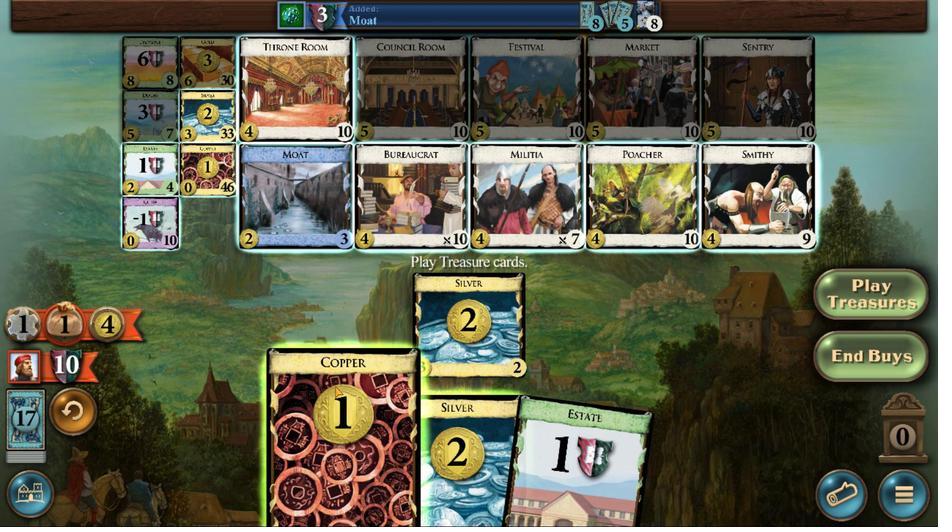 
Action: Mouse moved to (435, 448)
Screenshot: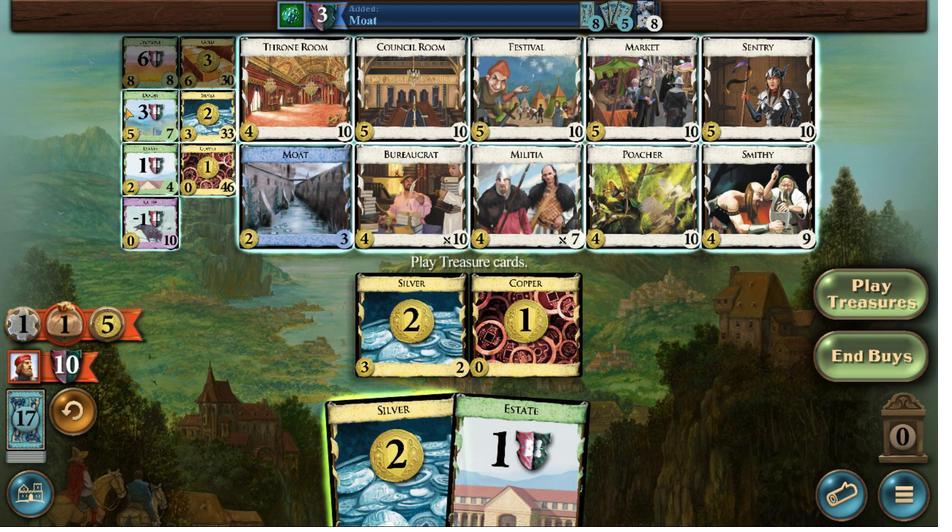
Action: Mouse pressed left at (435, 448)
Screenshot: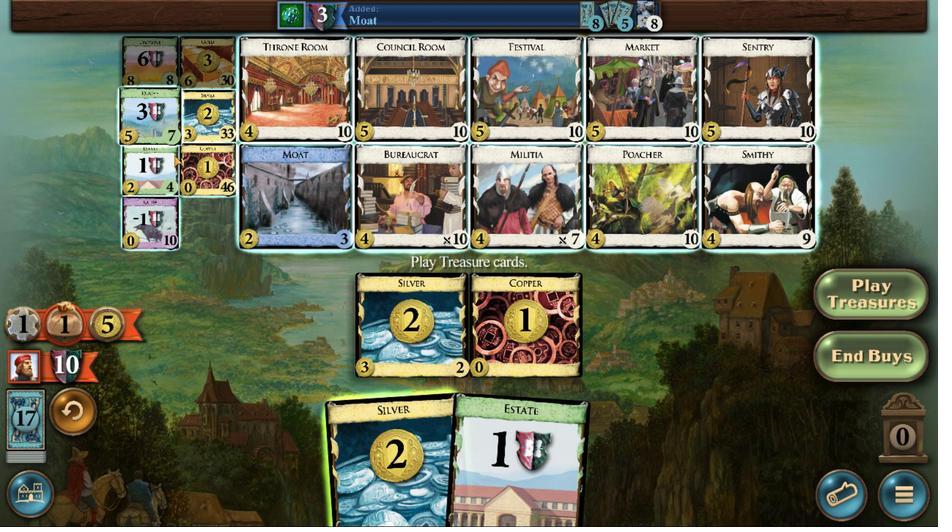 
Action: Mouse moved to (442, 308)
Screenshot: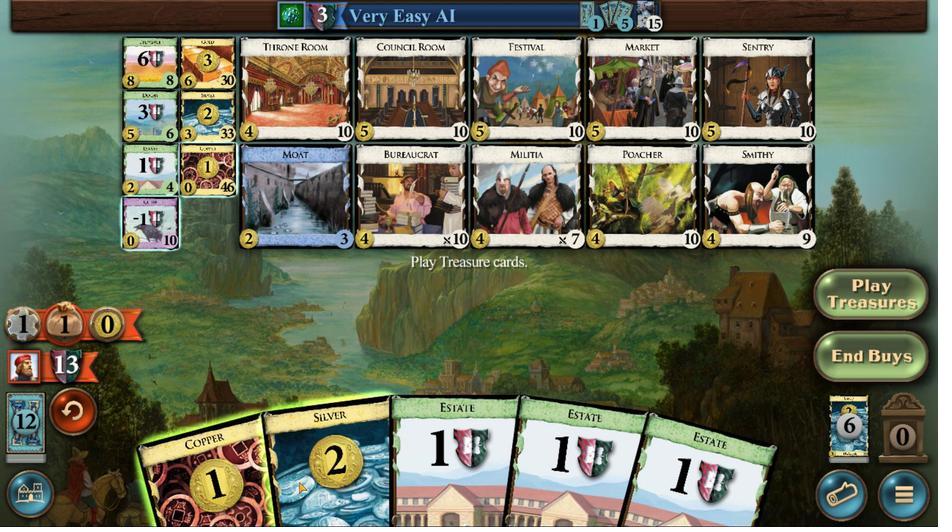 
Action: Mouse pressed left at (442, 308)
Screenshot: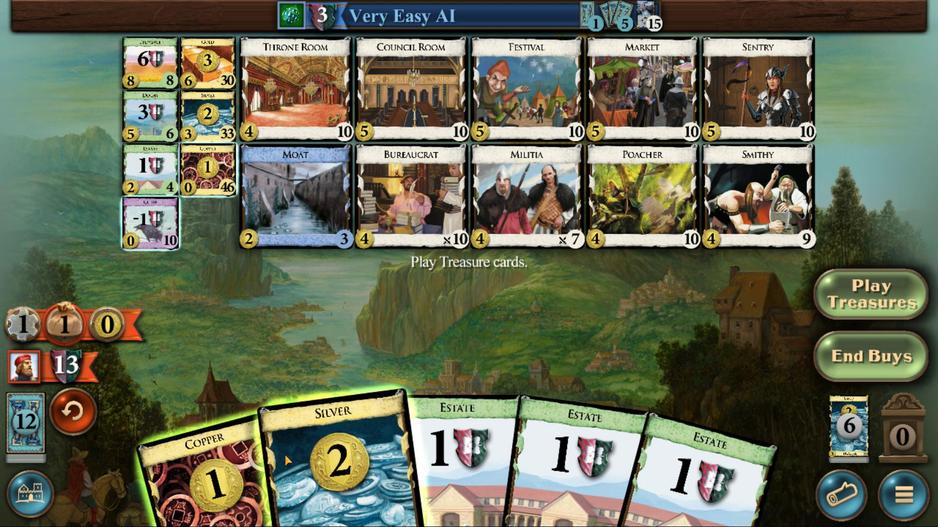 
Action: Mouse moved to (440, 322)
Screenshot: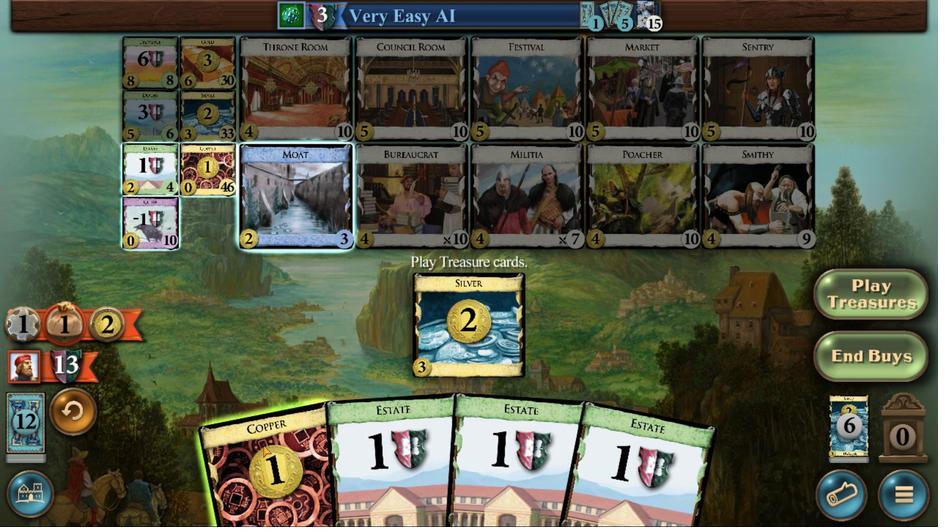 
Action: Mouse pressed right at (440, 322)
Screenshot: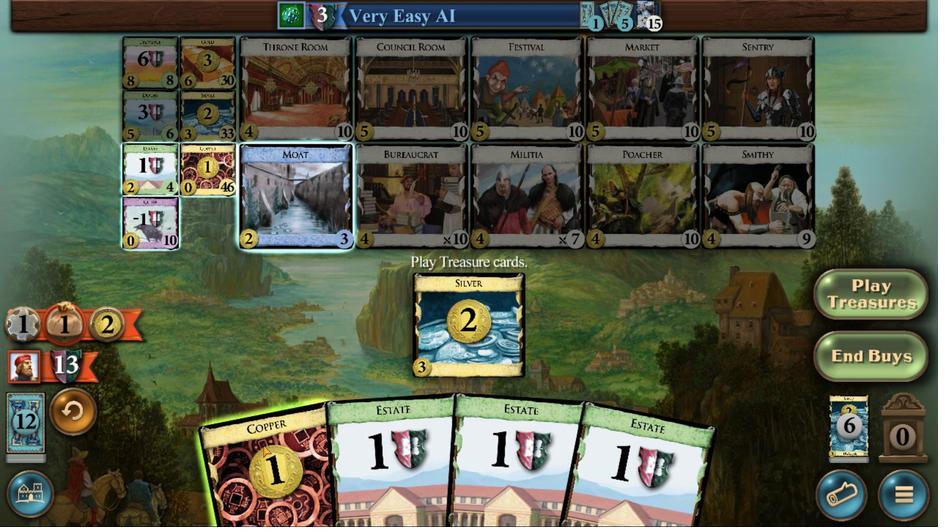 
Action: Mouse moved to (440, 322)
Screenshot: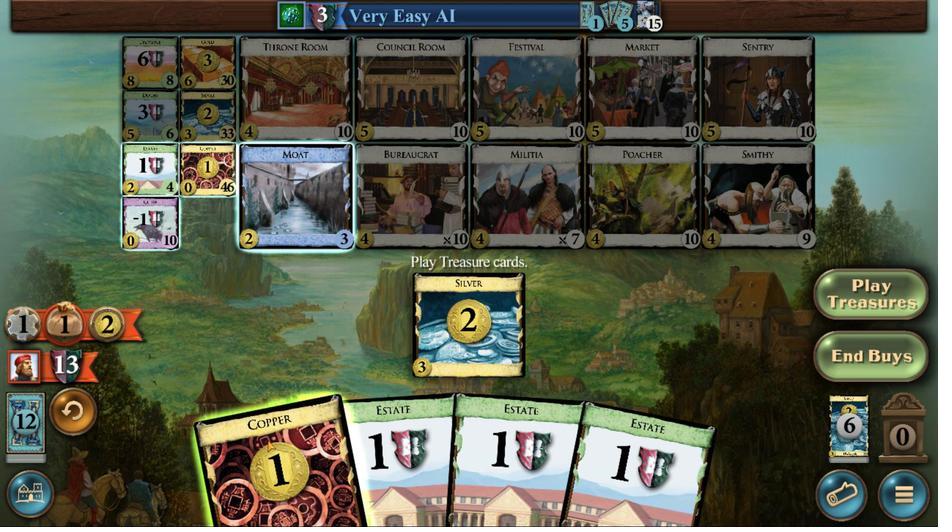 
Action: Mouse pressed left at (440, 322)
Screenshot: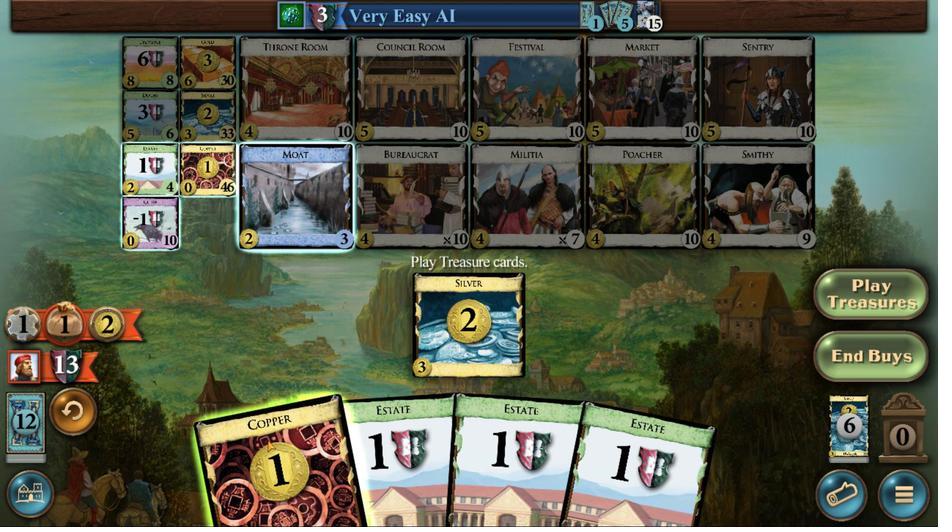 
Action: Mouse moved to (440, 324)
Screenshot: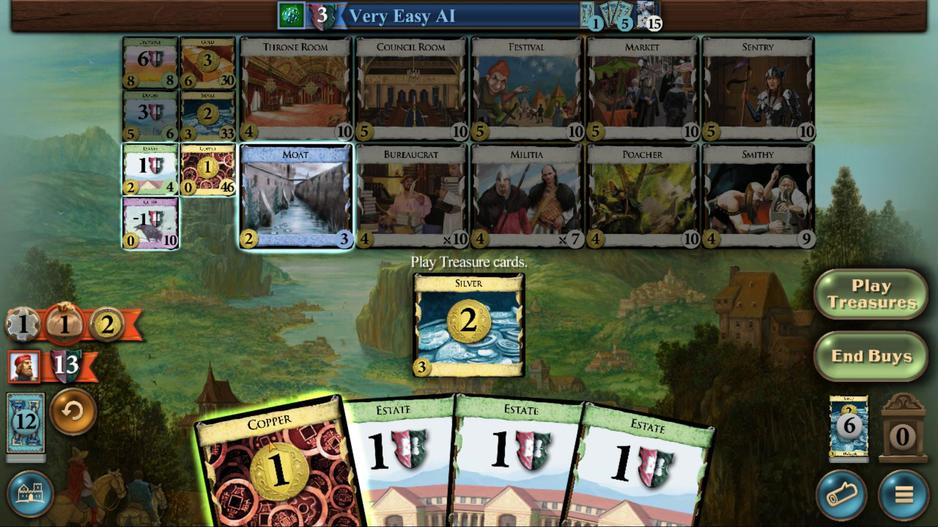 
Action: Mouse pressed left at (440, 324)
Screenshot: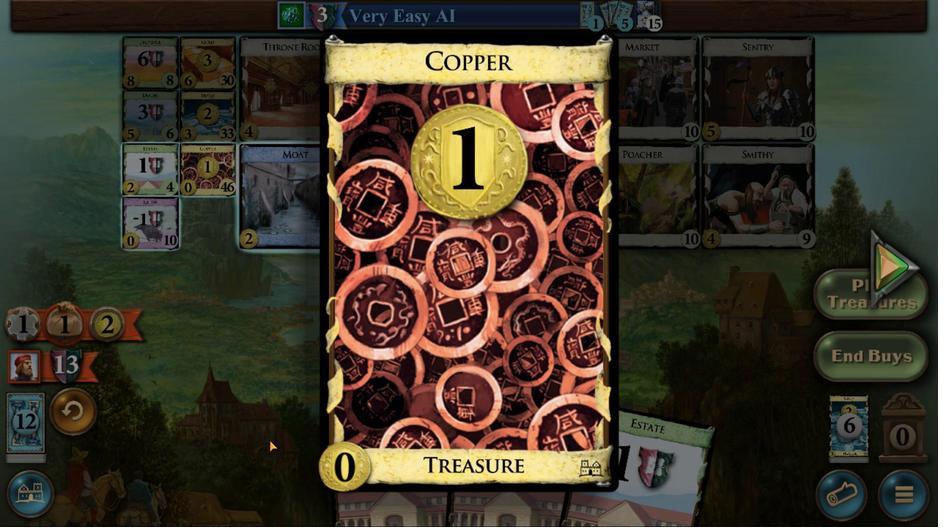 
Action: Mouse moved to (440, 315)
Screenshot: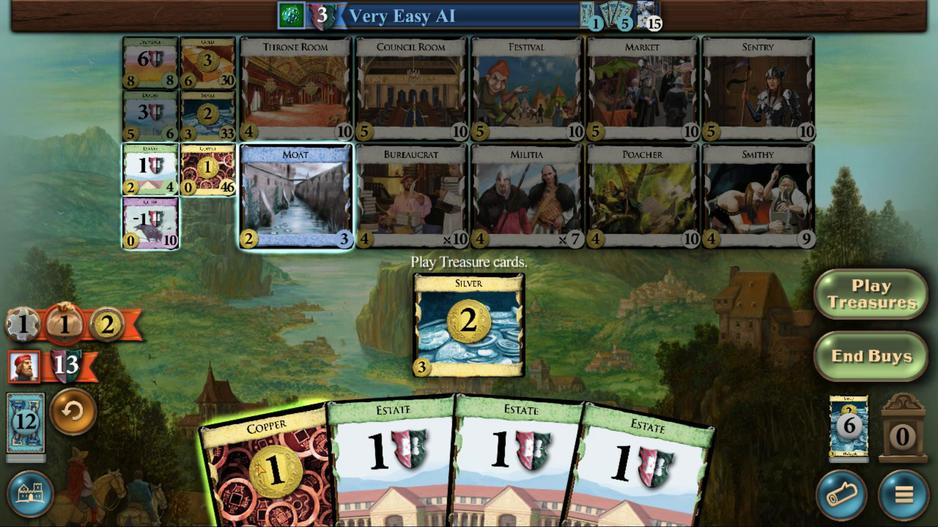 
Action: Mouse pressed left at (440, 315)
Screenshot: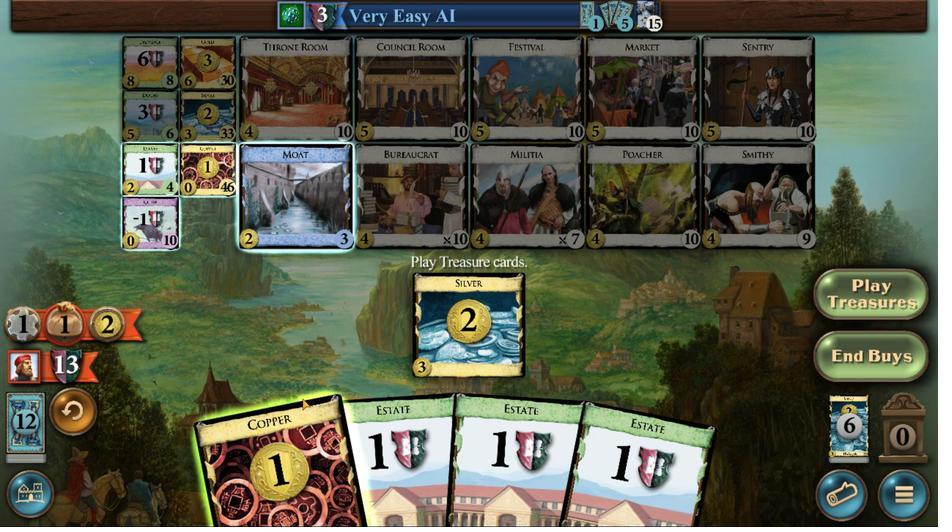 
Action: Mouse moved to (438, 449)
Screenshot: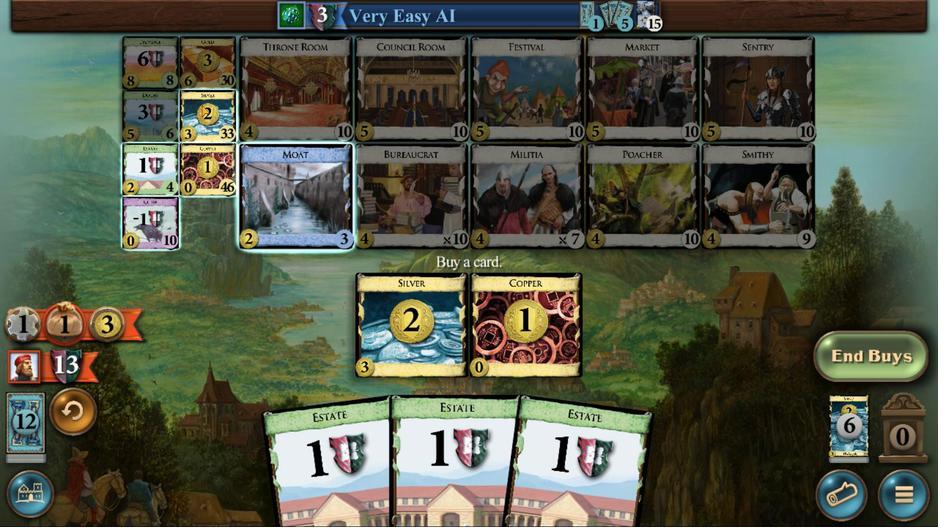 
Action: Mouse pressed left at (438, 449)
Screenshot: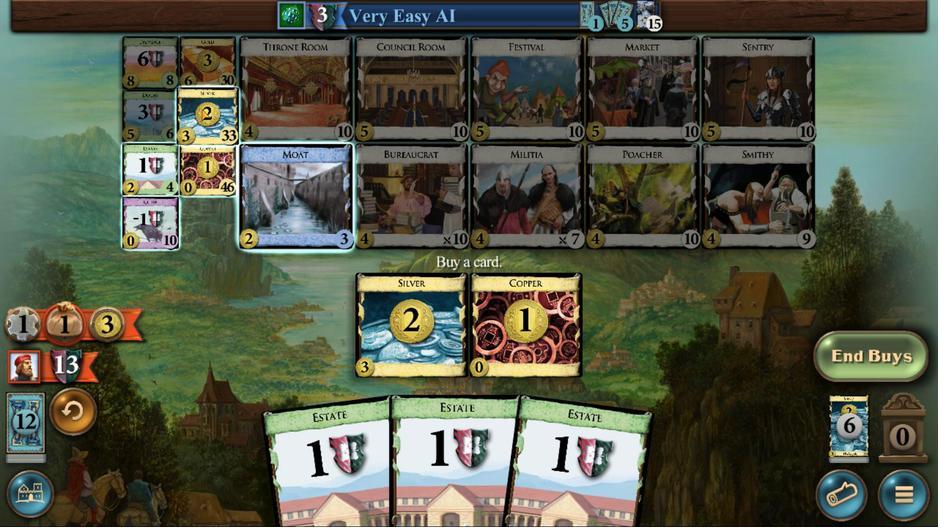 
Action: Mouse moved to (447, 316)
Screenshot: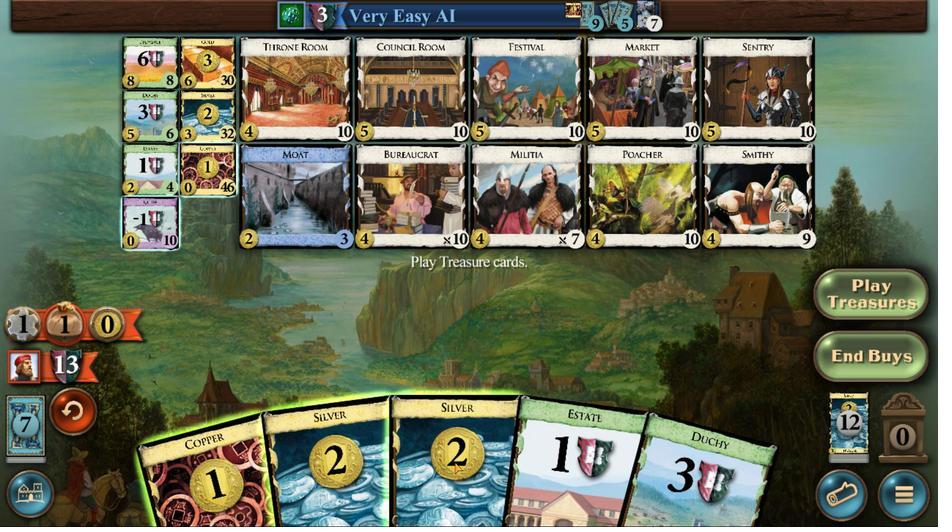 
Action: Mouse pressed left at (447, 316)
Screenshot: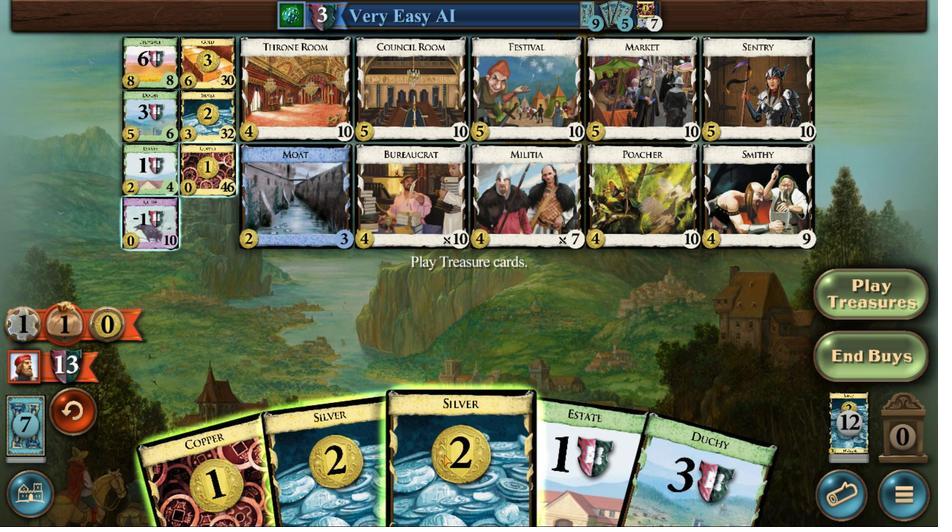 
Action: Mouse moved to (444, 328)
Screenshot: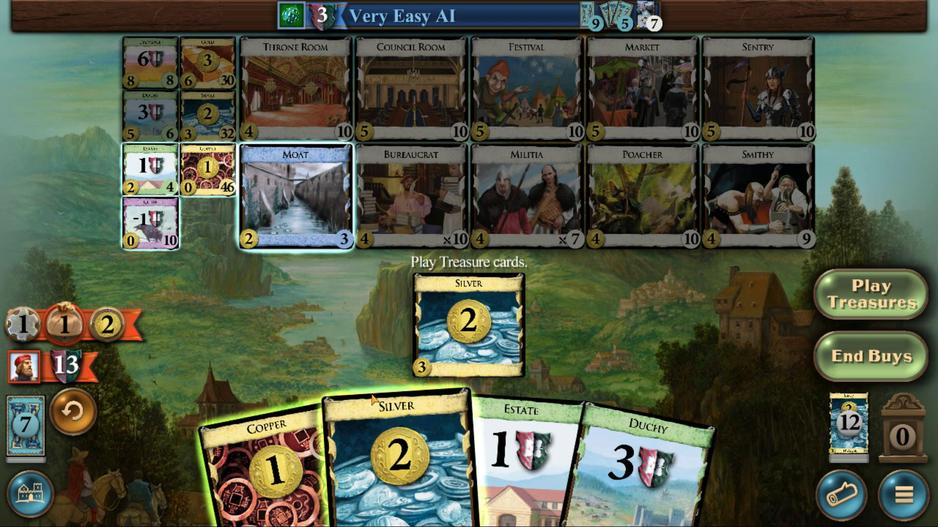 
Action: Mouse pressed left at (444, 328)
Screenshot: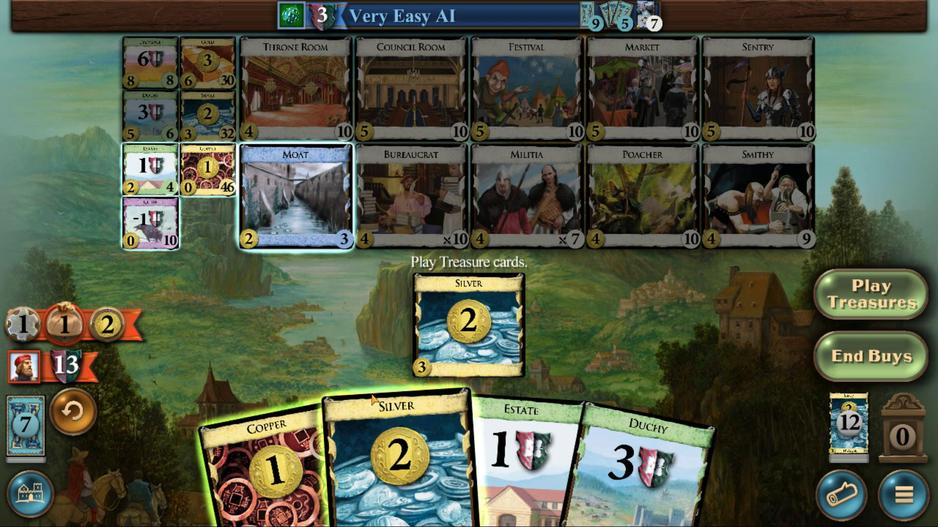 
Action: Mouse moved to (442, 318)
Screenshot: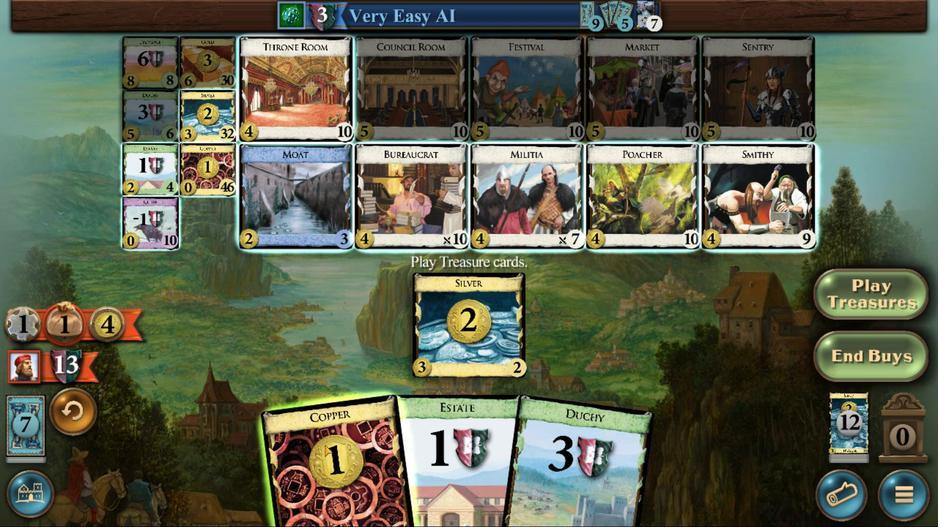 
Action: Mouse pressed left at (442, 318)
Screenshot: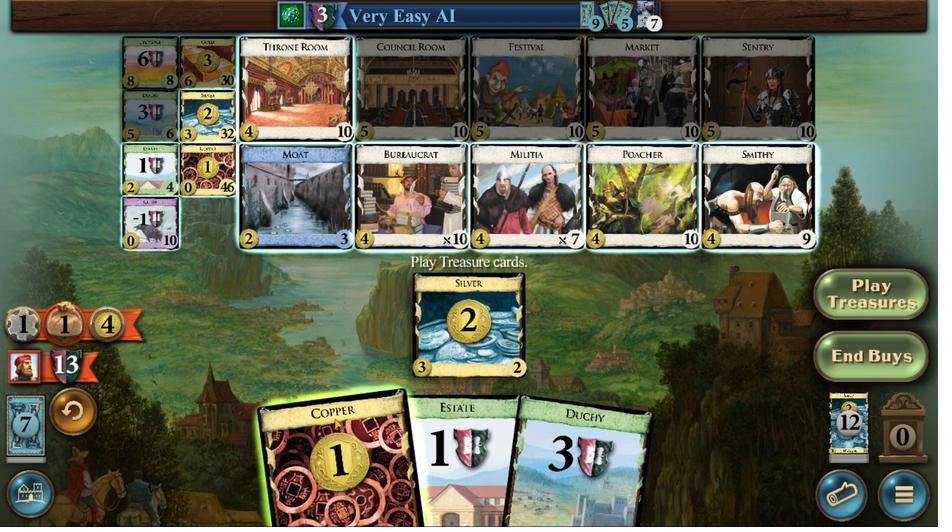 
Action: Mouse moved to (436, 443)
Screenshot: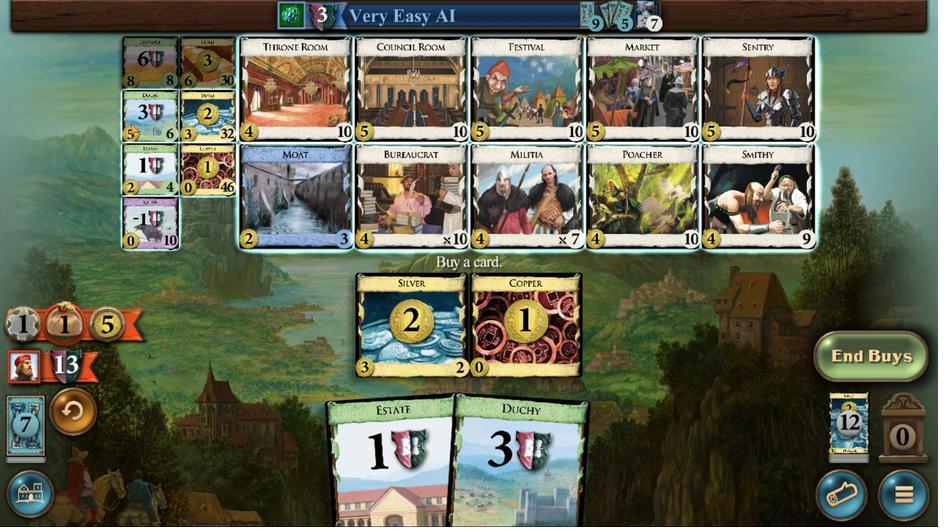 
Action: Mouse pressed left at (436, 443)
Screenshot: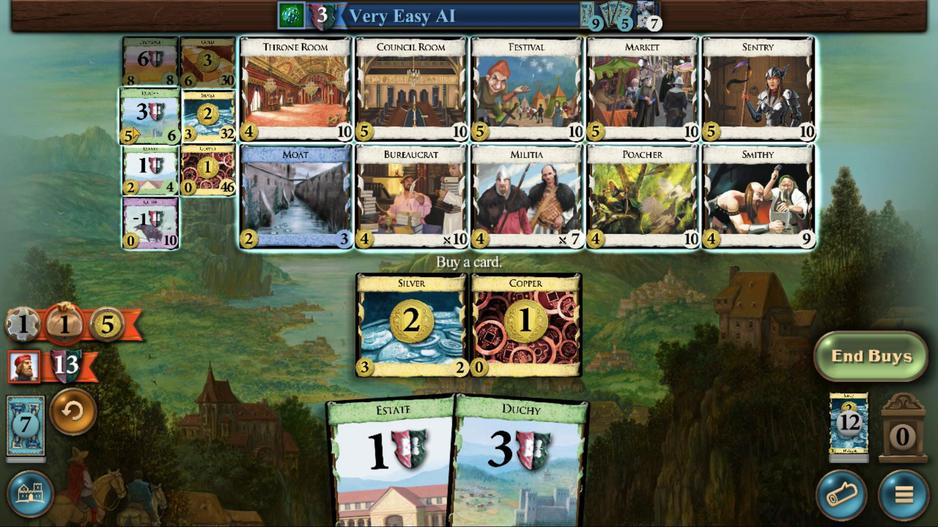 
Action: Mouse moved to (450, 314)
Screenshot: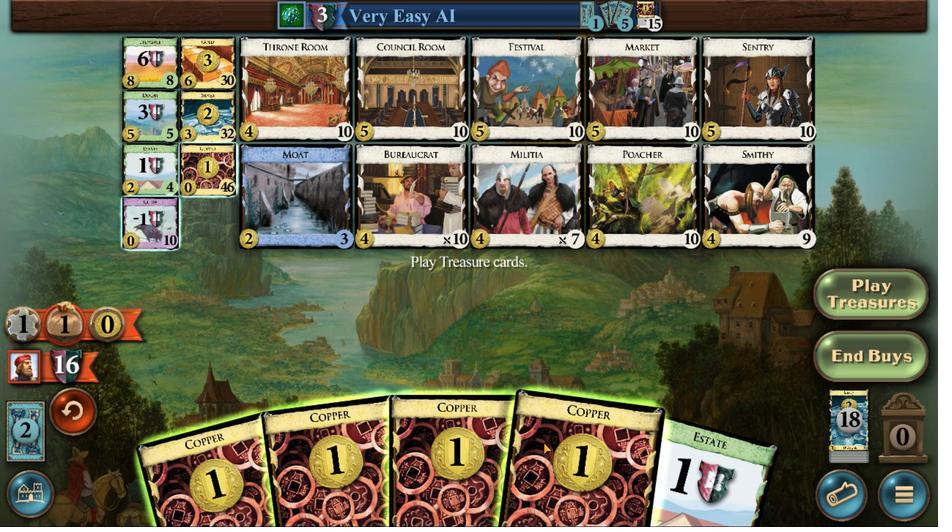 
Action: Mouse pressed left at (450, 314)
Screenshot: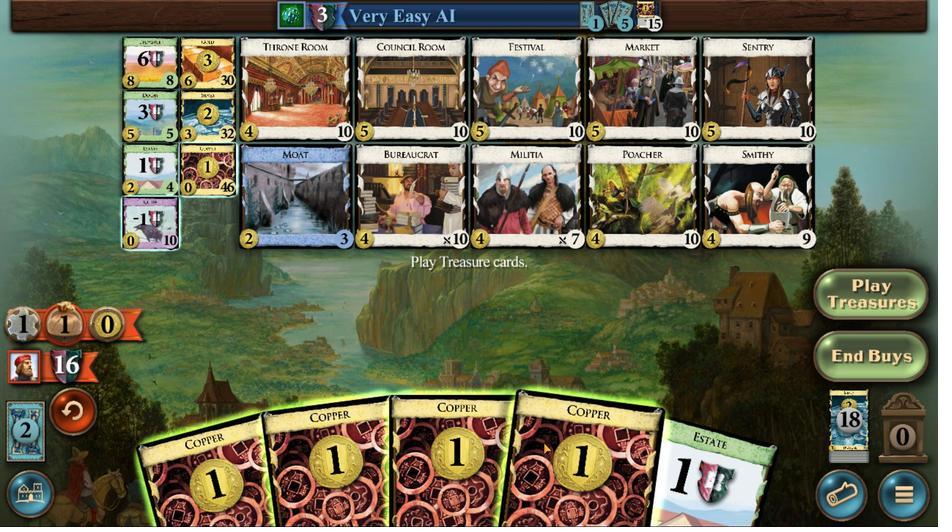 
Action: Mouse moved to (448, 311)
Screenshot: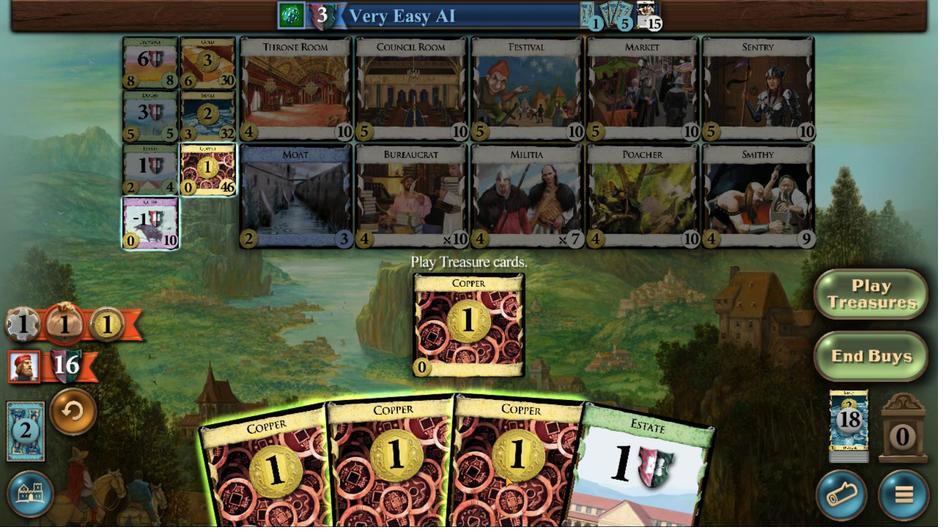 
Action: Mouse pressed left at (448, 311)
Screenshot: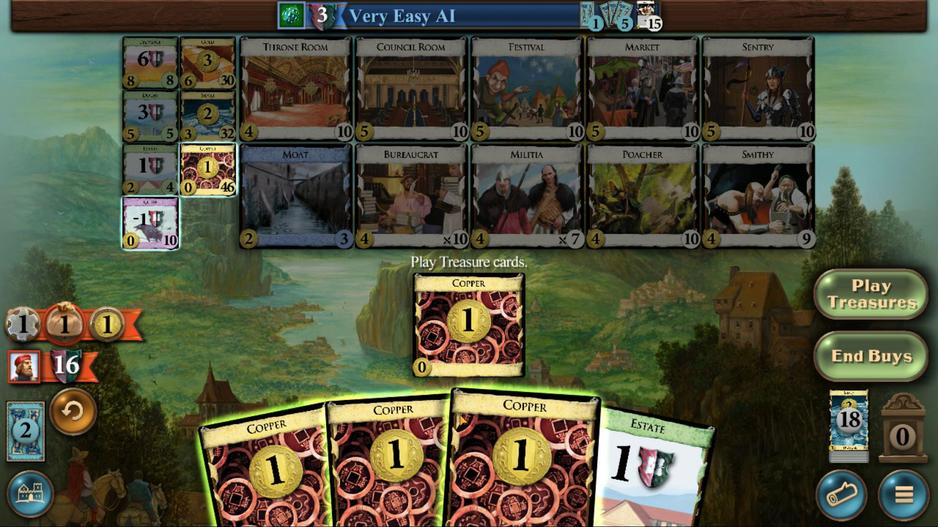 
Action: Mouse moved to (447, 304)
Screenshot: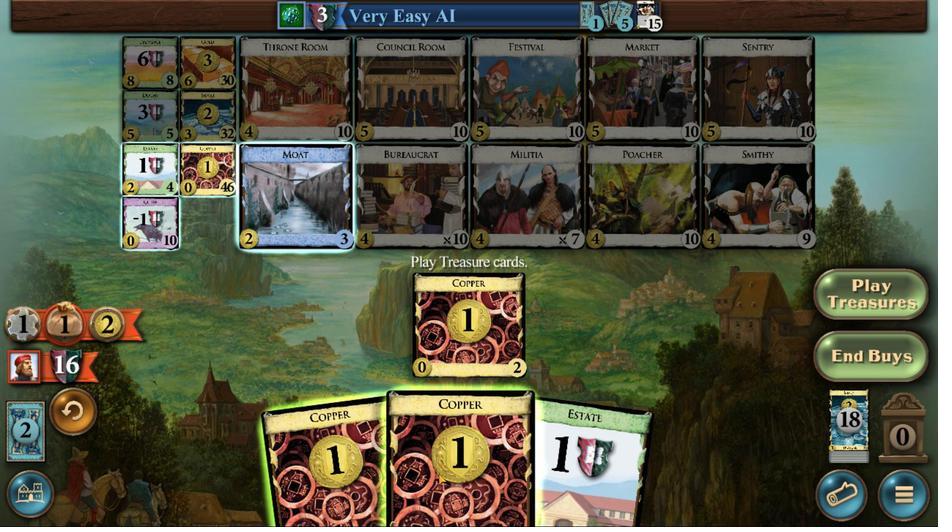 
Action: Mouse pressed left at (447, 304)
Screenshot: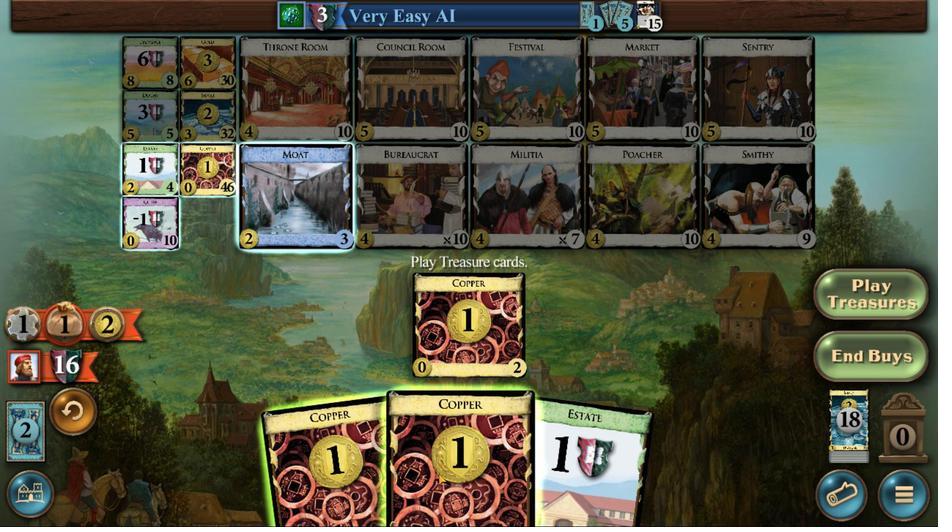 
Action: Mouse moved to (438, 448)
Screenshot: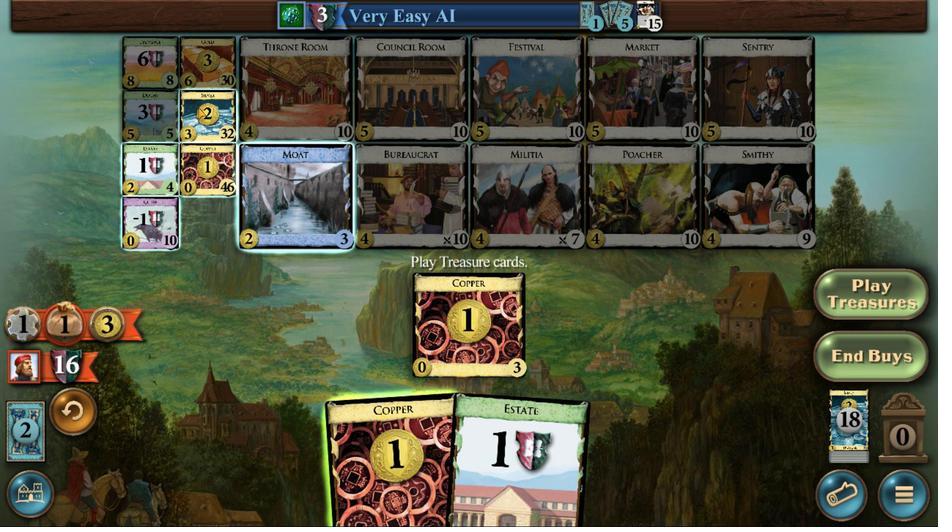 
Action: Mouse pressed left at (438, 448)
Screenshot: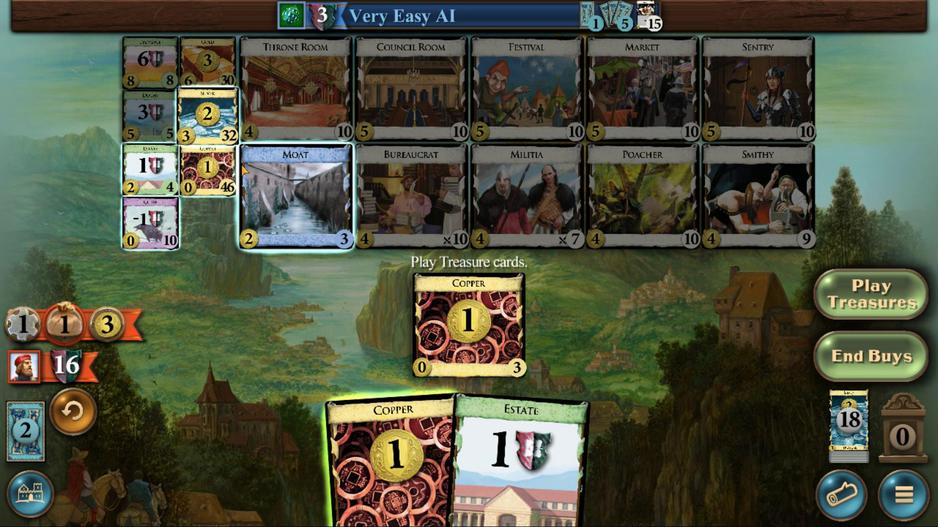 
Action: Mouse moved to (442, 315)
Screenshot: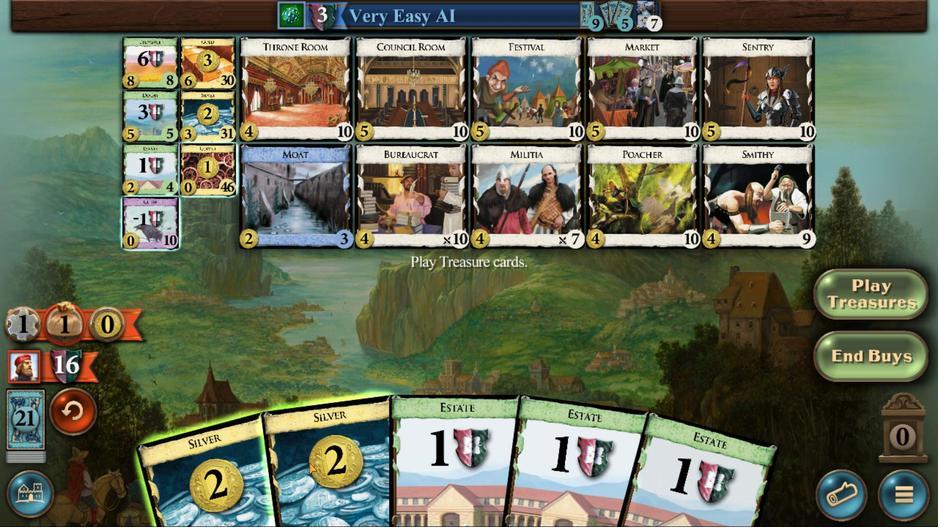 
Action: Mouse pressed left at (442, 315)
Screenshot: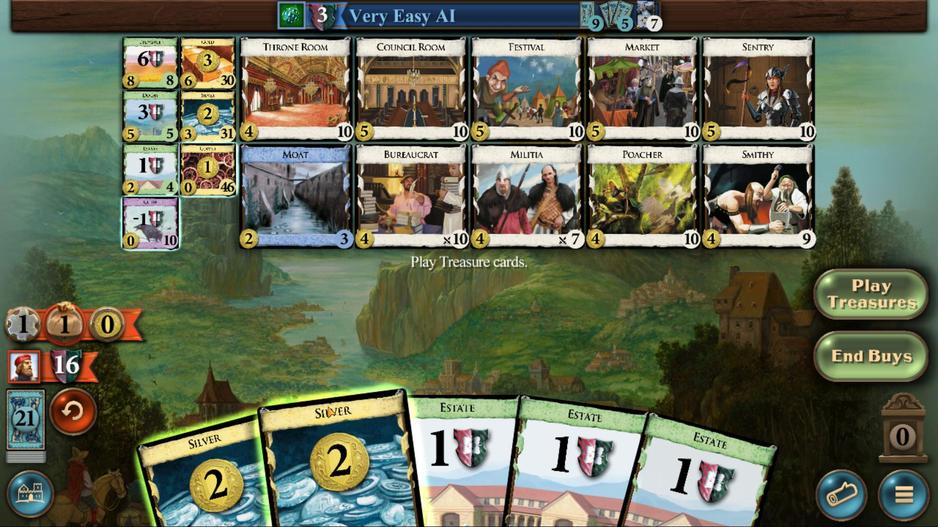 
Action: Mouse moved to (440, 412)
Screenshot: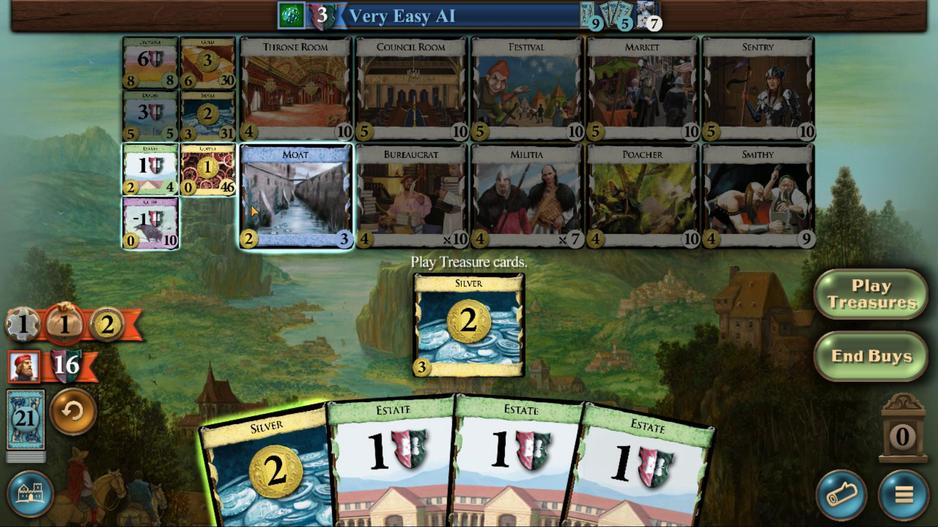 
Action: Mouse pressed left at (440, 412)
Screenshot: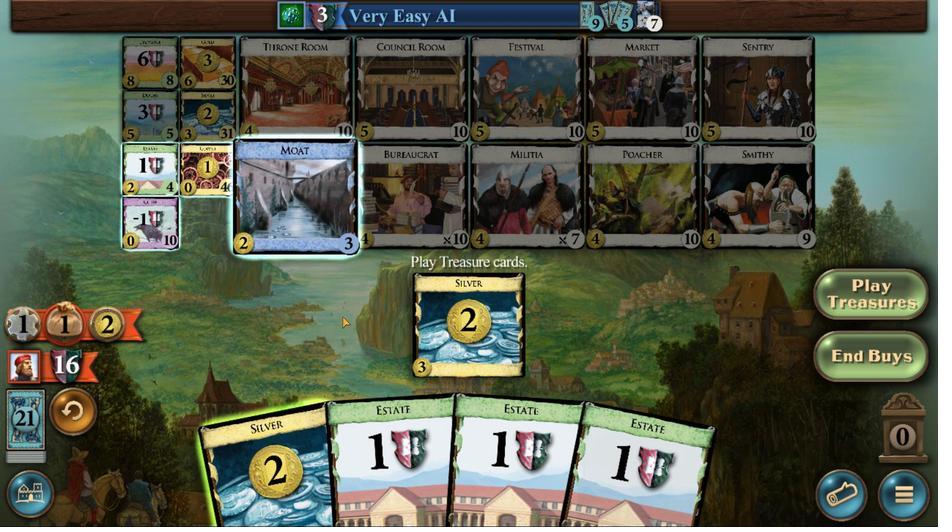 
Action: Mouse moved to (442, 299)
Screenshot: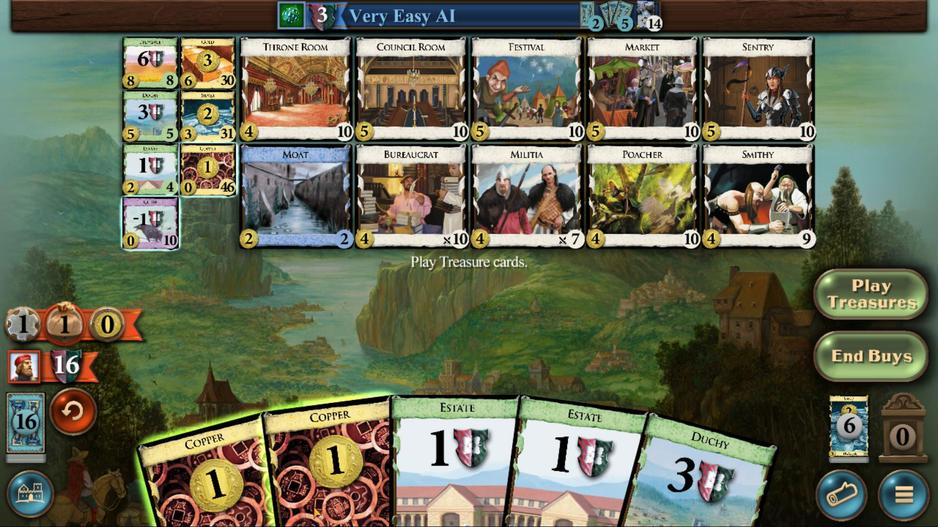 
Action: Mouse pressed left at (442, 299)
Screenshot: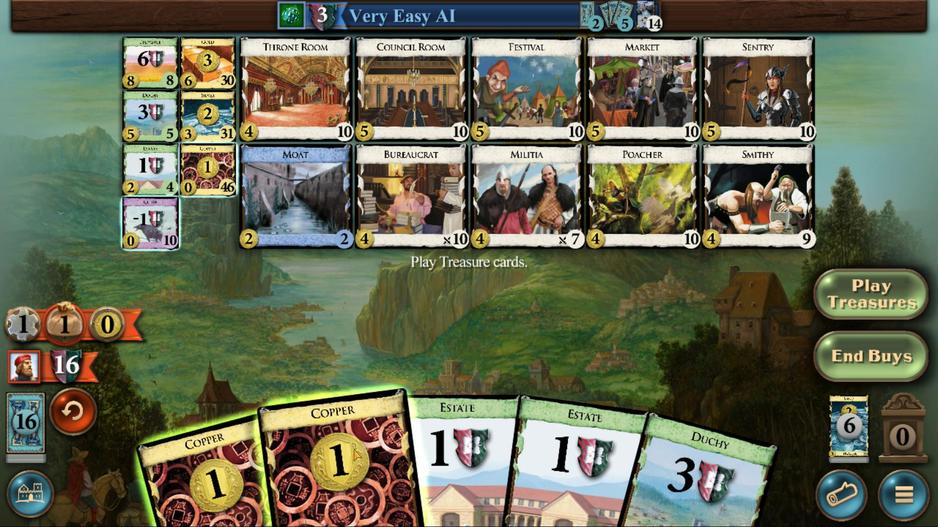 
Action: Mouse moved to (439, 318)
Screenshot: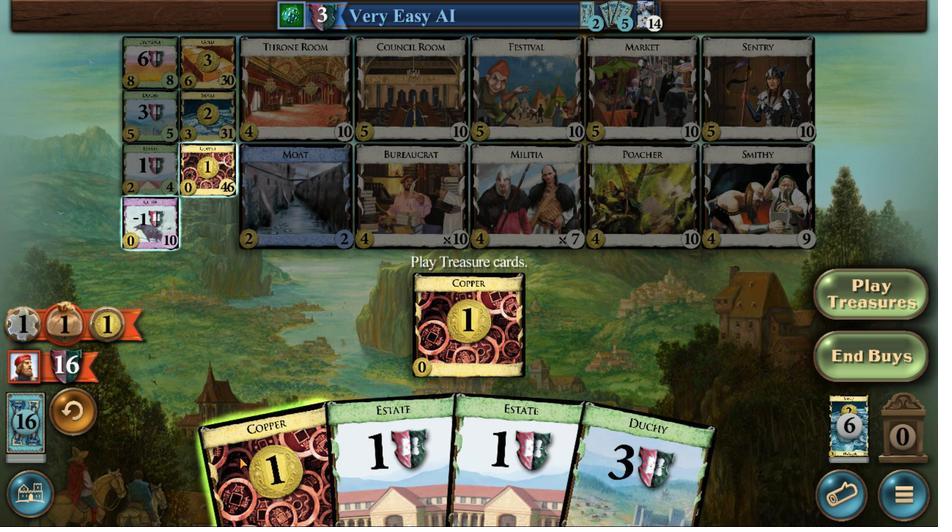 
Action: Mouse pressed left at (439, 318)
Screenshot: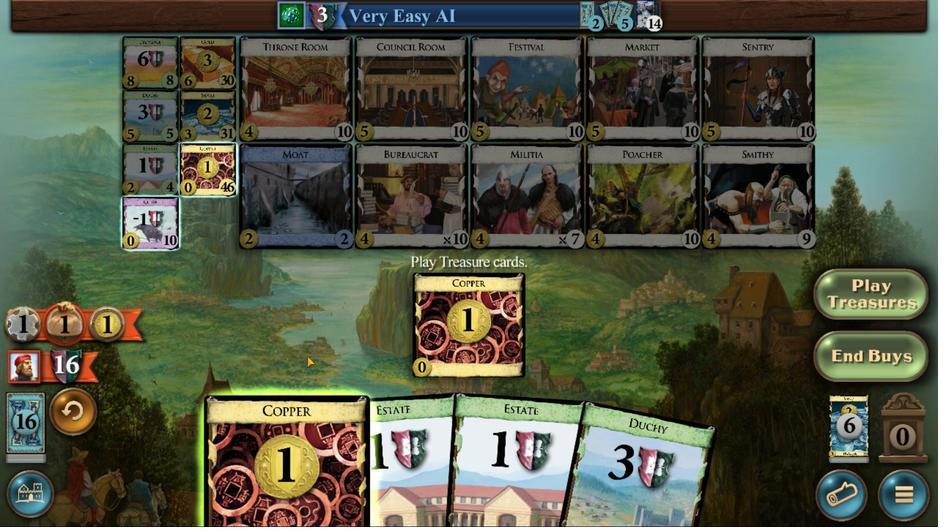 
Action: Mouse moved to (441, 416)
Screenshot: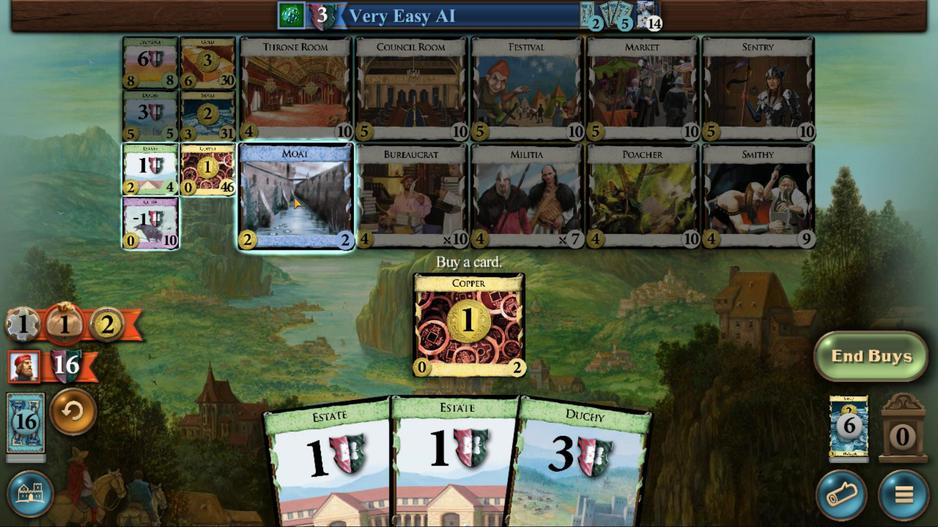 
Action: Mouse pressed left at (441, 416)
Screenshot: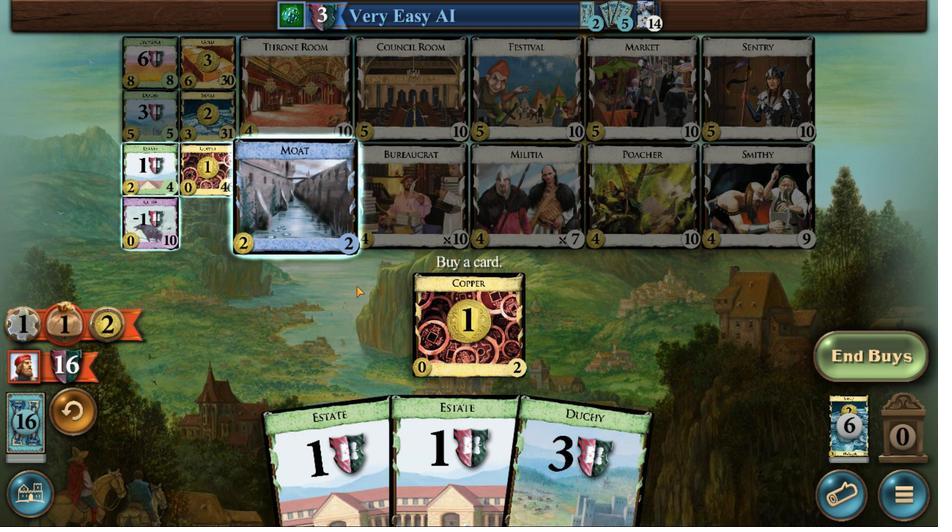 
Action: Mouse moved to (455, 315)
Screenshot: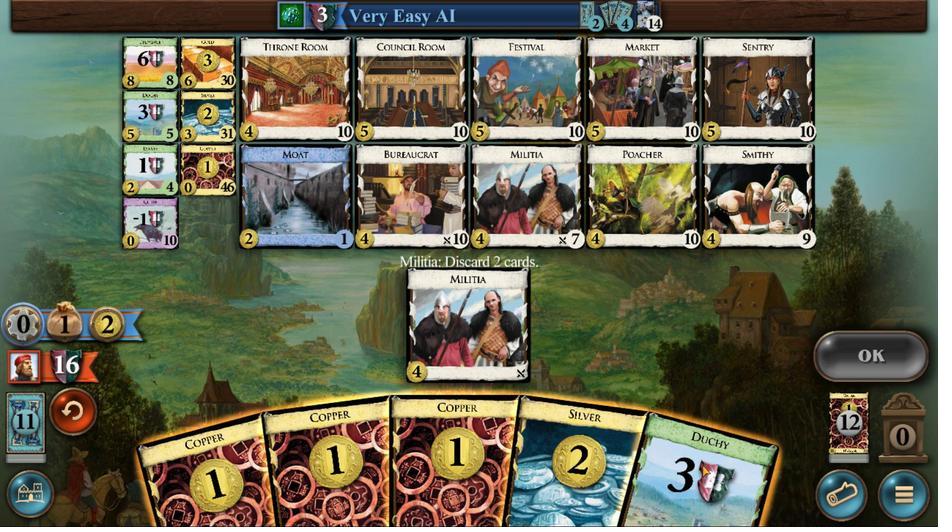
Action: Mouse pressed left at (455, 315)
Screenshot: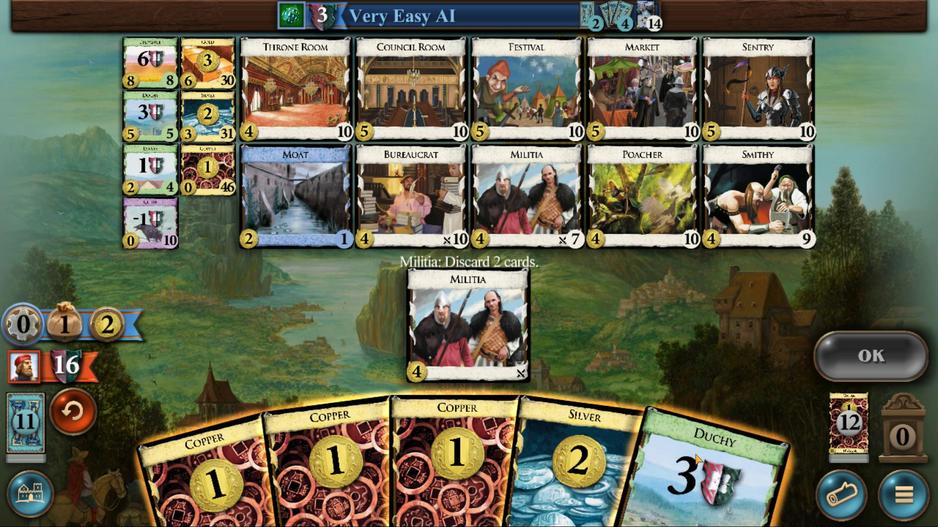 
Action: Mouse moved to (437, 292)
Screenshot: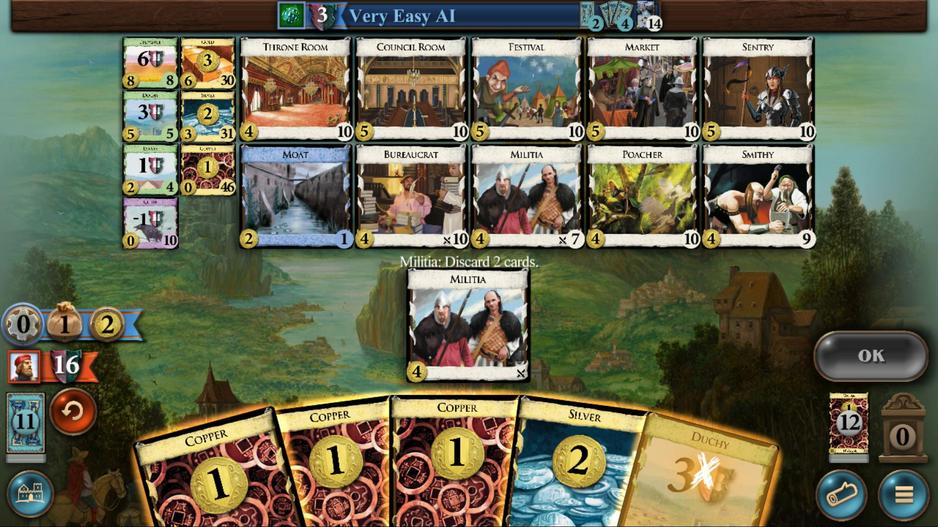 
Action: Mouse pressed left at (437, 292)
Screenshot: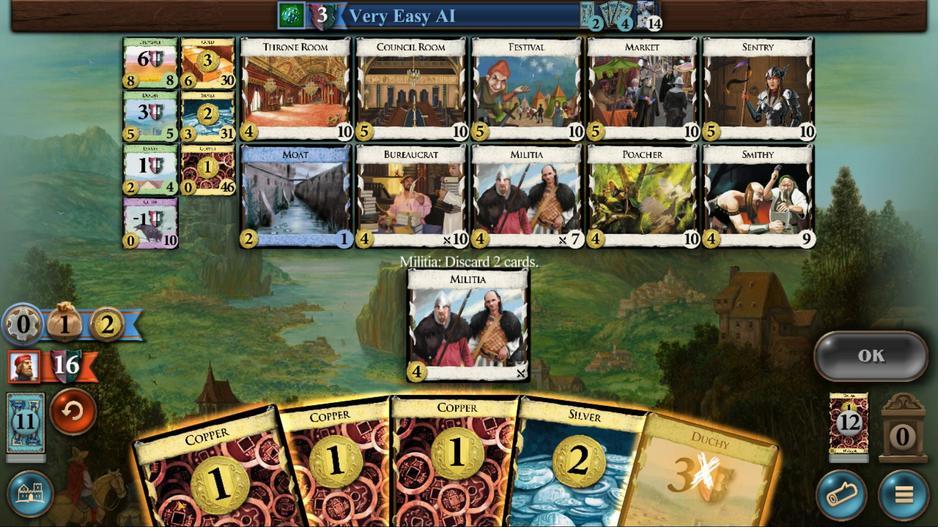 
Action: Mouse moved to (462, 353)
Screenshot: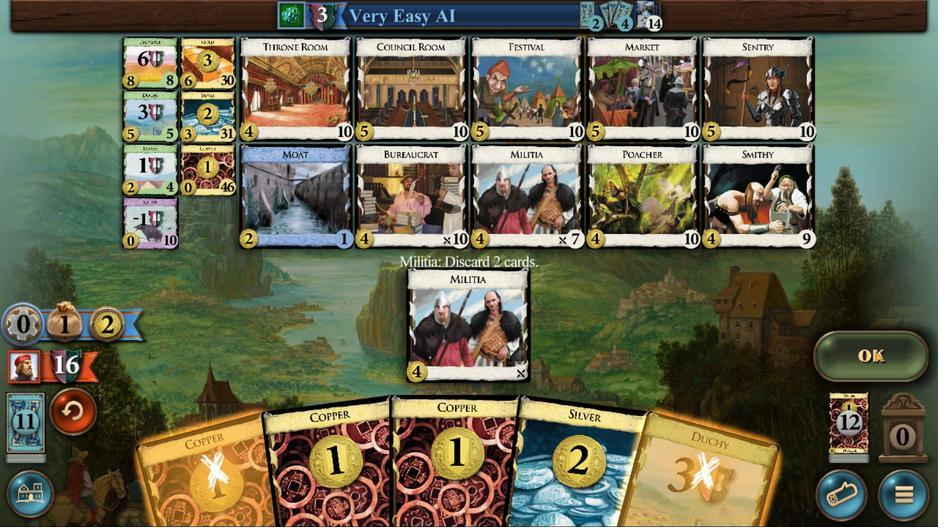 
Action: Mouse pressed left at (462, 353)
Screenshot: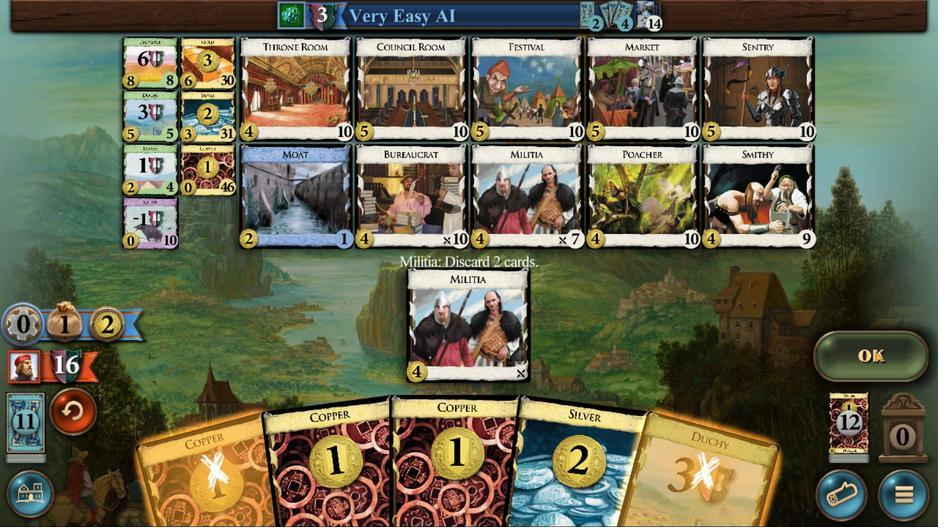 
Action: Mouse moved to (452, 306)
Screenshot: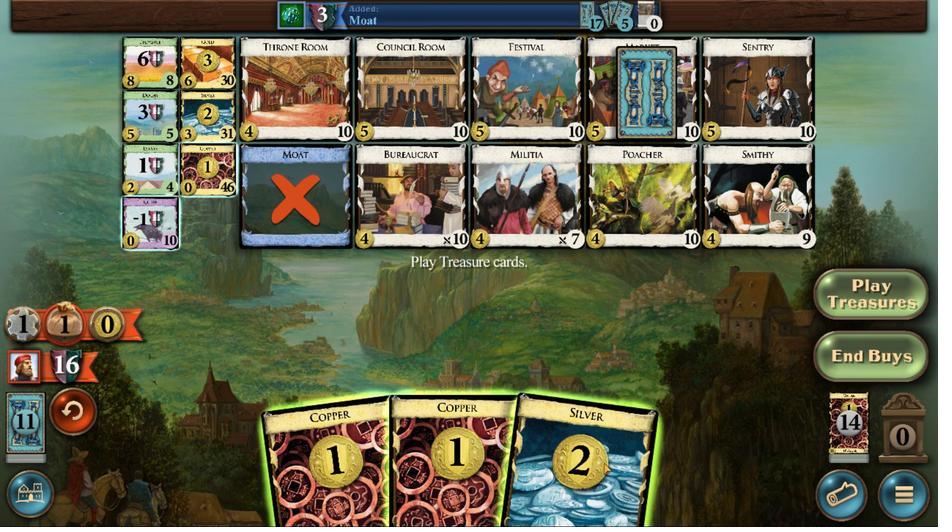 
Action: Mouse pressed left at (452, 306)
Screenshot: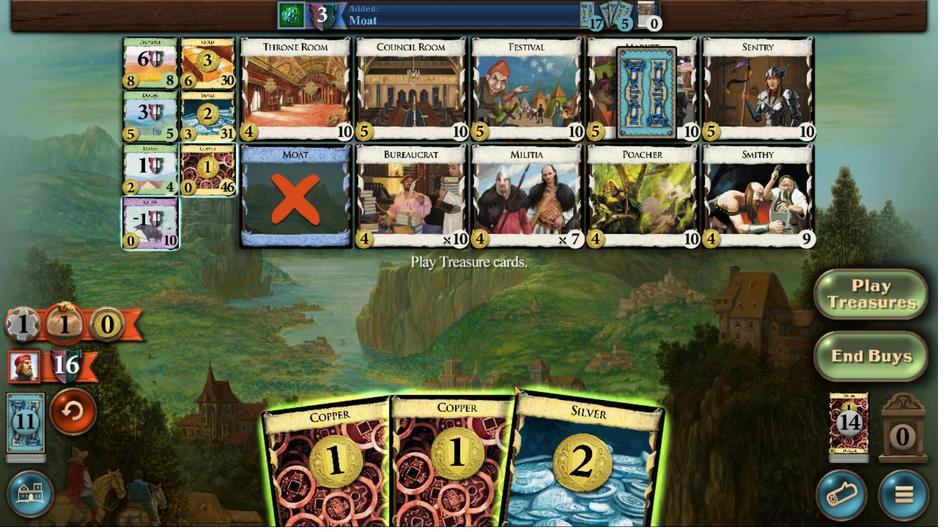 
Action: Mouse moved to (450, 319)
Screenshot: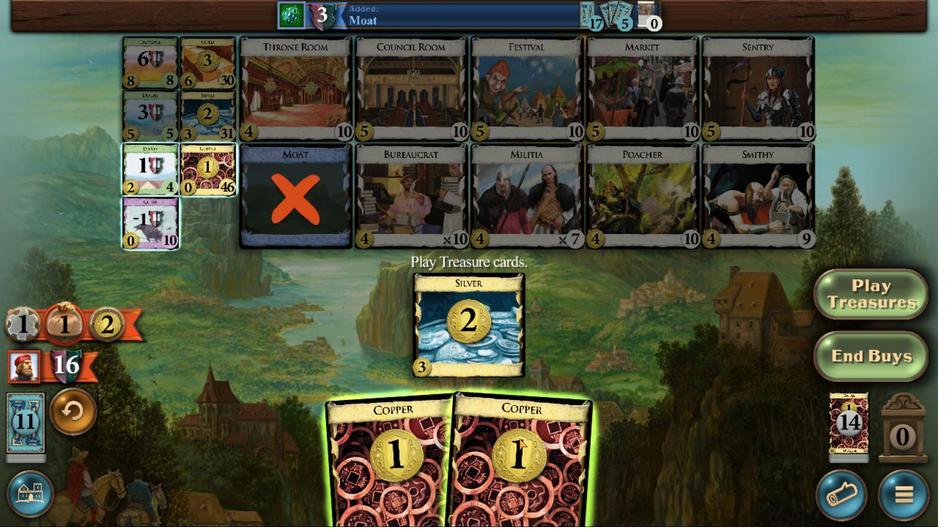 
Action: Mouse pressed left at (450, 319)
Screenshot: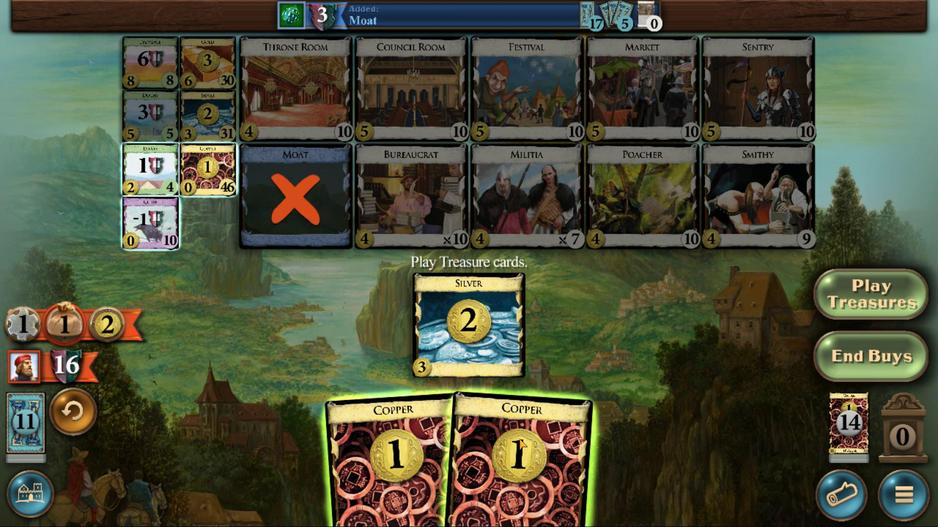 
Action: Mouse moved to (438, 443)
Screenshot: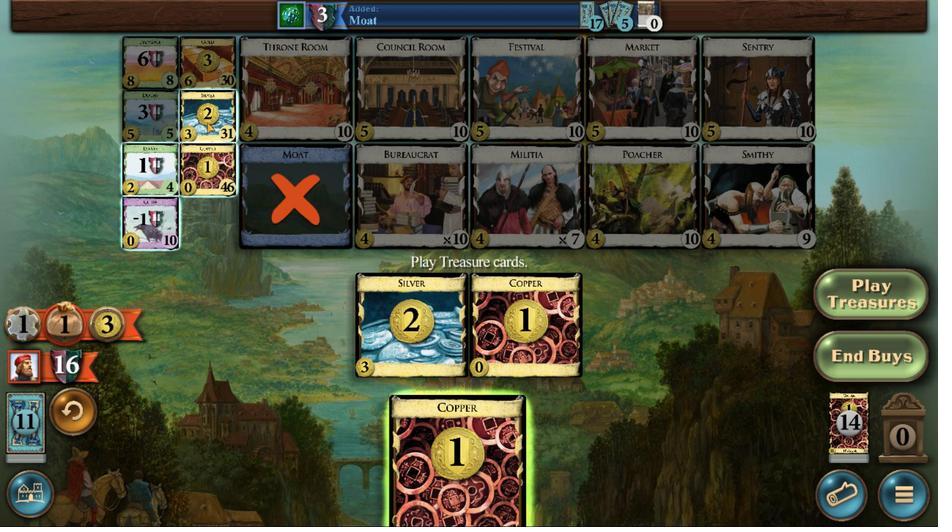 
Action: Mouse pressed left at (438, 443)
Screenshot: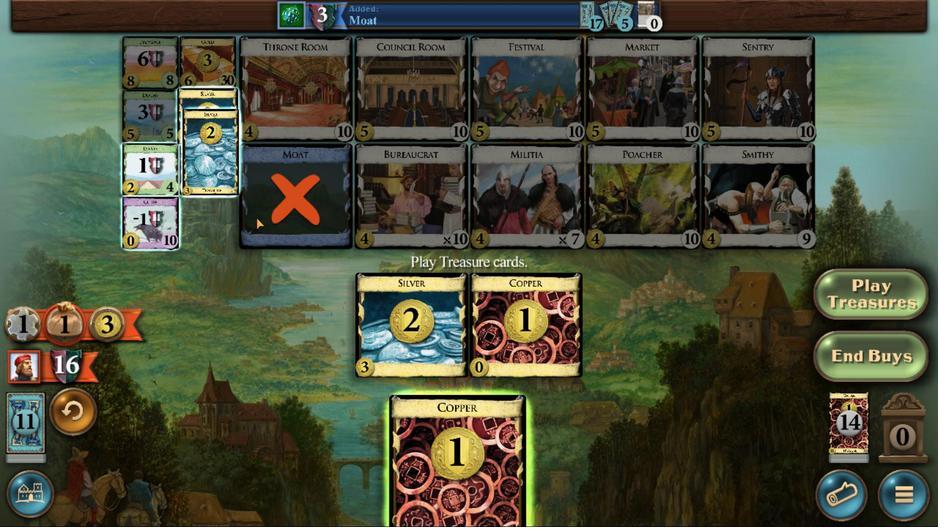 
Action: Mouse moved to (450, 313)
Screenshot: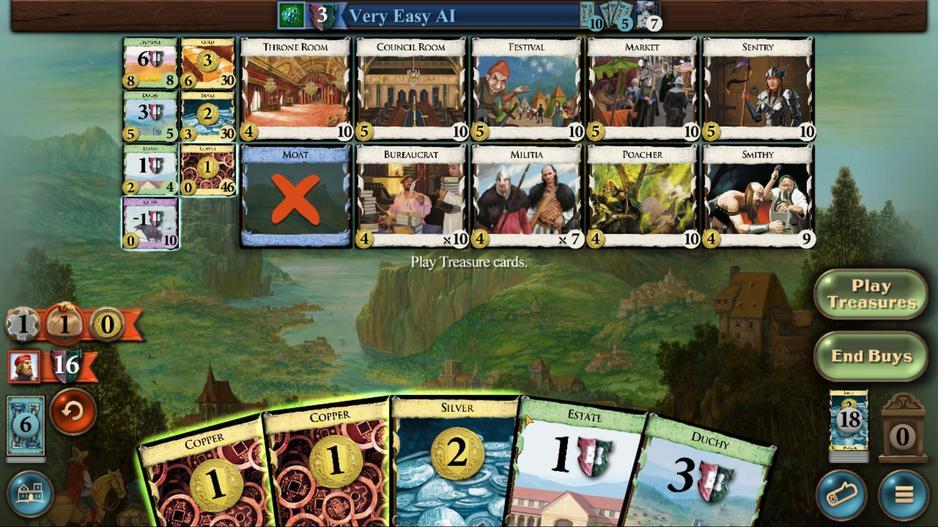 
Action: Mouse pressed left at (450, 313)
Screenshot: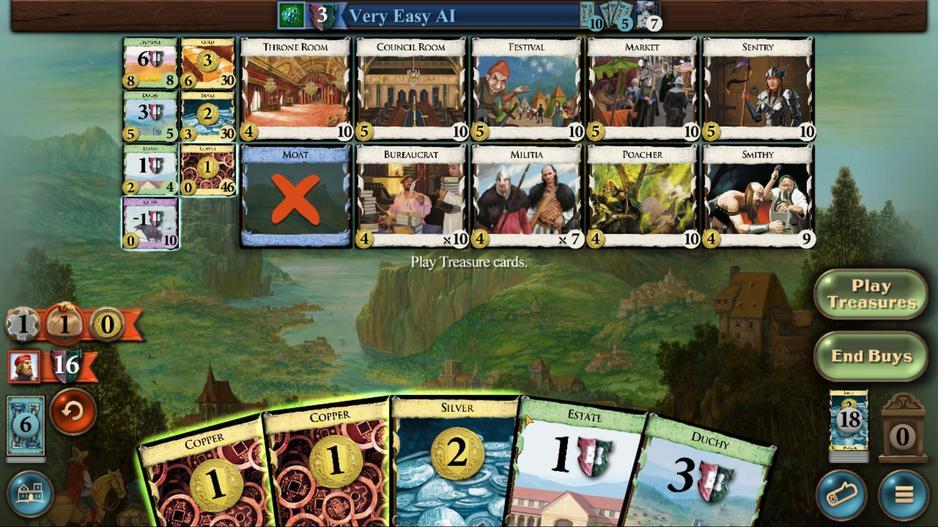 
Action: Mouse moved to (446, 320)
Screenshot: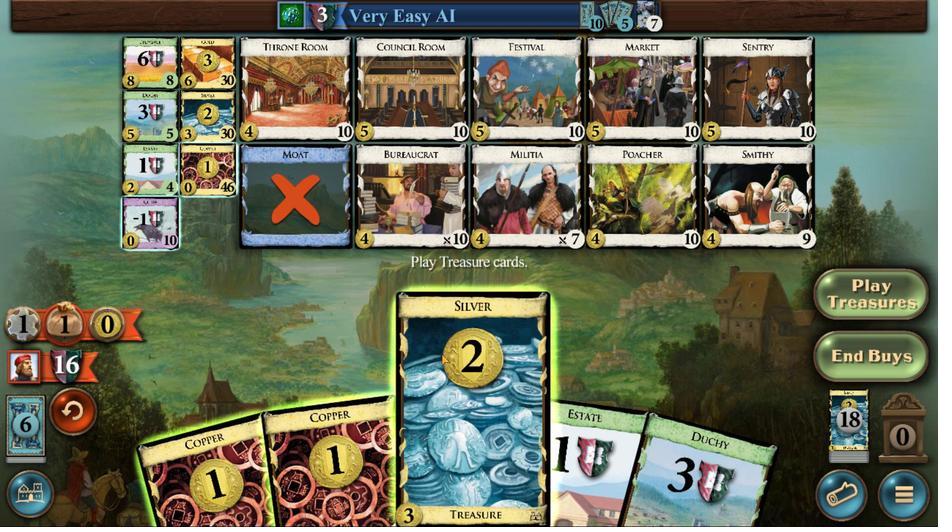
Action: Mouse pressed left at (446, 320)
Screenshot: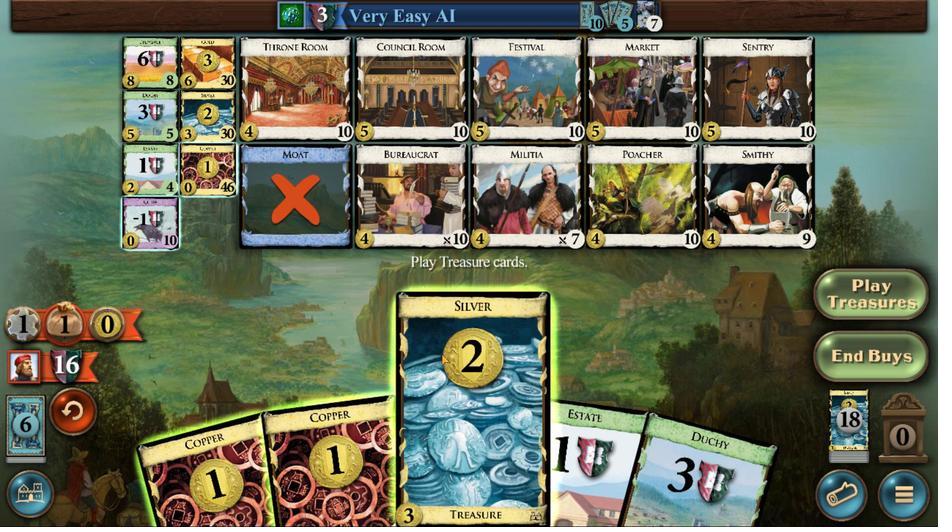 
Action: Mouse moved to (445, 311)
Screenshot: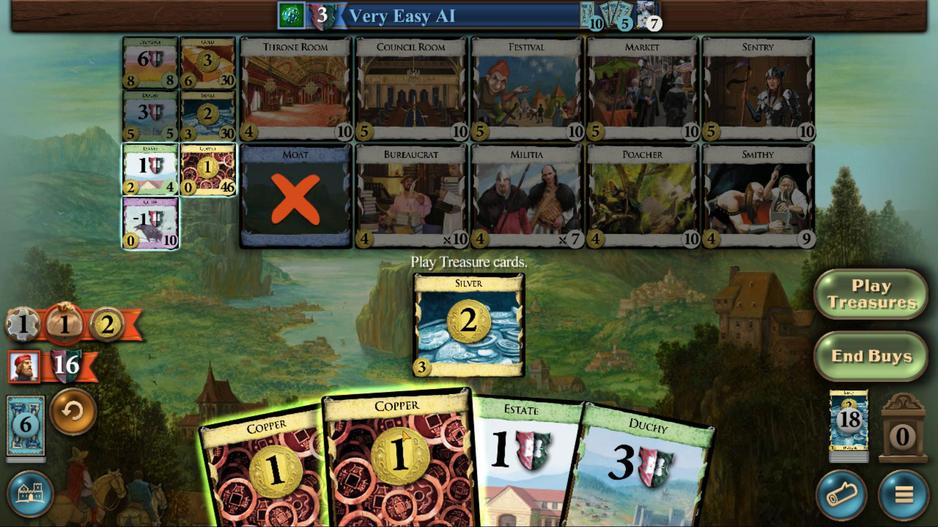 
Action: Mouse pressed left at (445, 311)
Screenshot: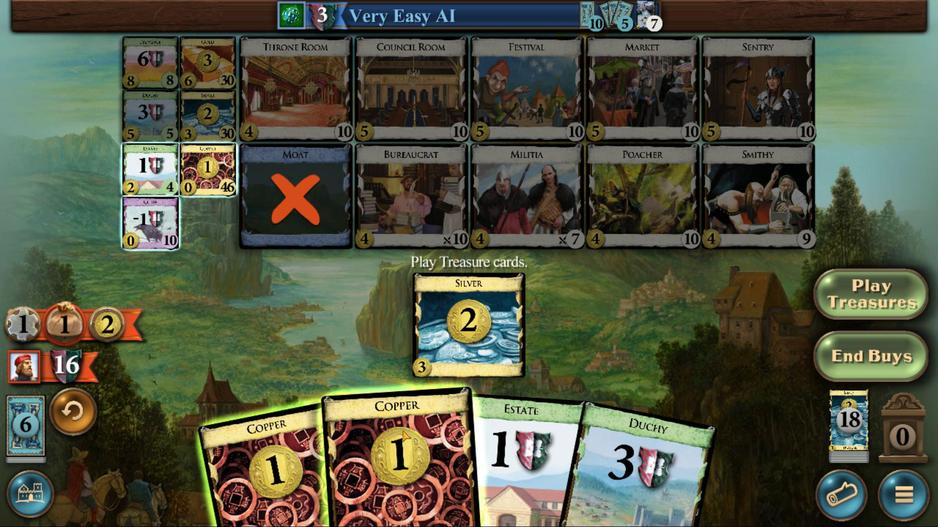 
Action: Mouse moved to (438, 449)
Screenshot: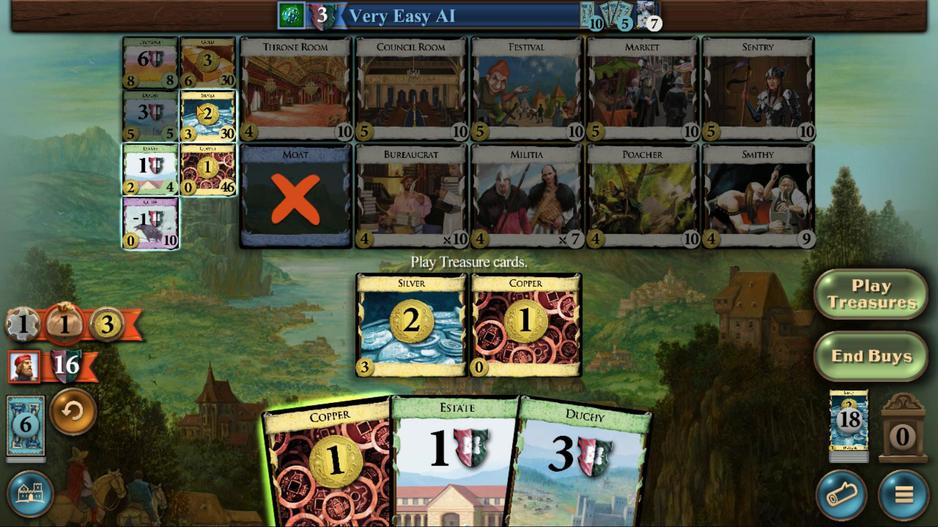 
Action: Mouse pressed left at (438, 449)
Screenshot: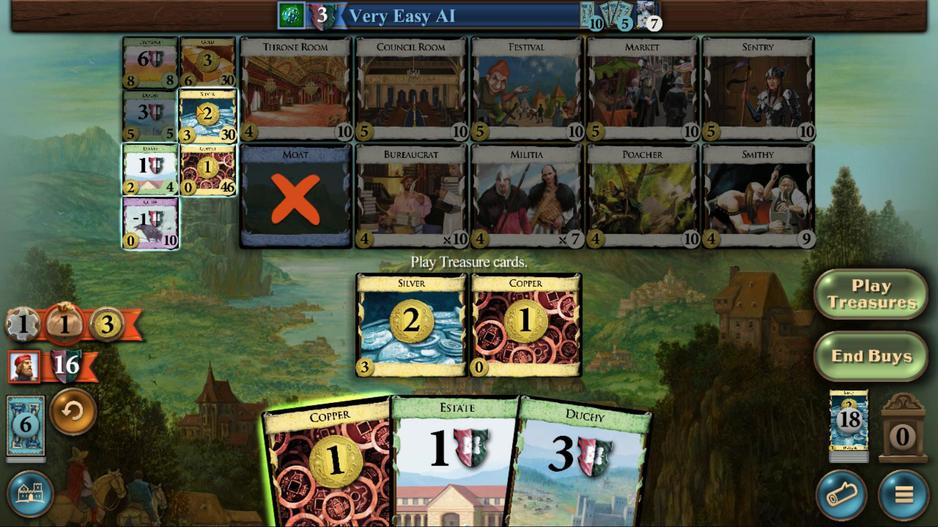 
Action: Mouse moved to (450, 311)
Screenshot: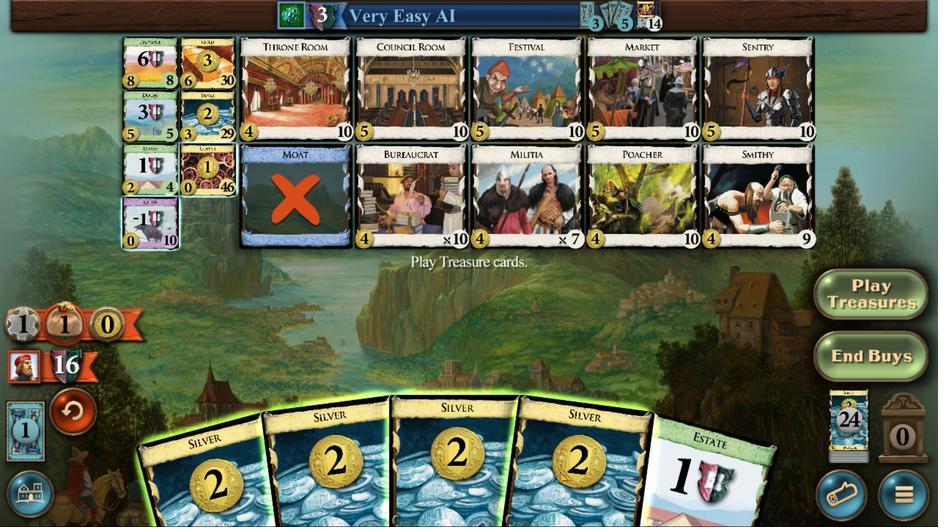 
Action: Mouse pressed left at (450, 311)
Screenshot: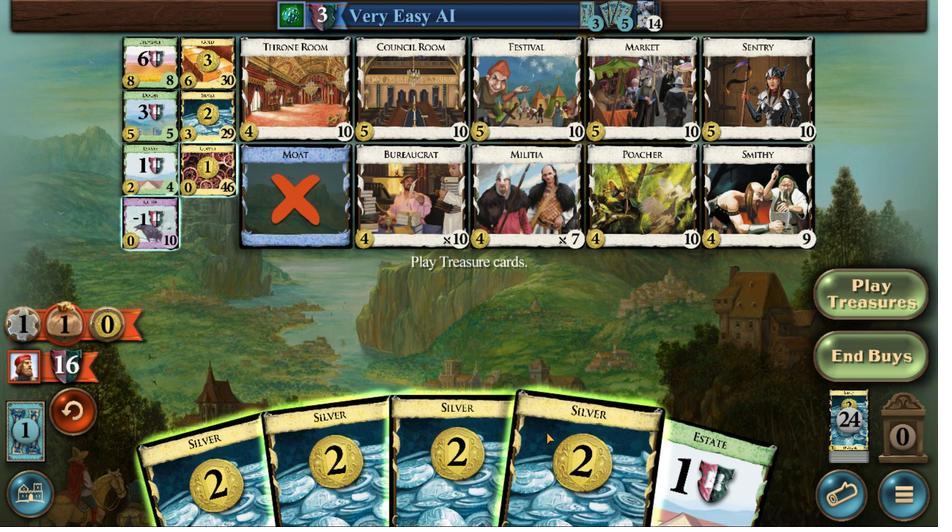 
Action: Mouse moved to (449, 322)
Screenshot: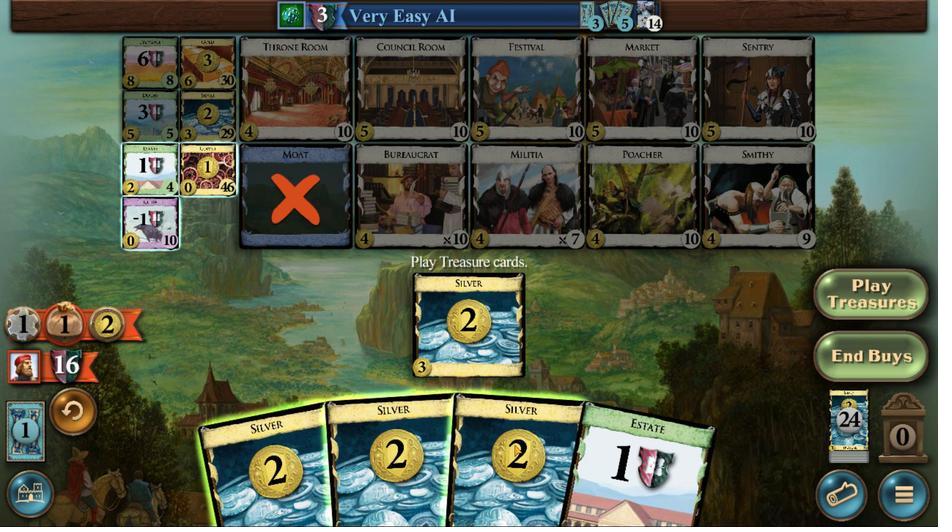 
Action: Mouse pressed left at (449, 322)
Screenshot: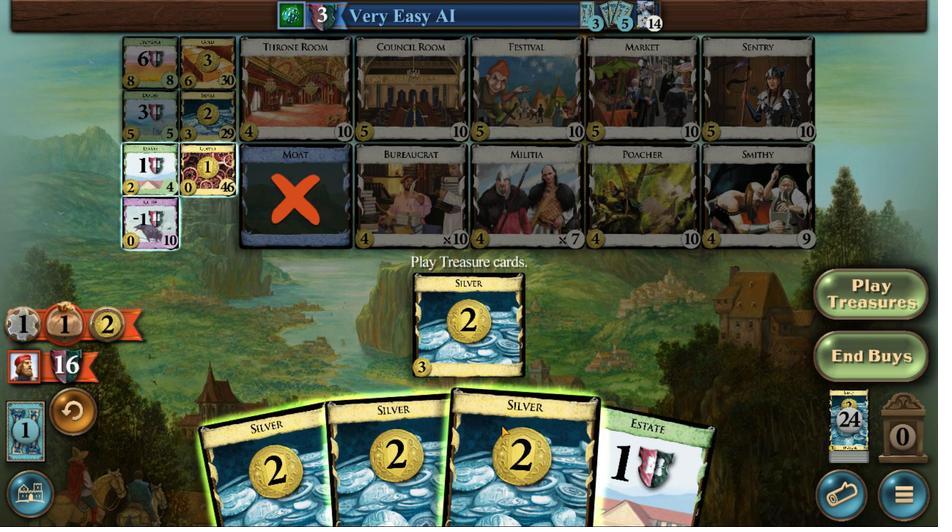 
Action: Mouse moved to (446, 314)
Screenshot: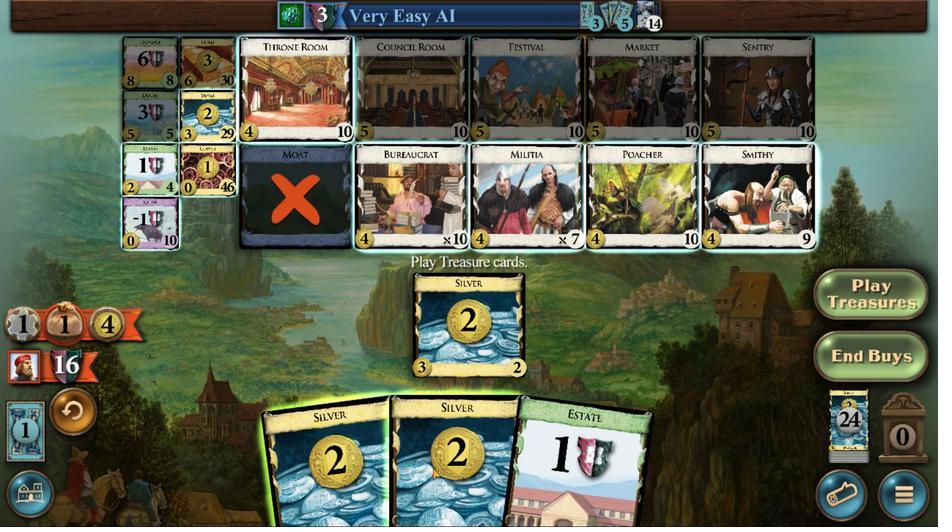 
Action: Mouse pressed left at (446, 314)
Screenshot: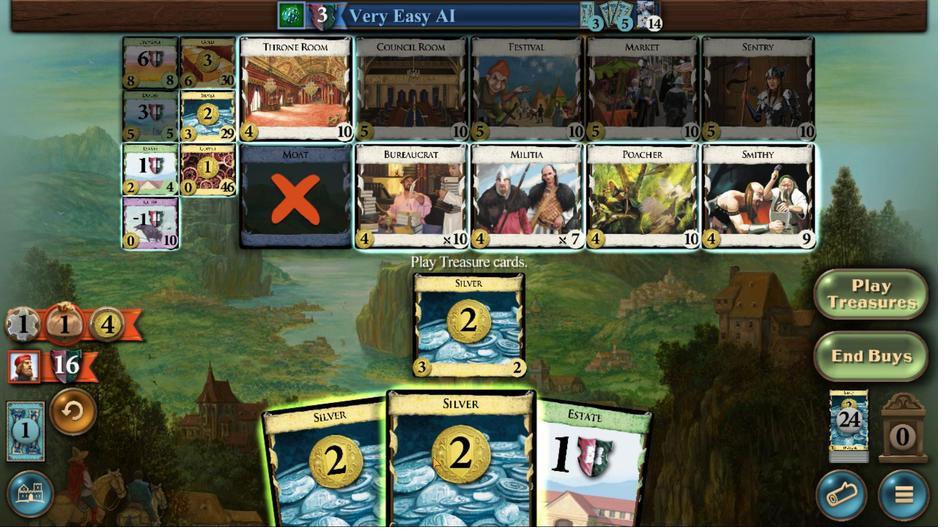 
Action: Mouse moved to (446, 308)
Screenshot: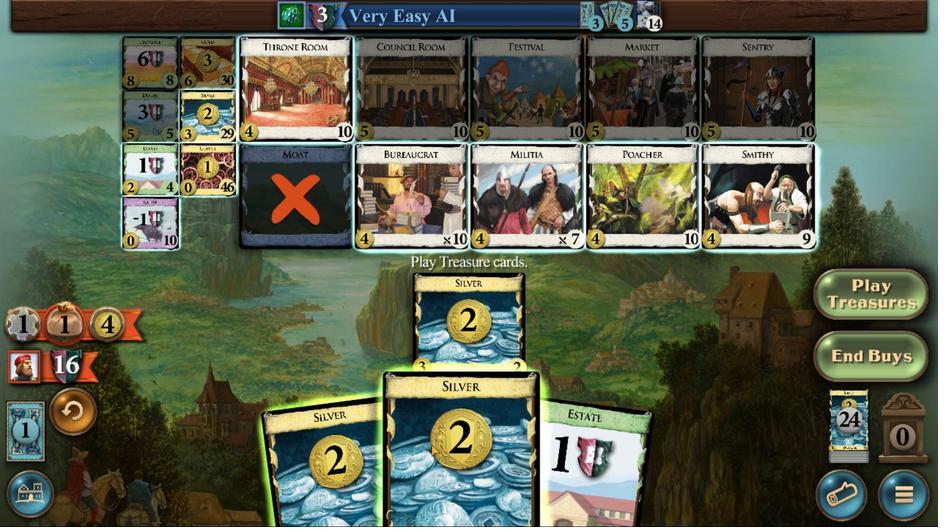 
Action: Mouse pressed left at (446, 308)
Screenshot: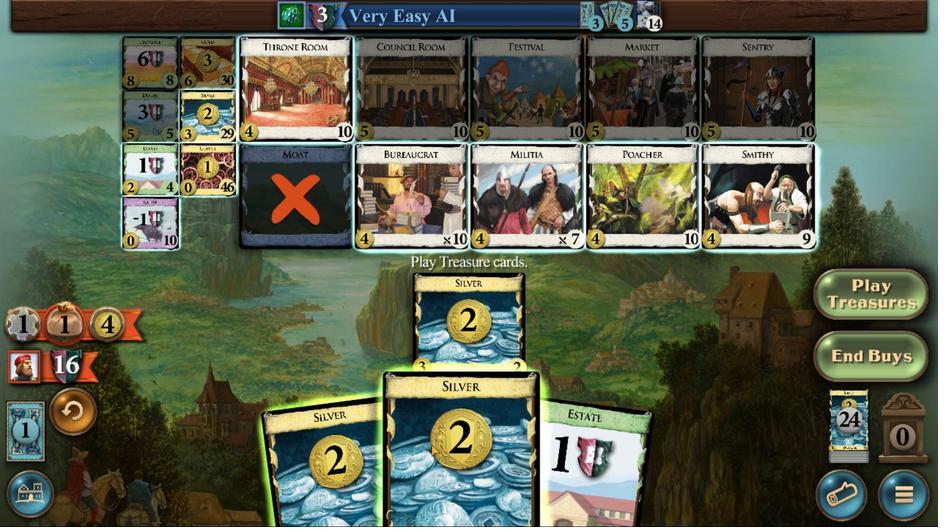 
Action: Mouse moved to (445, 299)
Screenshot: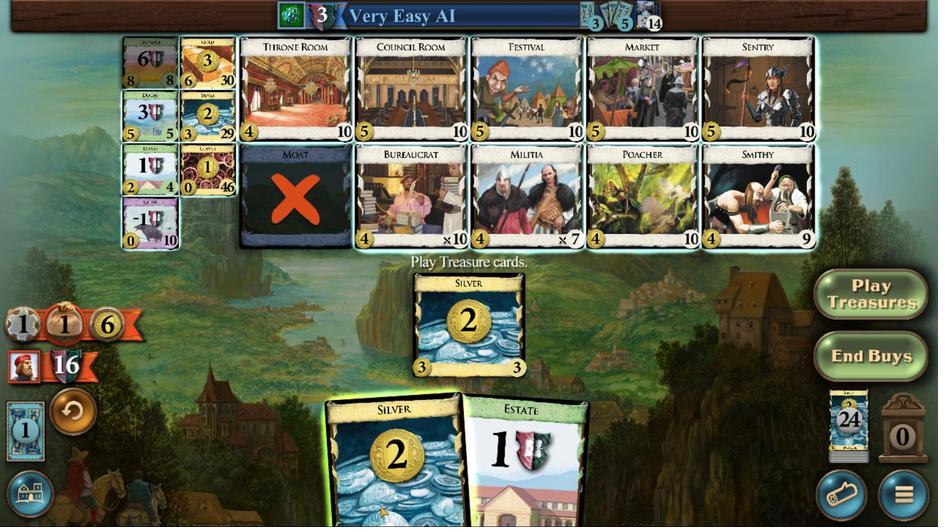 
Action: Mouse pressed left at (445, 299)
Screenshot: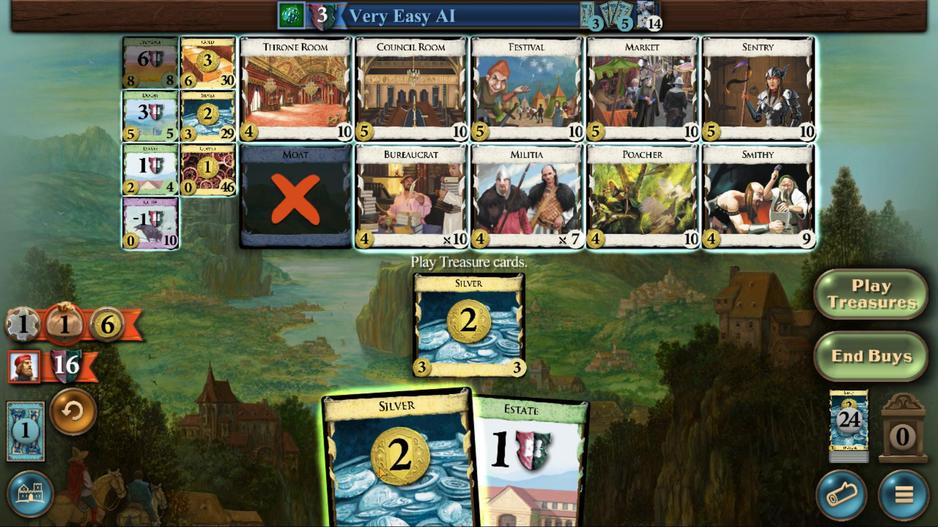 
Action: Mouse moved to (436, 470)
Screenshot: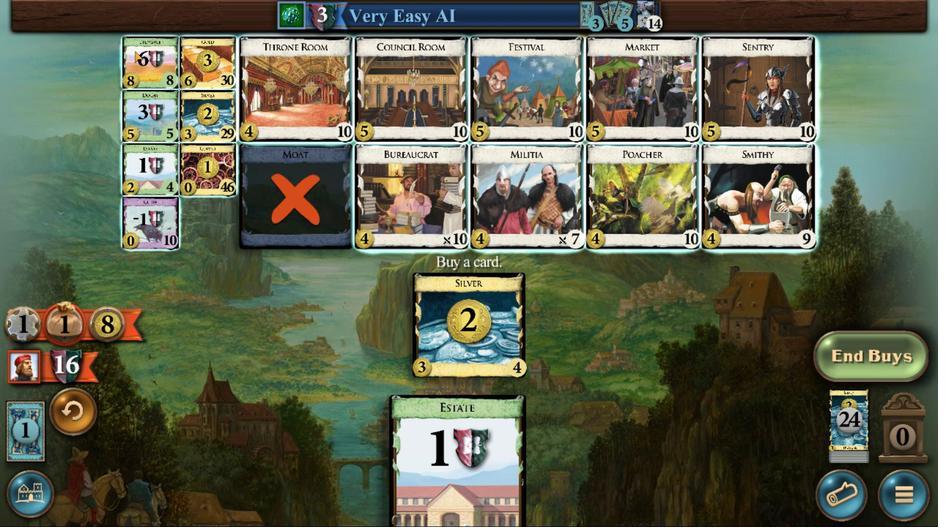 
Action: Mouse pressed left at (436, 470)
Screenshot: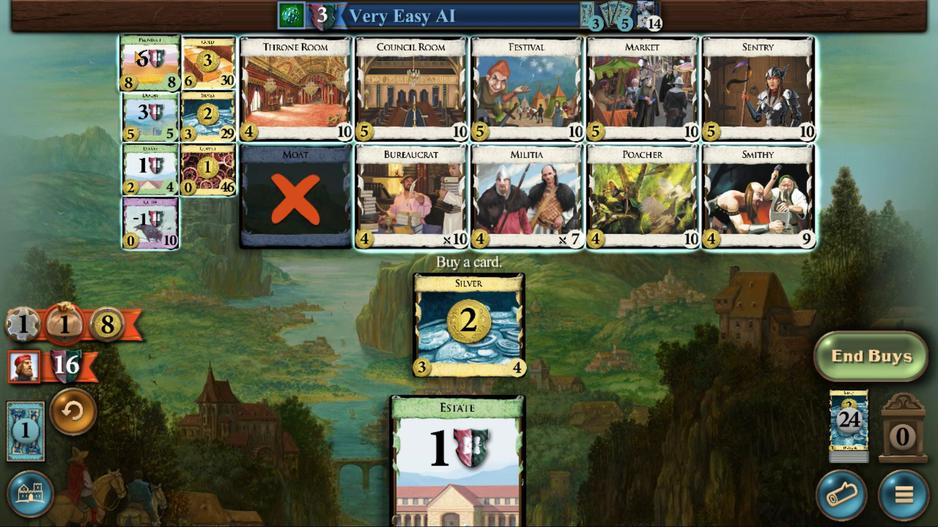 
Action: Mouse moved to (451, 311)
Screenshot: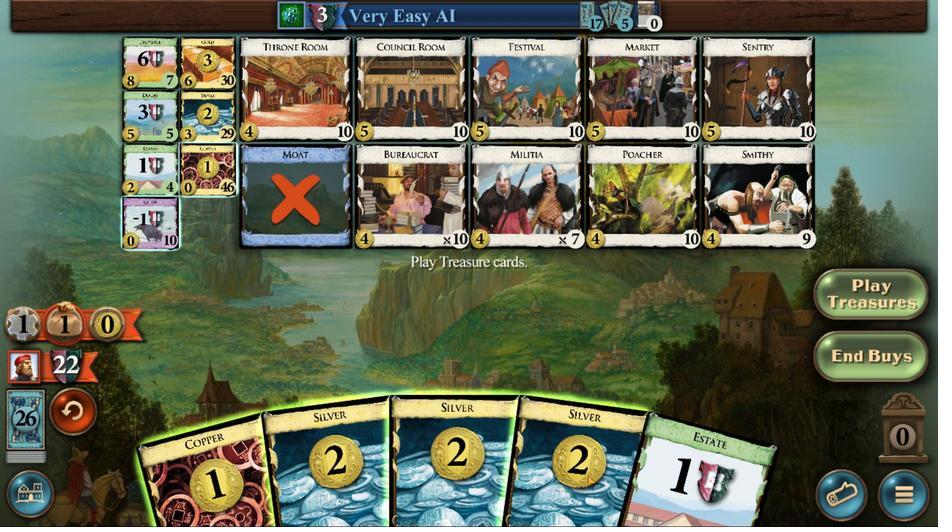 
Action: Mouse pressed left at (451, 311)
Screenshot: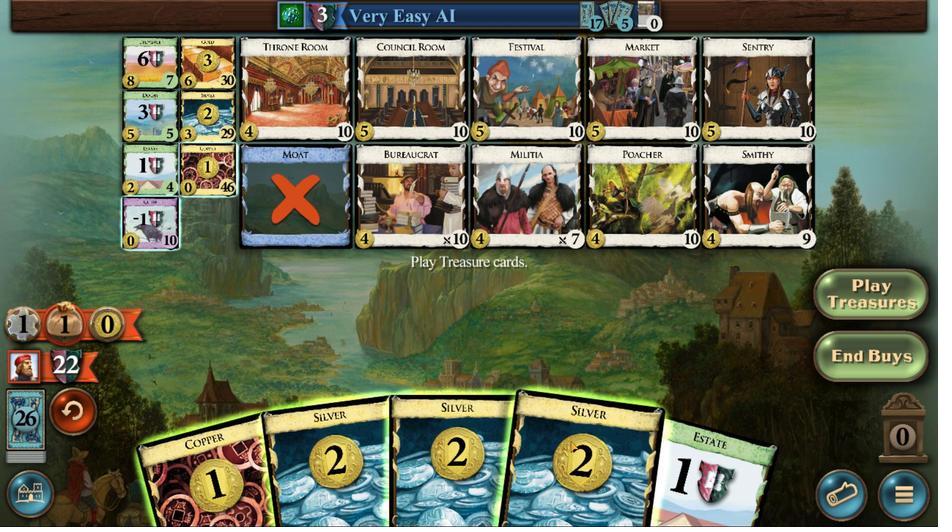 
Action: Mouse moved to (448, 322)
Screenshot: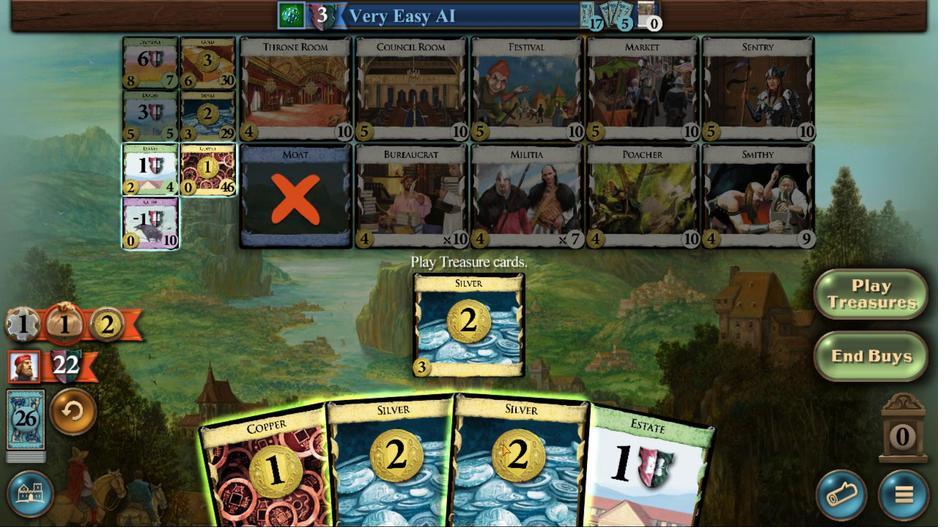 
Action: Mouse pressed left at (448, 322)
Screenshot: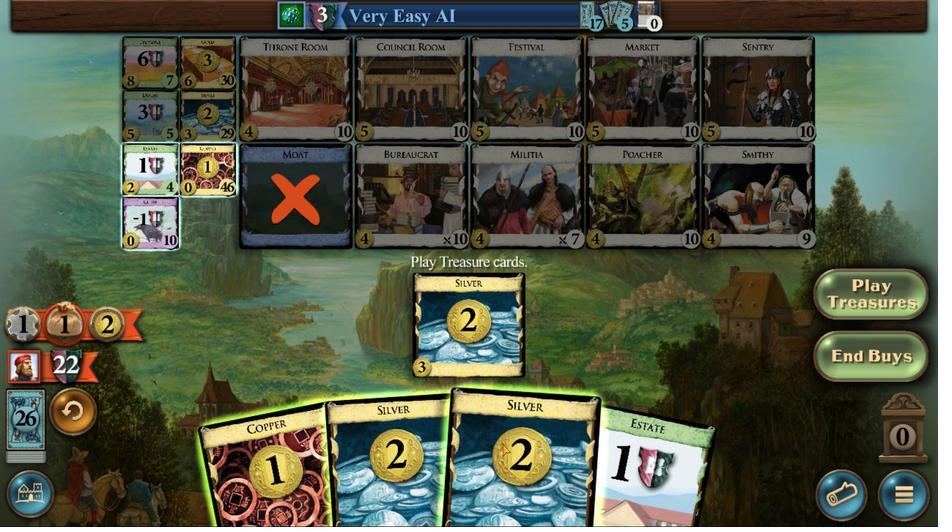 
Action: Mouse moved to (447, 313)
Screenshot: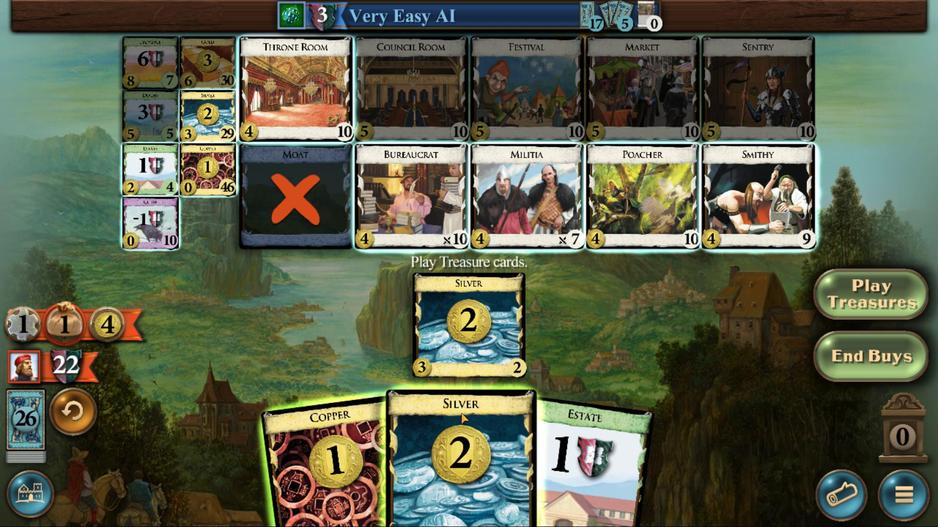 
Action: Mouse pressed left at (447, 313)
Screenshot: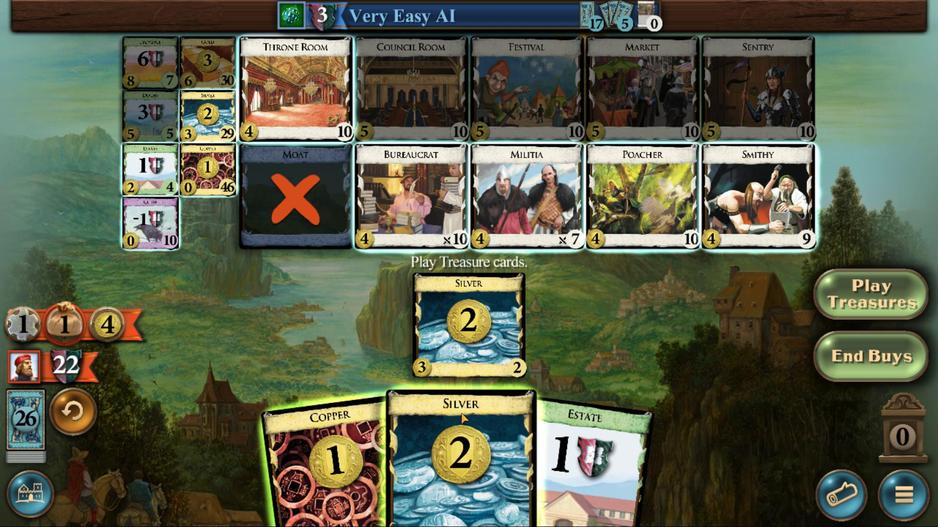 
Action: Mouse moved to (438, 470)
Screenshot: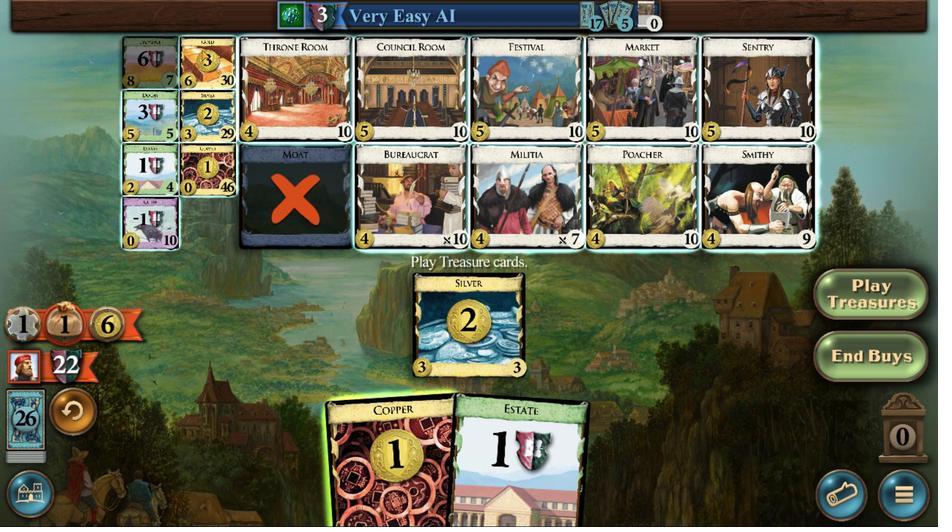 
Action: Mouse pressed left at (438, 470)
Screenshot: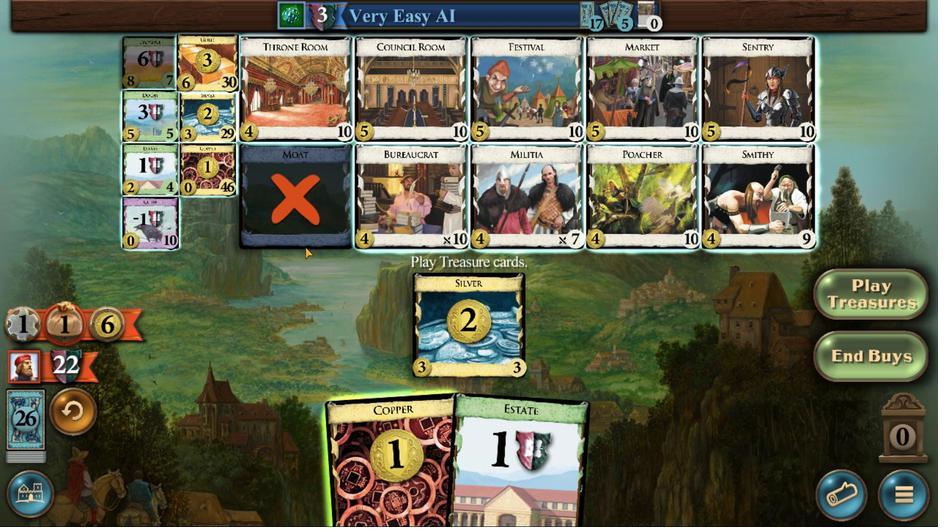 
Action: Mouse moved to (443, 313)
Screenshot: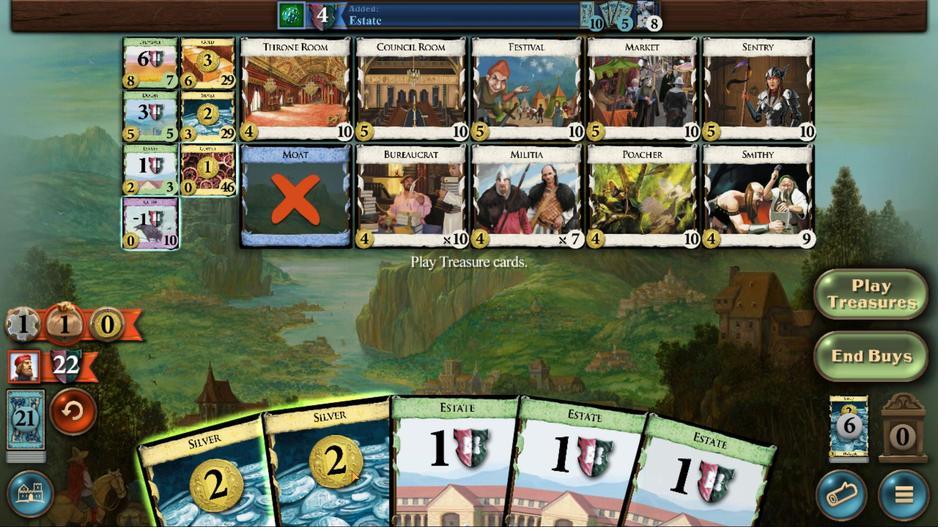 
Action: Mouse pressed left at (443, 313)
Screenshot: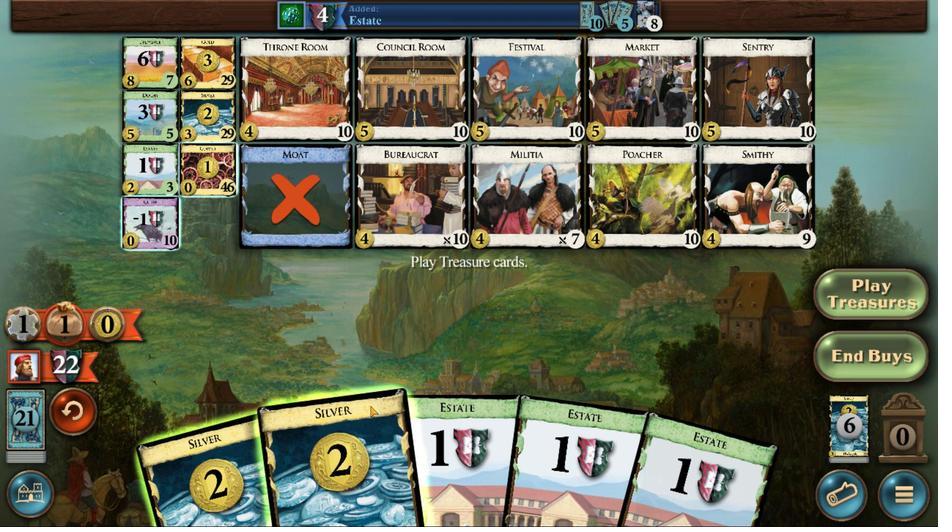 
Action: Mouse moved to (436, 423)
Screenshot: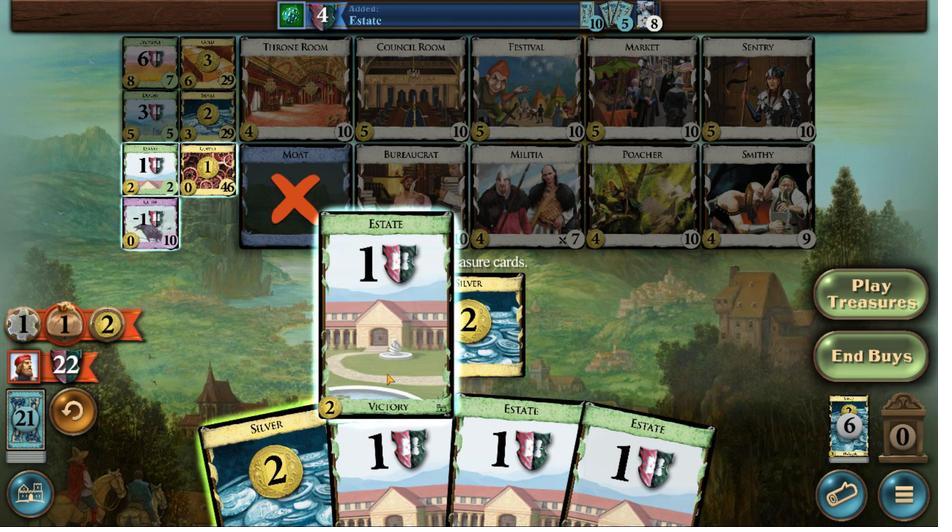 
Action: Mouse pressed left at (436, 423)
Screenshot: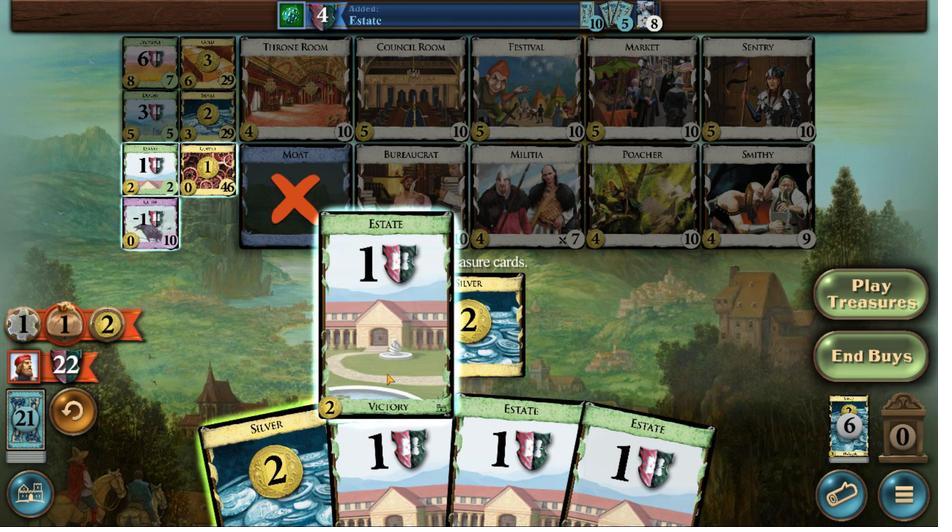 
Action: Mouse moved to (447, 317)
Screenshot: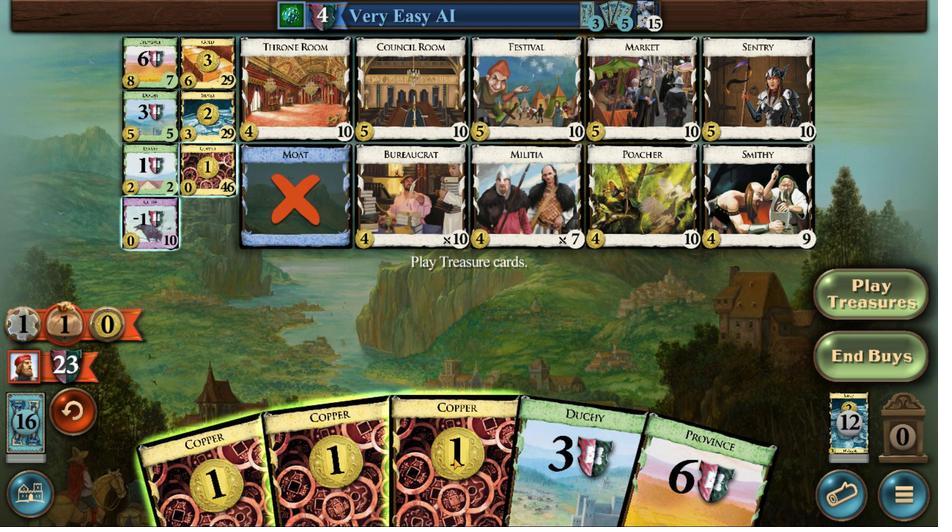
Action: Mouse pressed left at (447, 317)
Screenshot: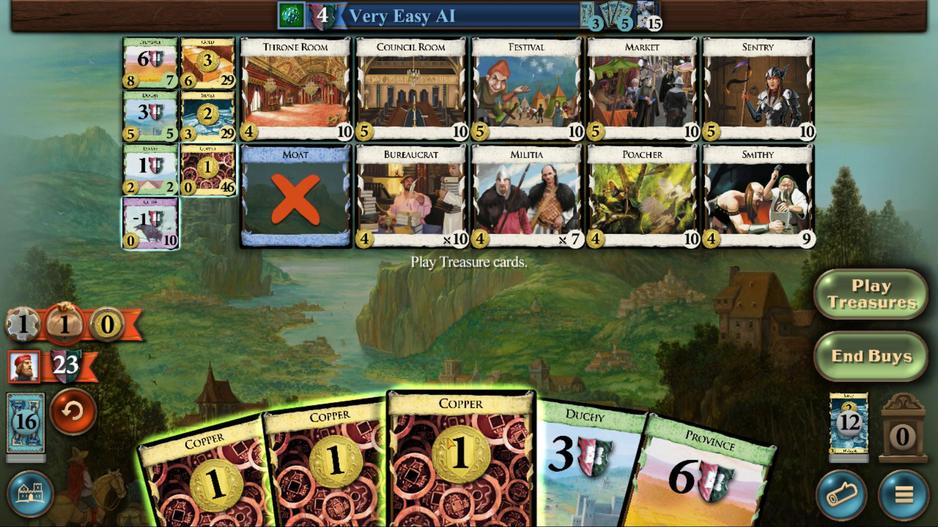 
Action: Mouse moved to (444, 309)
Screenshot: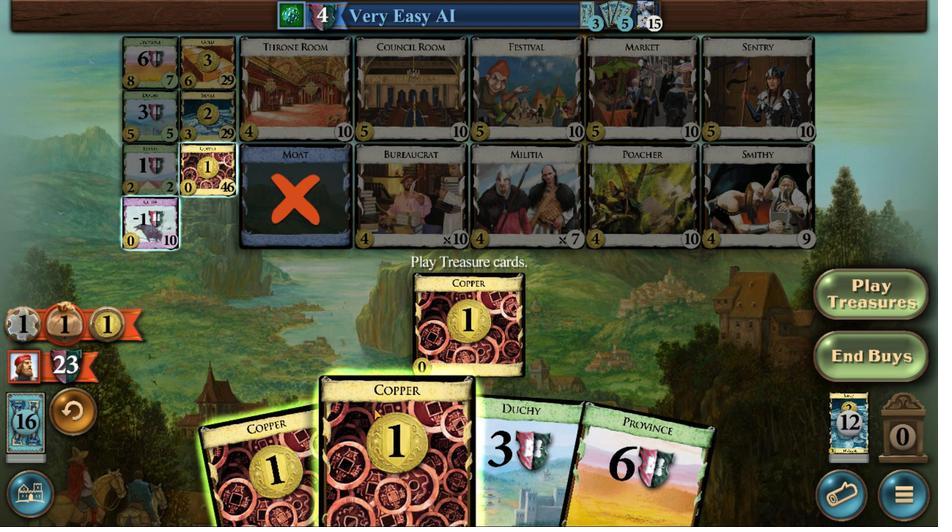 
Action: Mouse pressed left at (444, 309)
Screenshot: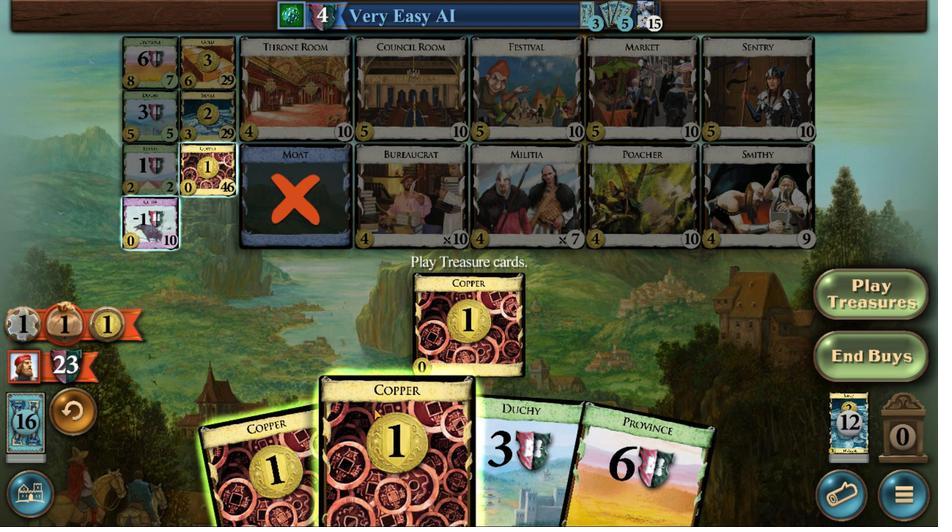 
Action: Mouse moved to (443, 320)
Screenshot: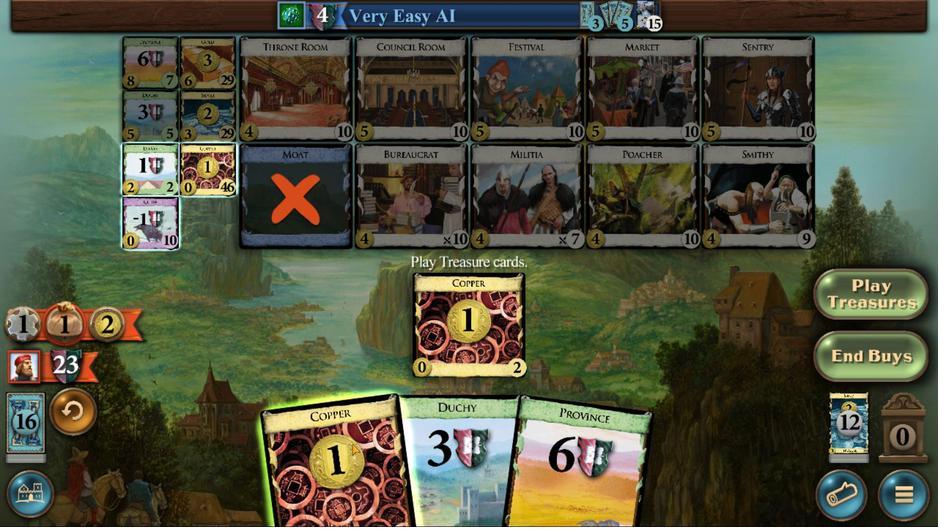 
Action: Mouse pressed left at (443, 320)
Screenshot: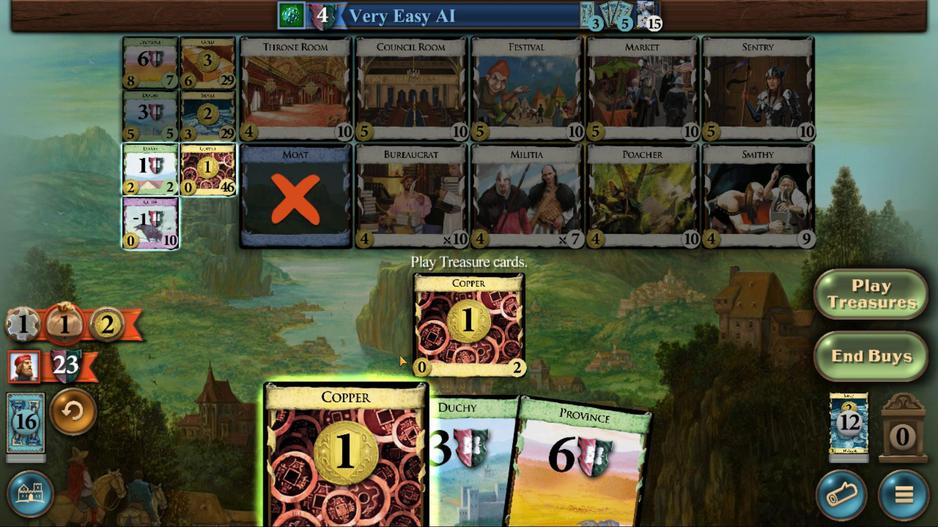 
Action: Mouse moved to (438, 448)
Screenshot: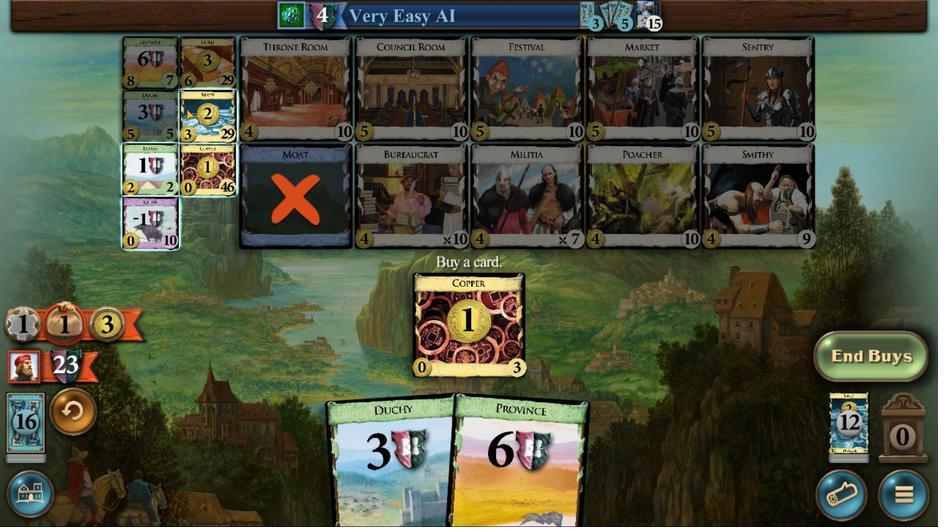 
Action: Mouse pressed left at (438, 448)
Screenshot: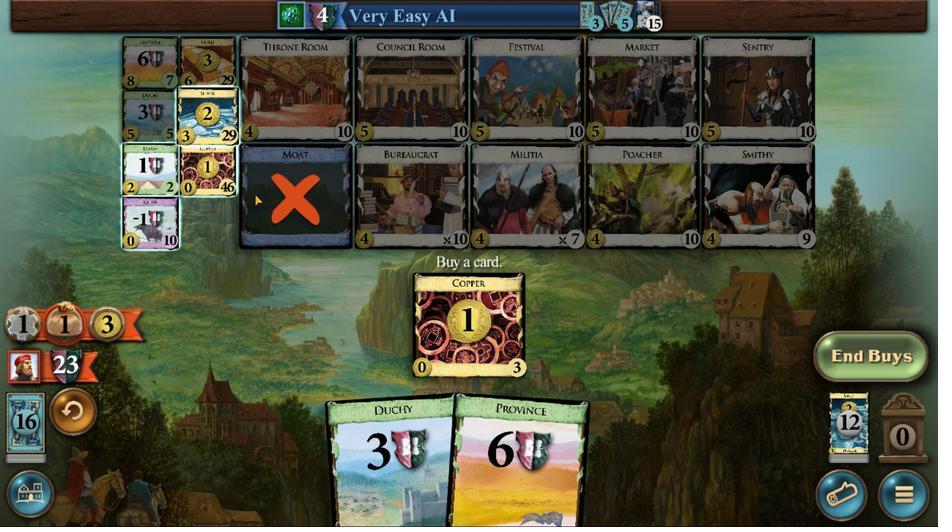 
Action: Mouse moved to (443, 310)
Screenshot: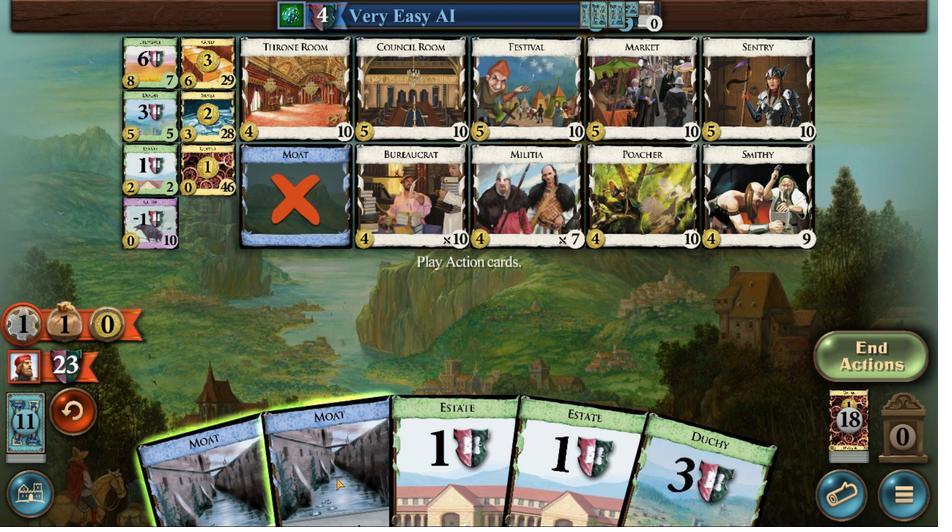 
Action: Mouse pressed left at (443, 310)
Screenshot: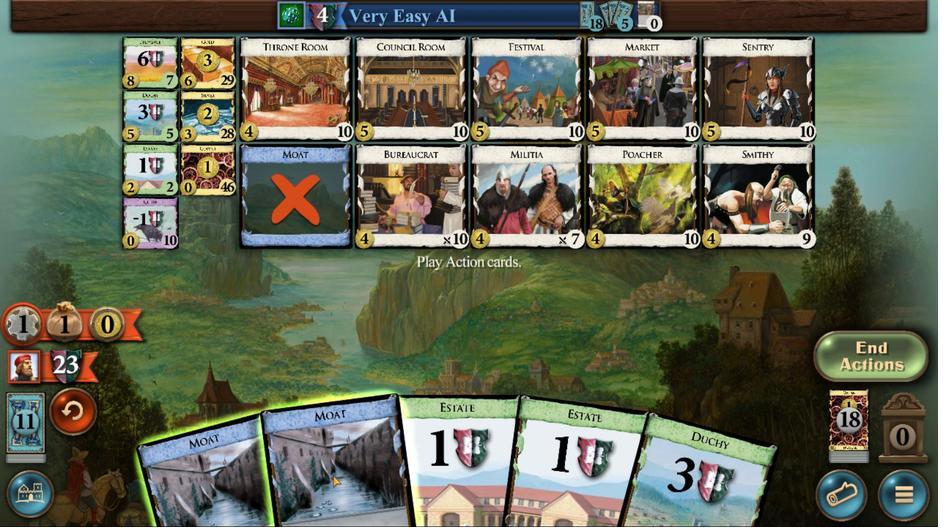 
Action: Mouse moved to (446, 316)
Screenshot: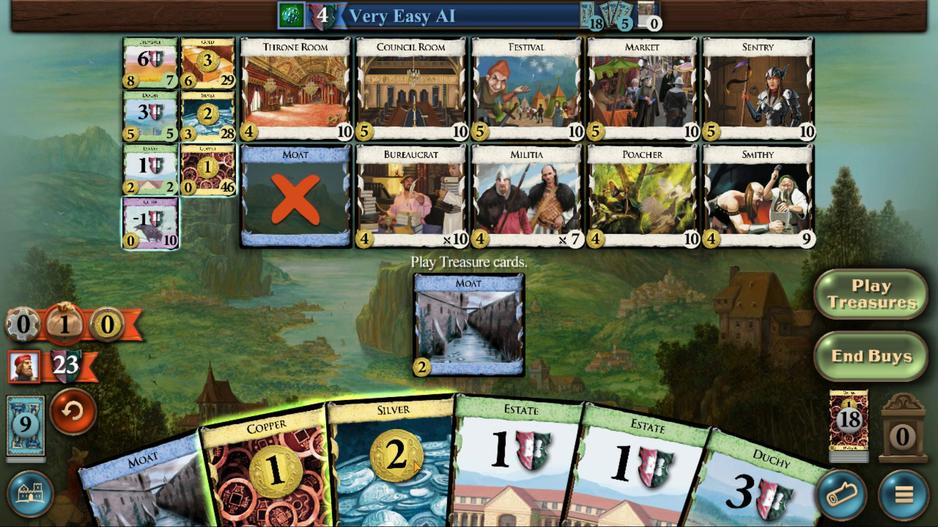 
Action: Mouse pressed left at (446, 316)
Screenshot: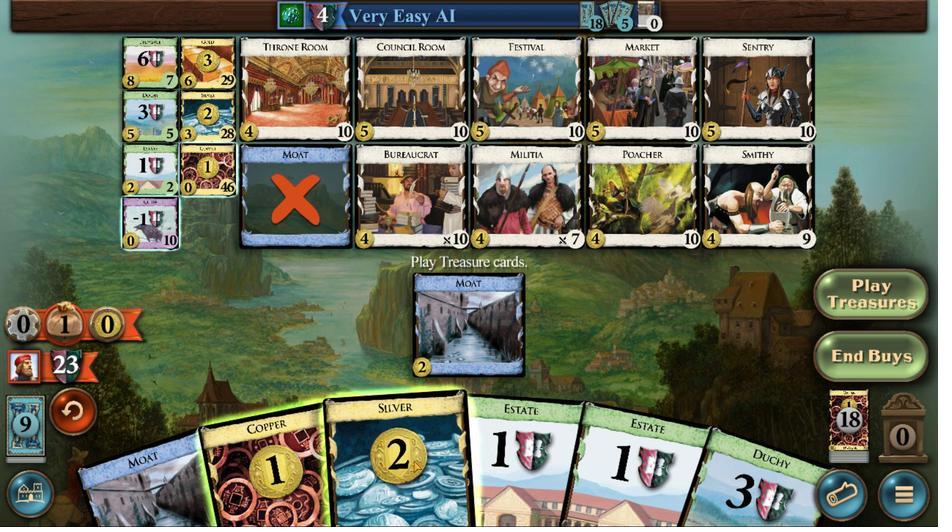 
Action: Mouse moved to (442, 308)
Screenshot: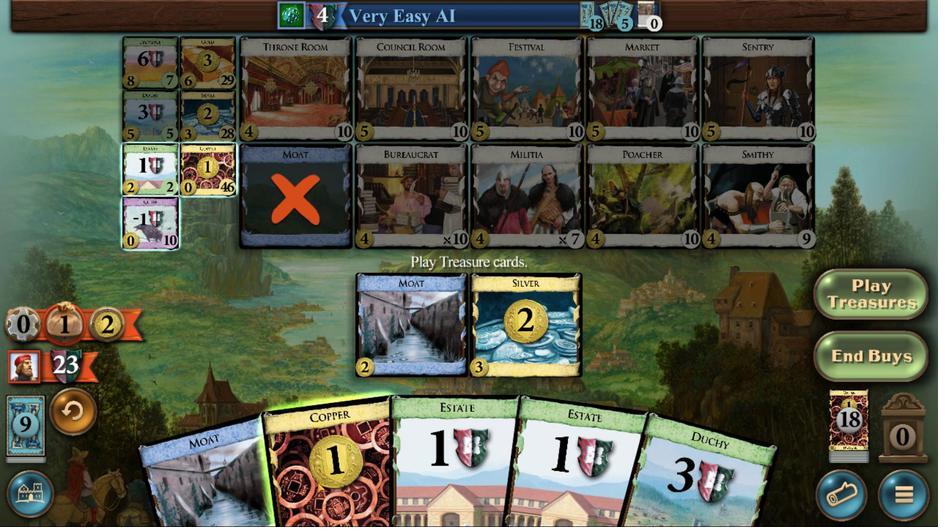 
Action: Mouse pressed left at (442, 308)
Screenshot: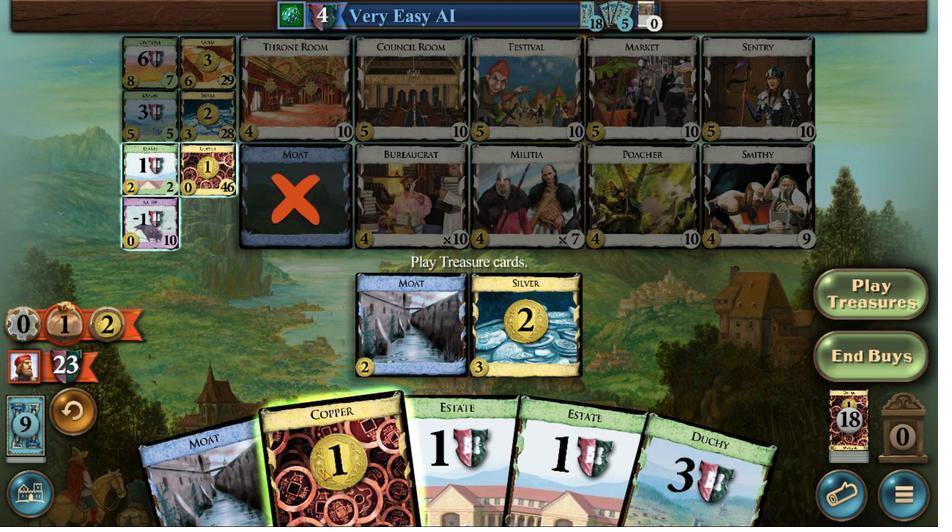
Action: Mouse moved to (442, 312)
Screenshot: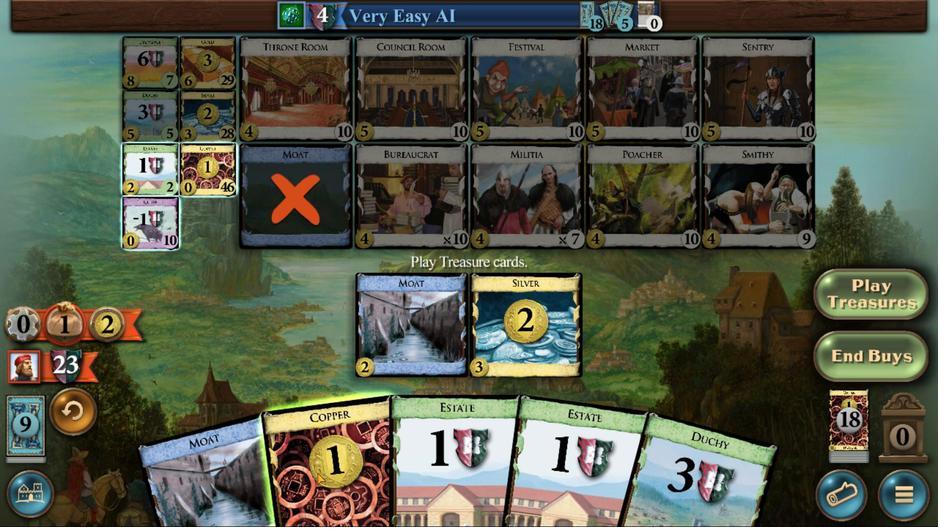 
Action: Mouse pressed left at (442, 312)
Screenshot: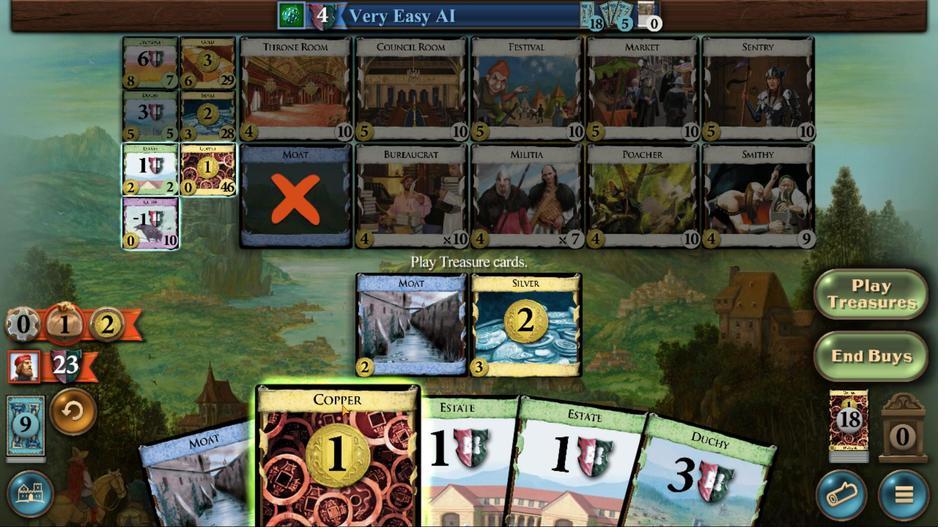 
Action: Mouse moved to (438, 442)
Screenshot: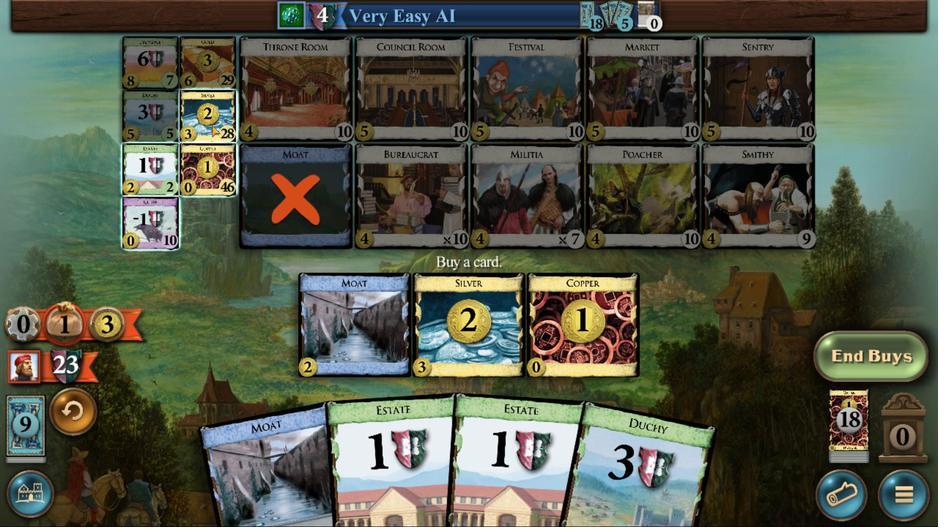 
Action: Mouse pressed left at (438, 442)
Screenshot: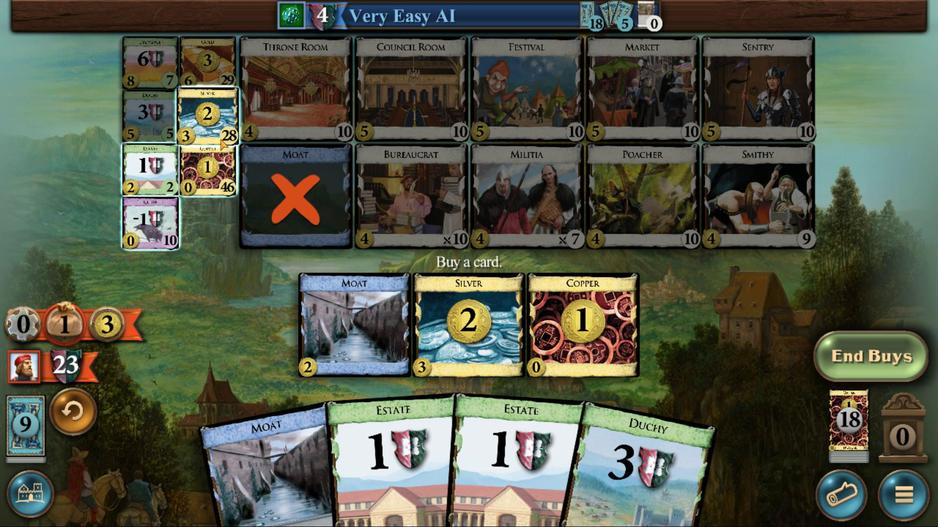 
Action: Mouse moved to (456, 305)
Screenshot: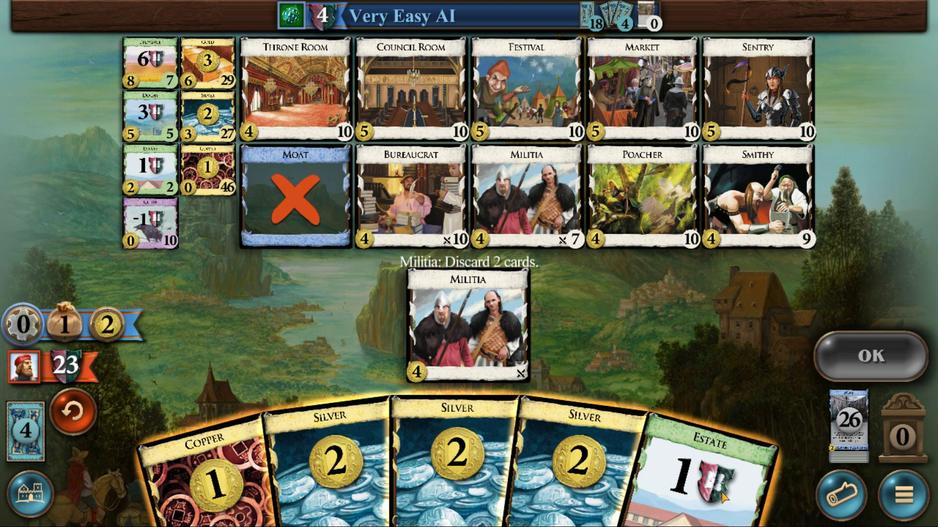 
Action: Mouse pressed left at (456, 305)
Screenshot: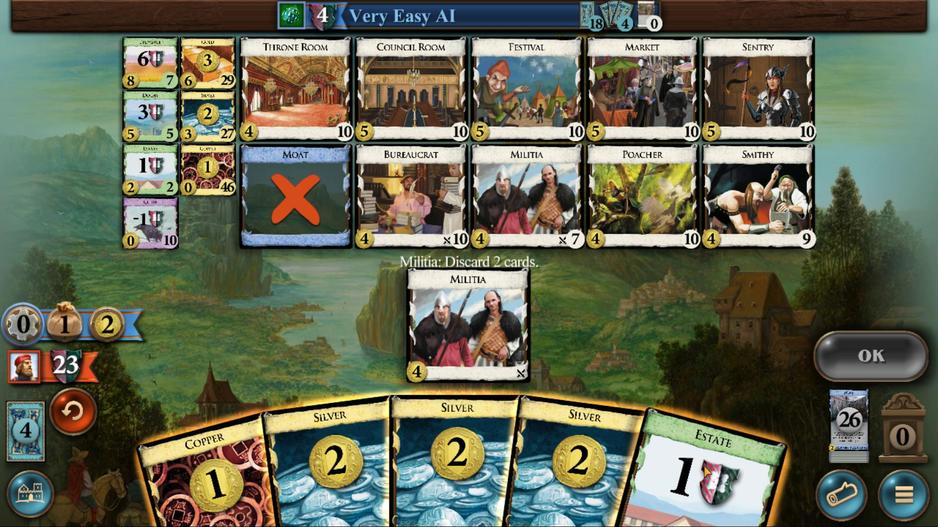 
Action: Mouse moved to (443, 310)
Screenshot: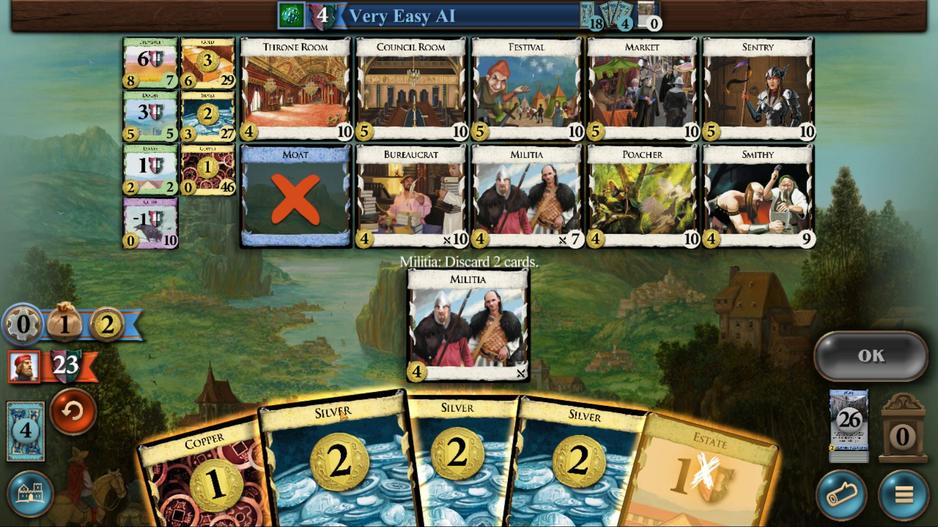 
Action: Mouse pressed left at (443, 310)
Screenshot: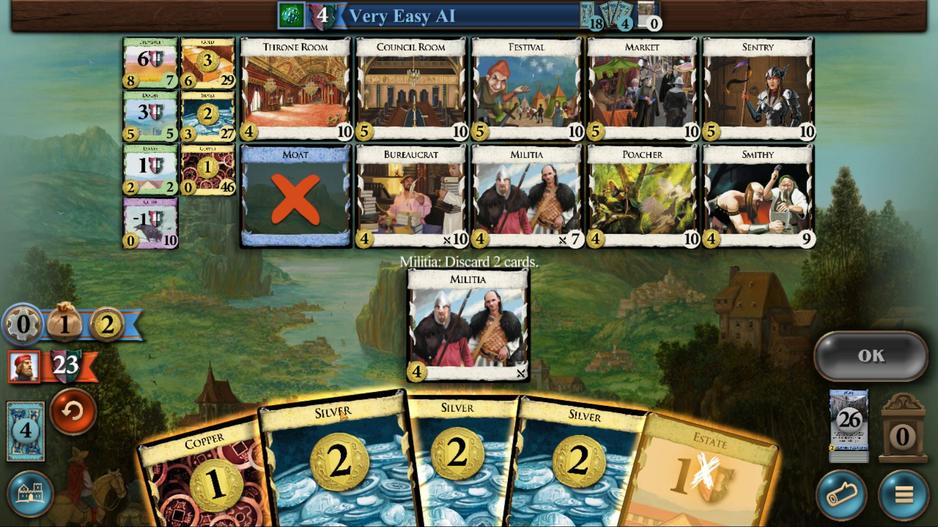 
Action: Mouse moved to (460, 356)
Screenshot: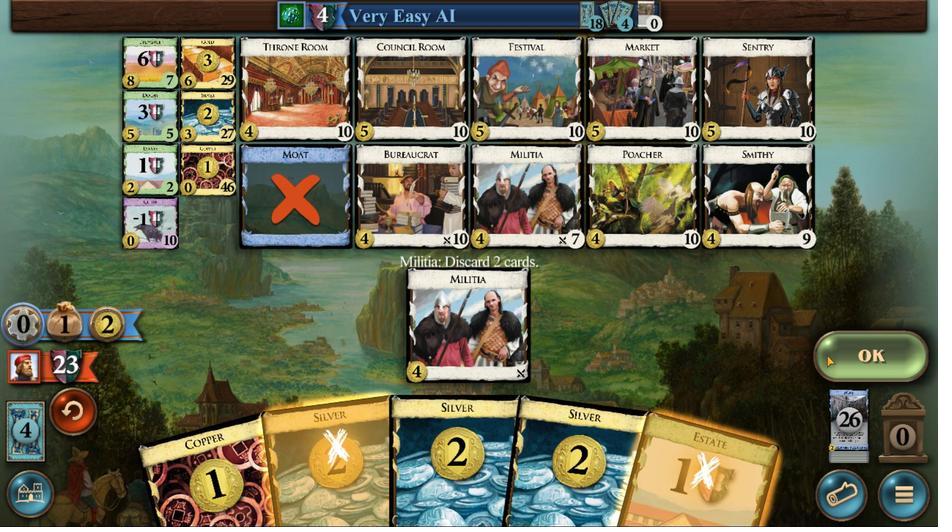 
Action: Mouse pressed left at (460, 356)
Screenshot: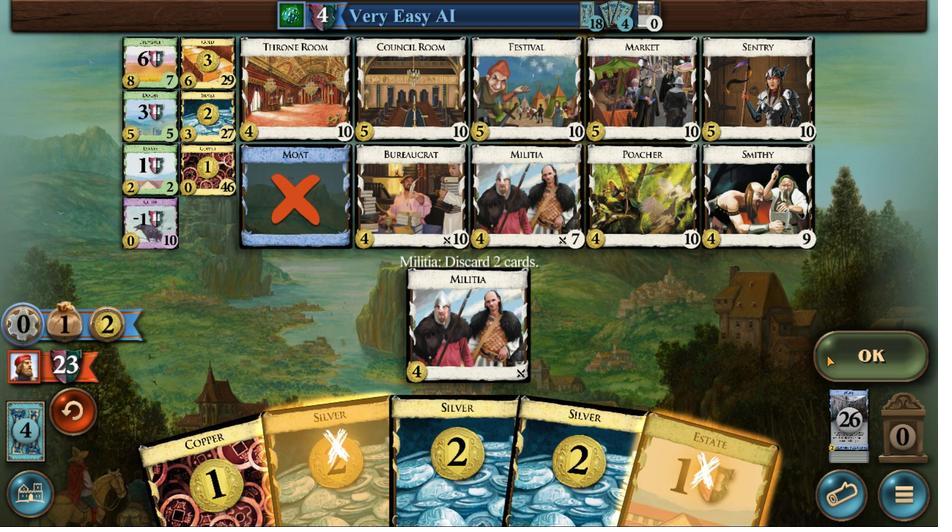 
Action: Mouse moved to (450, 309)
Screenshot: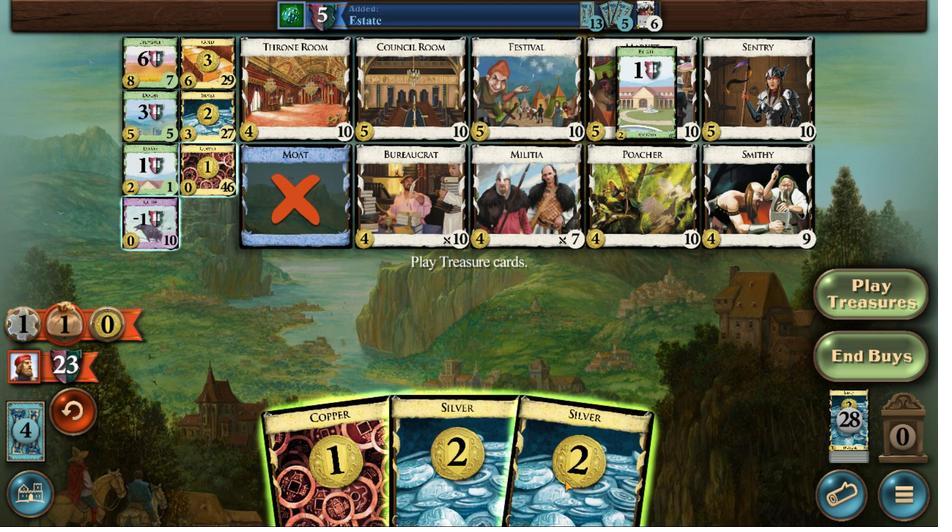 
Action: Mouse pressed left at (450, 309)
